Task: Create a rule from the Recommended list, Task Added to this Project -> add SubTasks in the project AgileBite with SubTasks Gather and Analyse Requirements , Design and Implement Solution , System Test and UAT , Release to Production / Go Live
Action: Mouse moved to (51, 354)
Screenshot: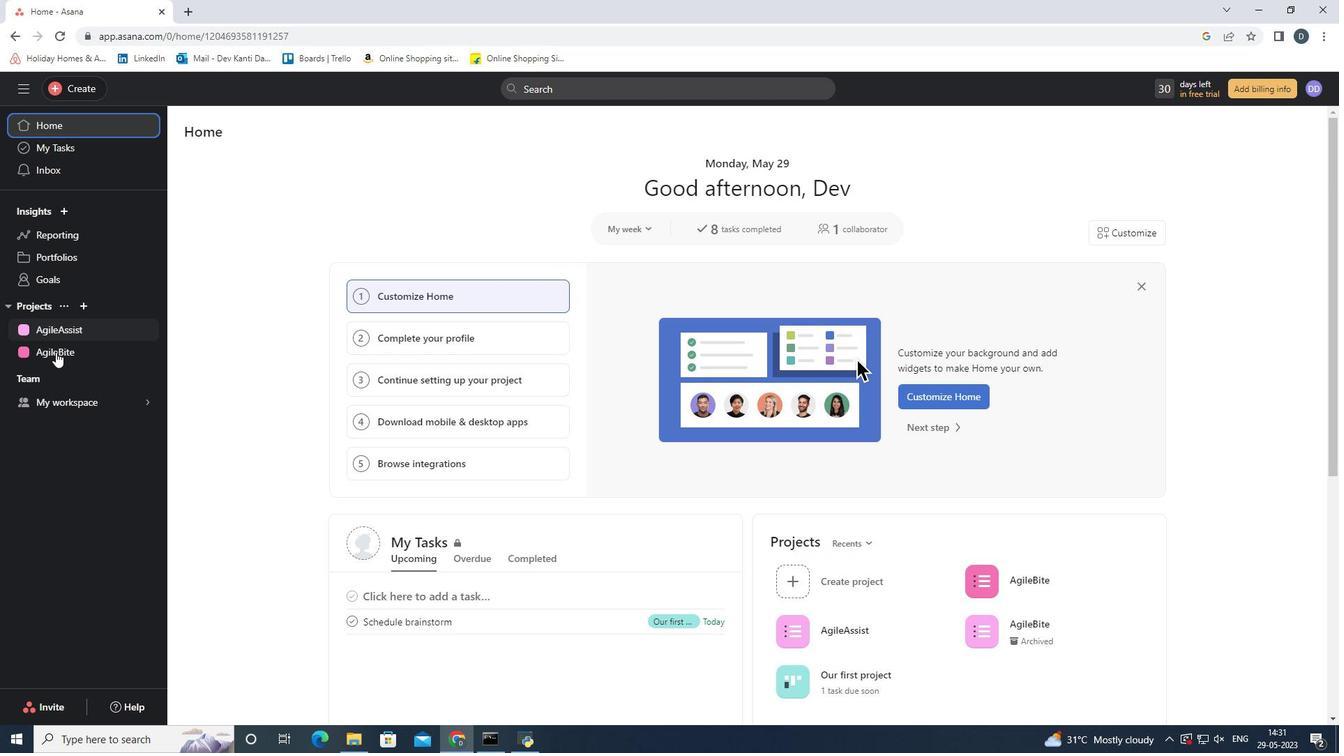 
Action: Mouse pressed left at (51, 354)
Screenshot: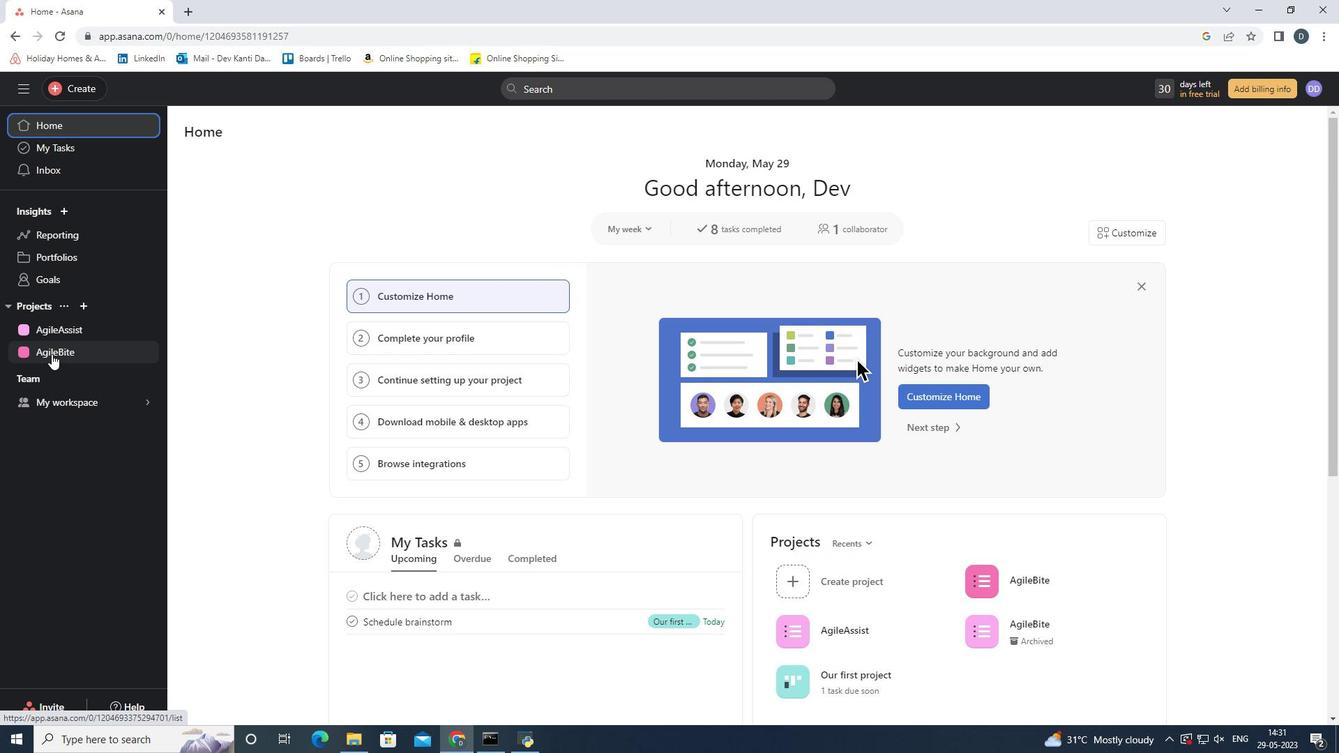 
Action: Mouse moved to (1295, 146)
Screenshot: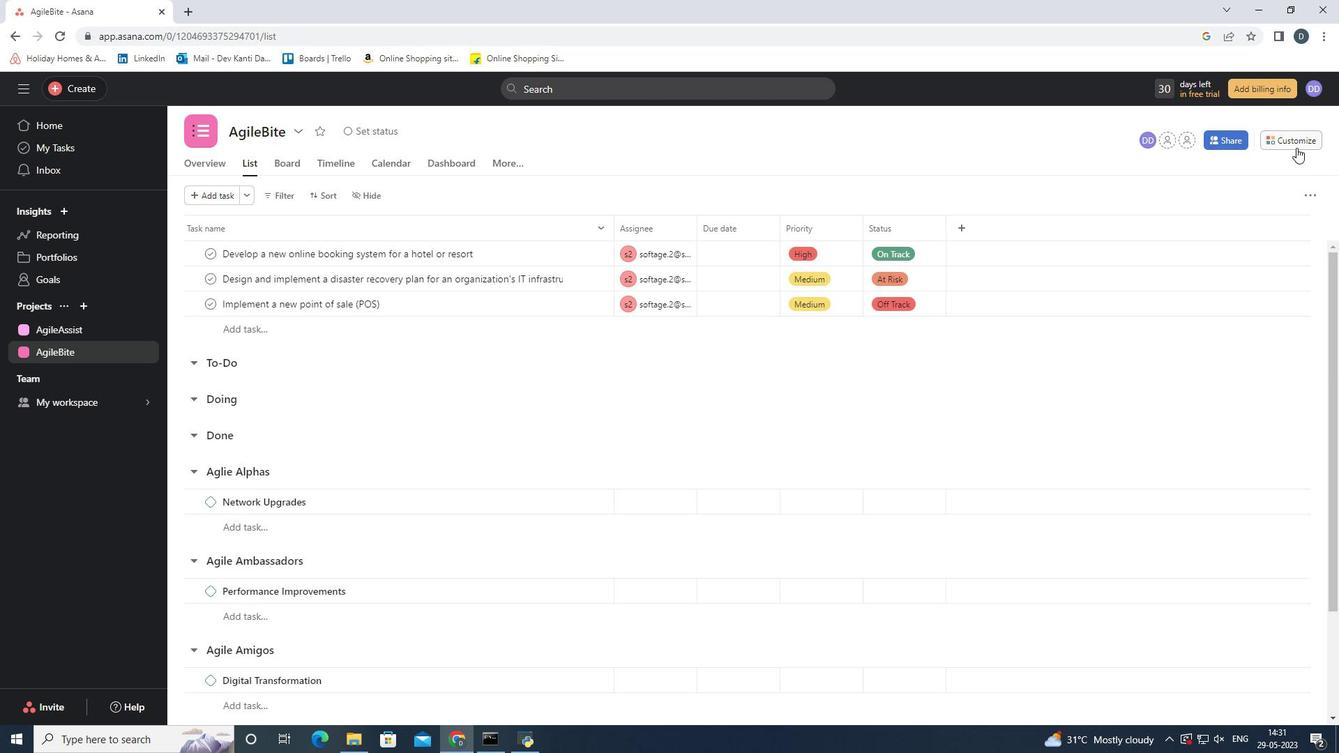 
Action: Mouse pressed left at (1295, 146)
Screenshot: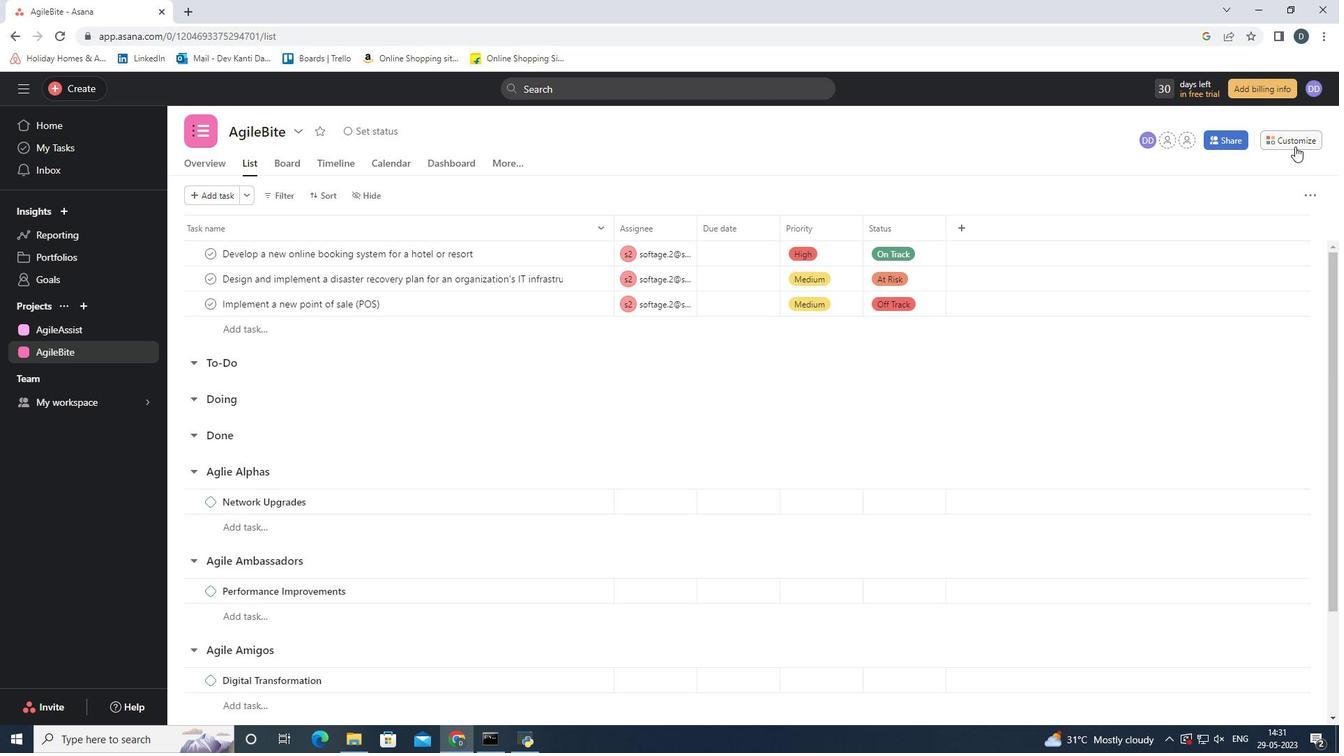 
Action: Mouse moved to (1061, 317)
Screenshot: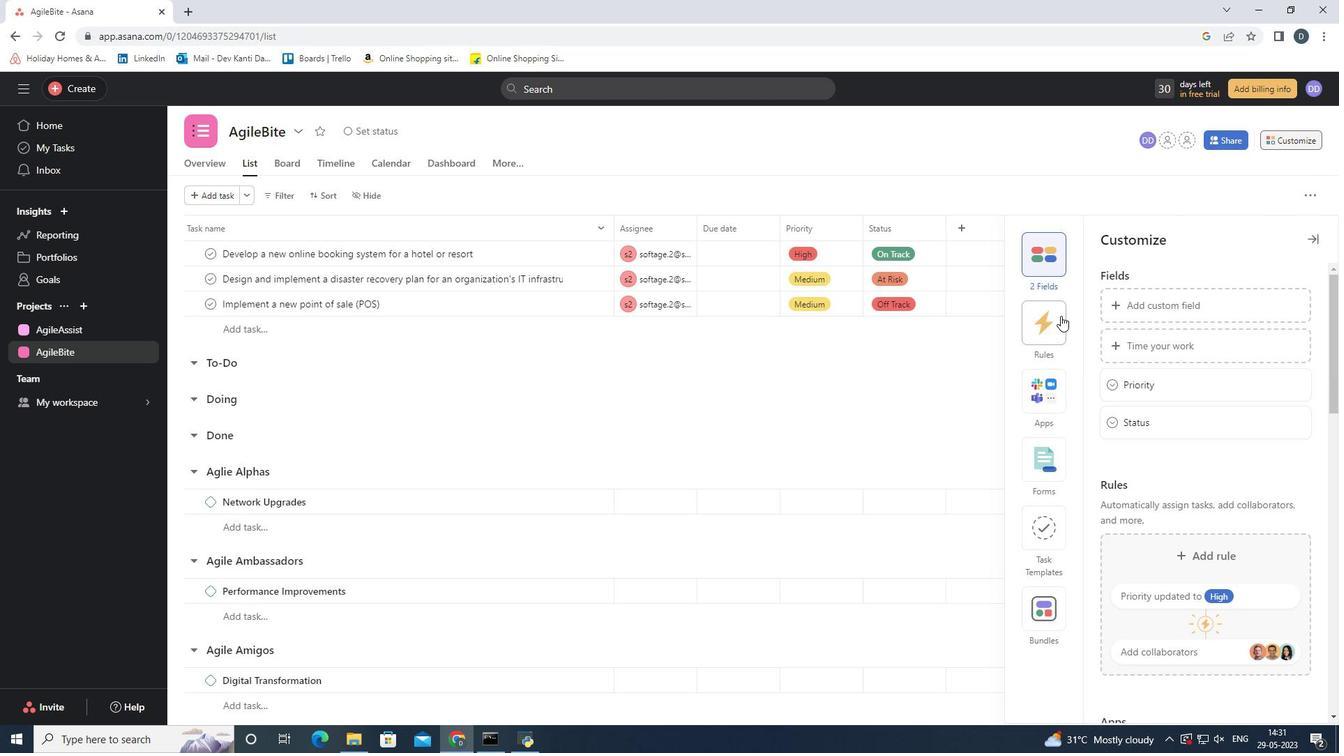 
Action: Mouse pressed left at (1061, 317)
Screenshot: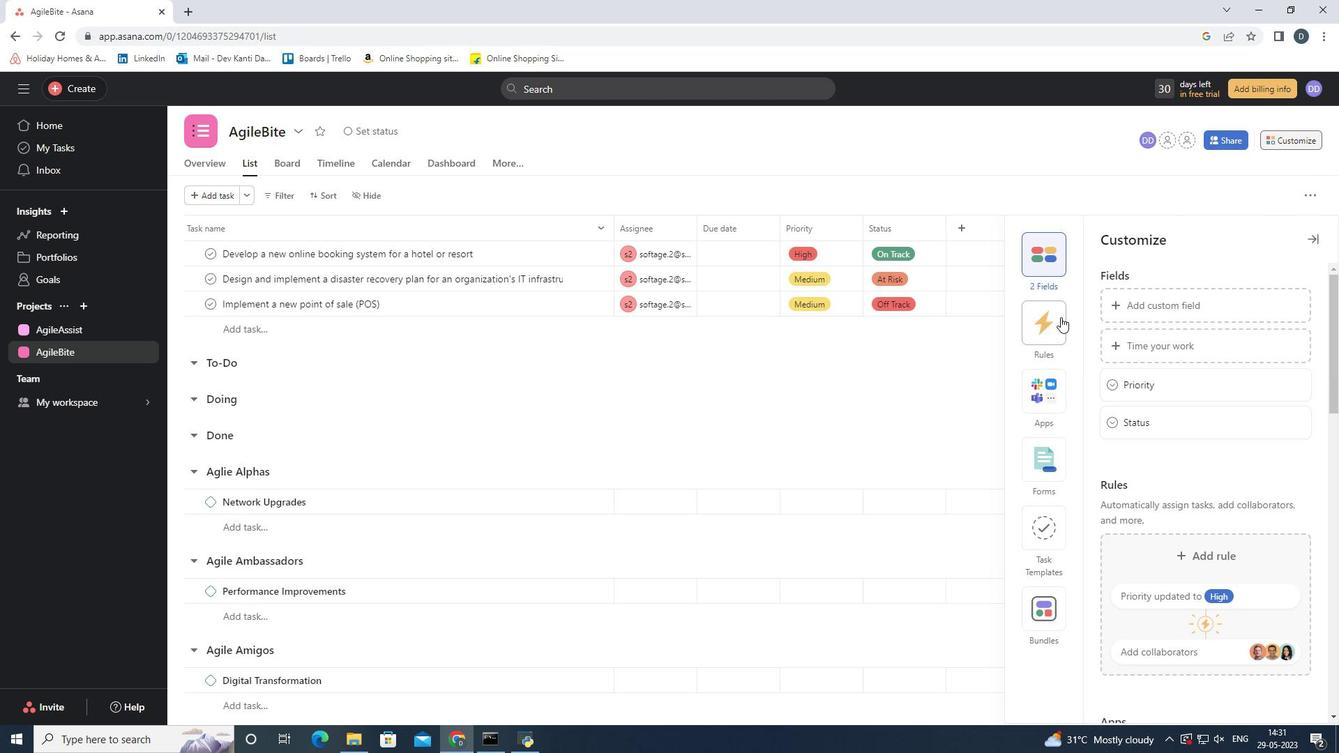 
Action: Mouse moved to (1251, 355)
Screenshot: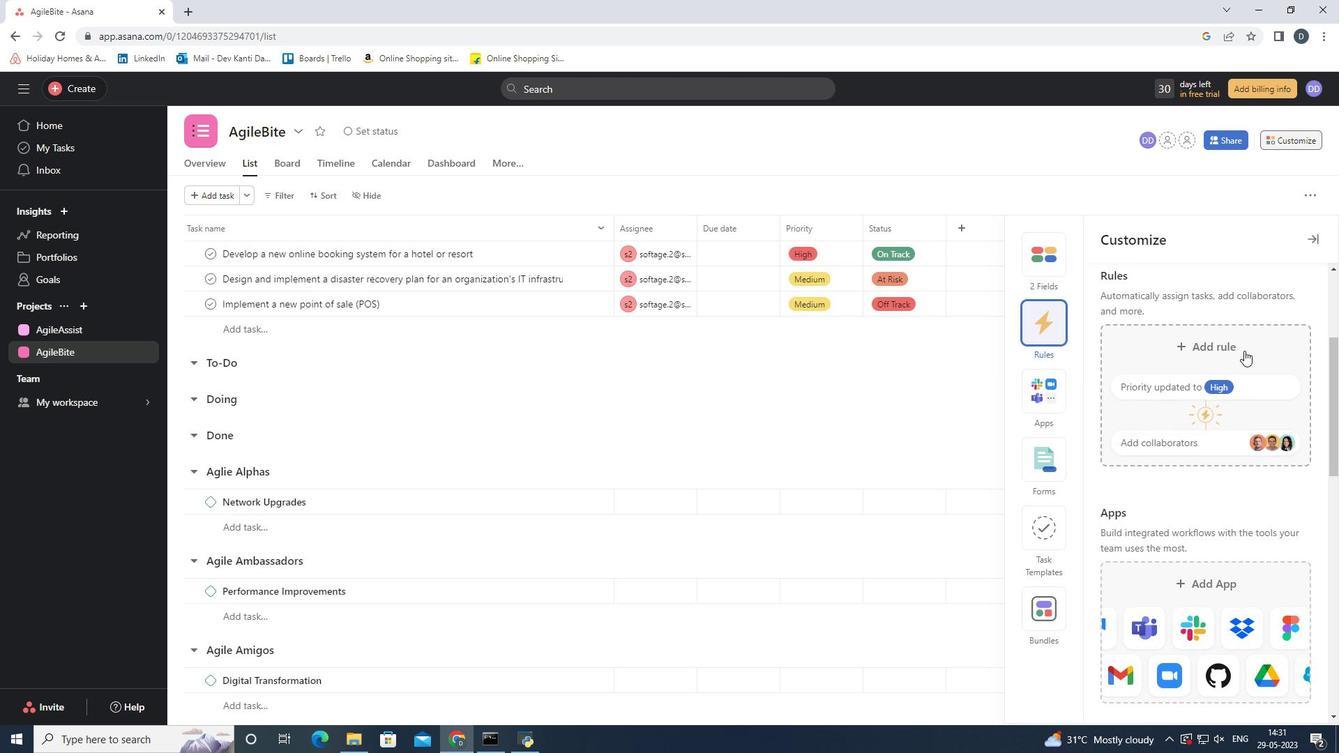 
Action: Mouse scrolled (1251, 355) with delta (0, 0)
Screenshot: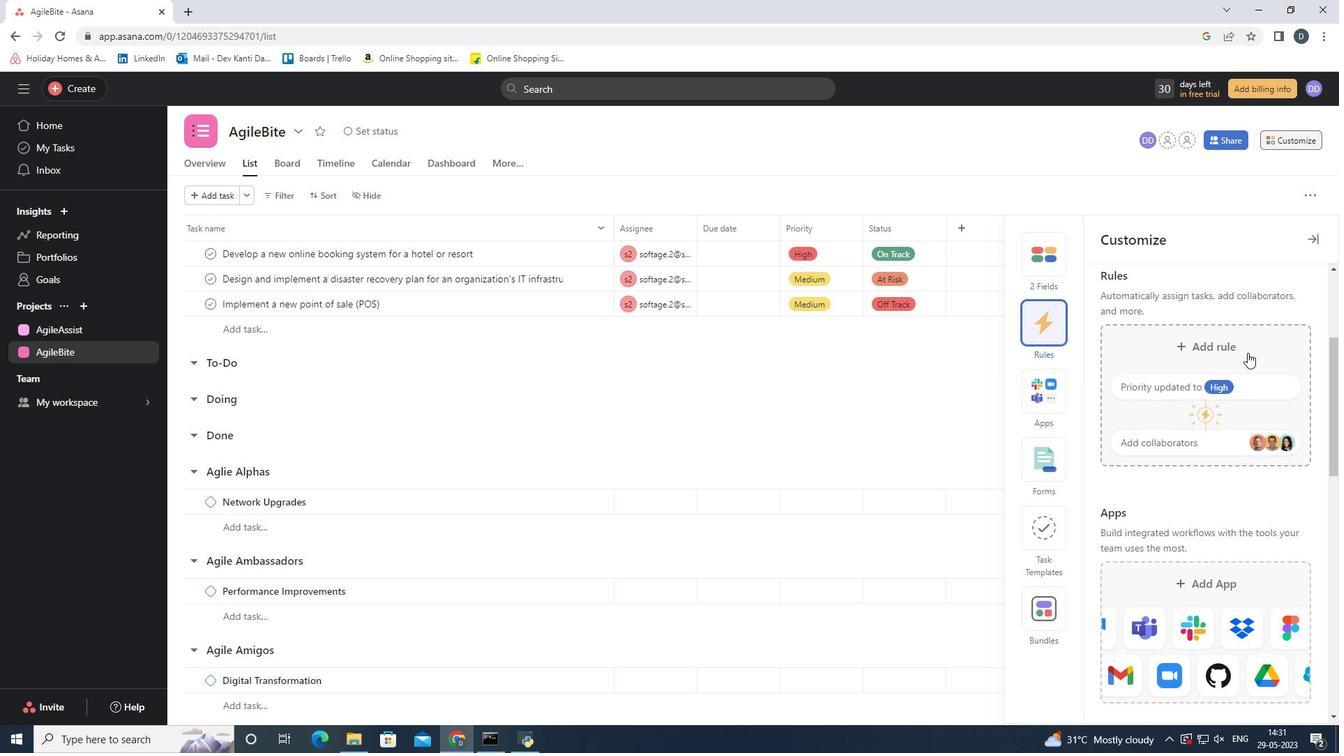 
Action: Mouse scrolled (1251, 355) with delta (0, 0)
Screenshot: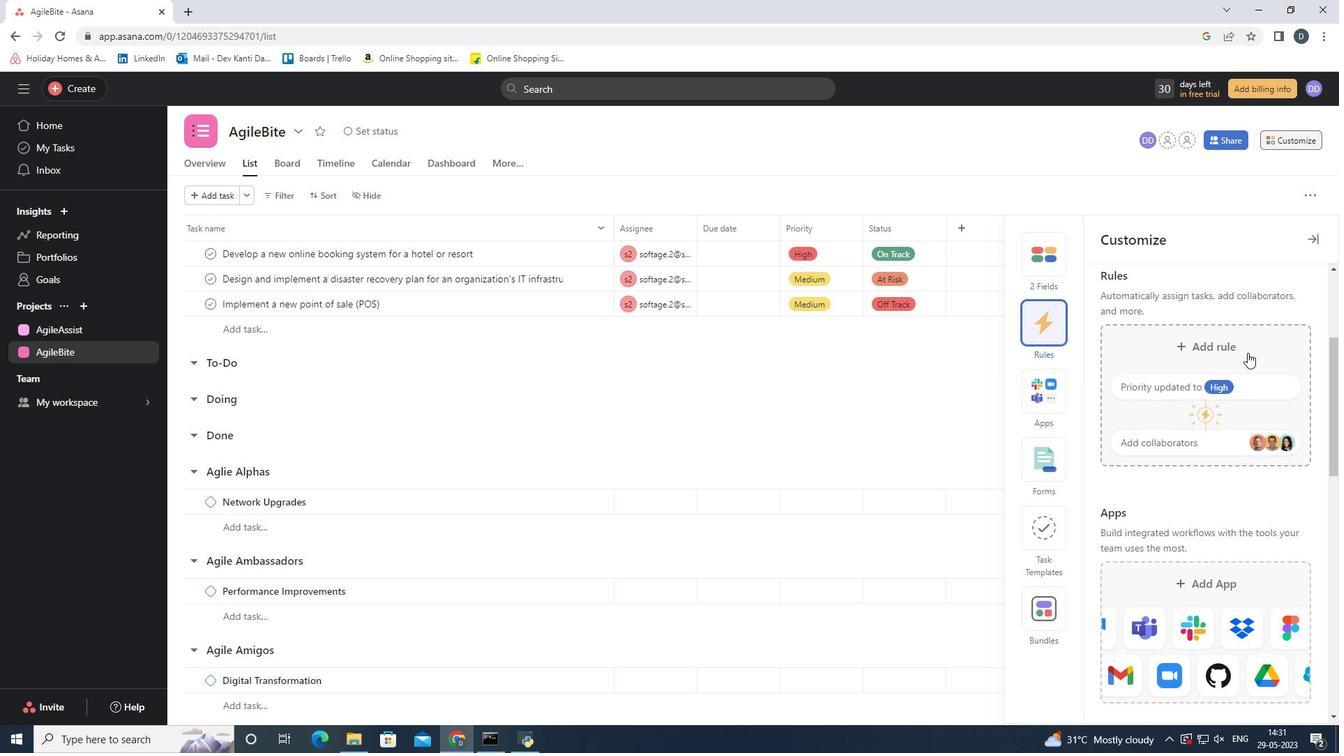 
Action: Mouse scrolled (1251, 355) with delta (0, 0)
Screenshot: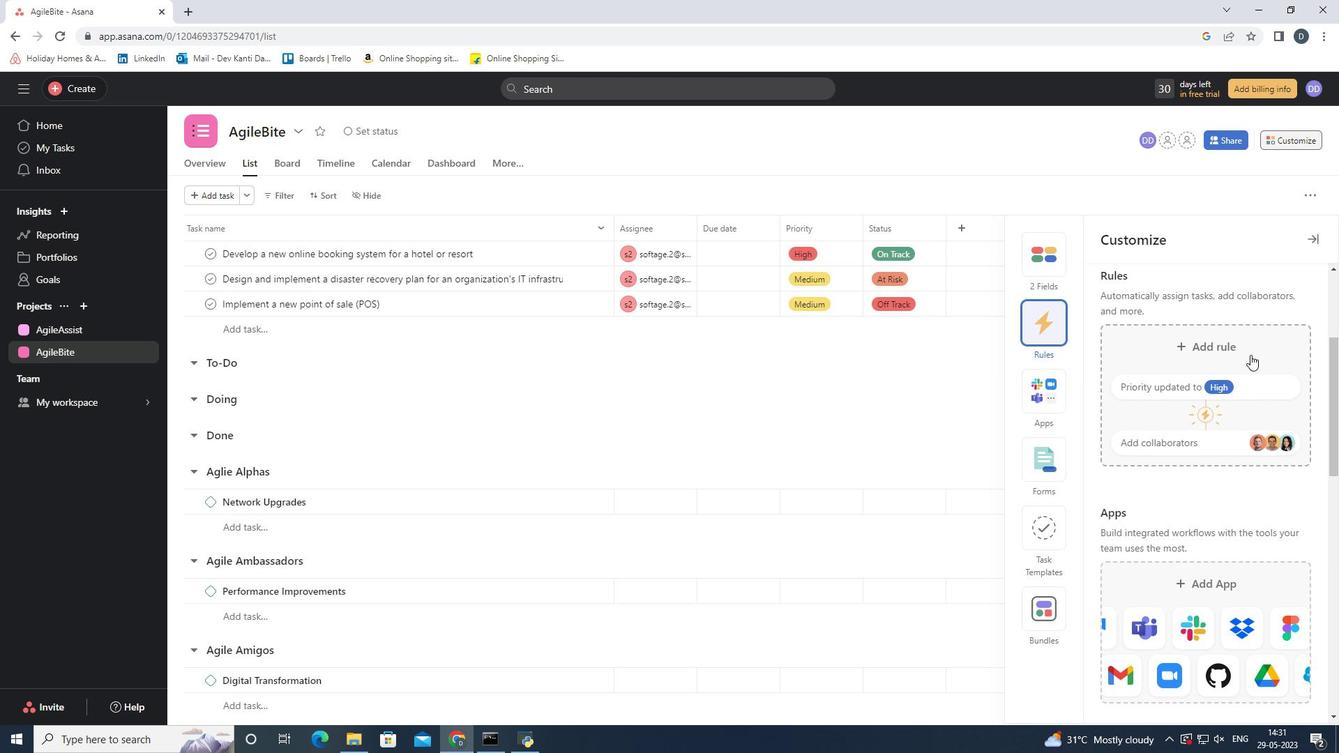 
Action: Mouse moved to (1251, 355)
Screenshot: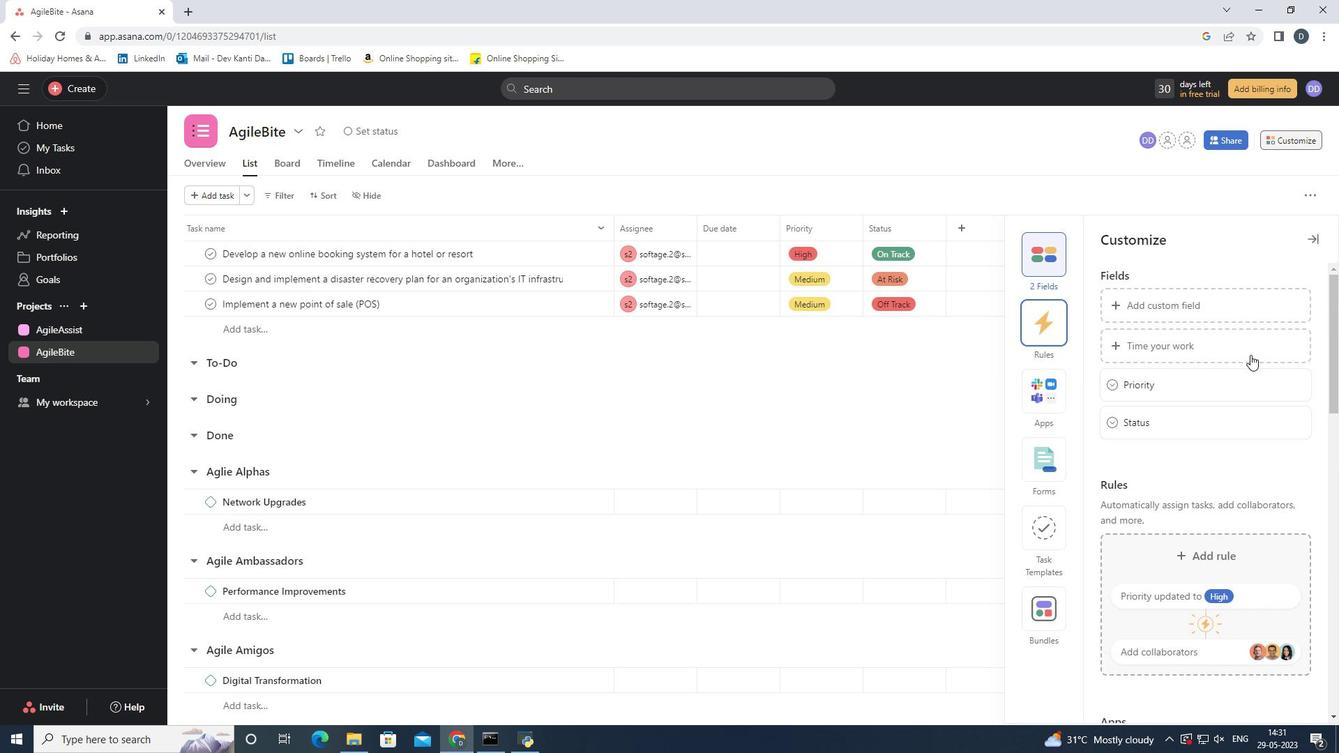 
Action: Mouse scrolled (1251, 354) with delta (0, 0)
Screenshot: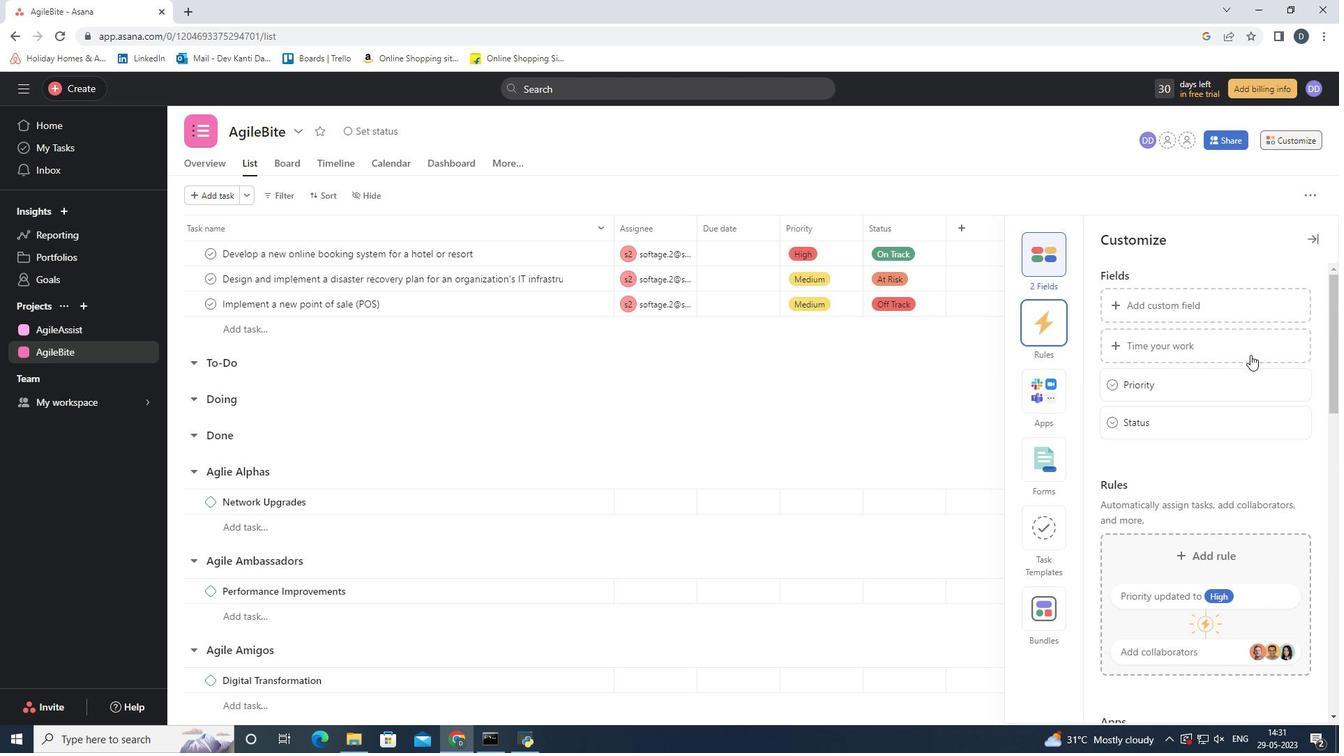 
Action: Mouse moved to (1251, 356)
Screenshot: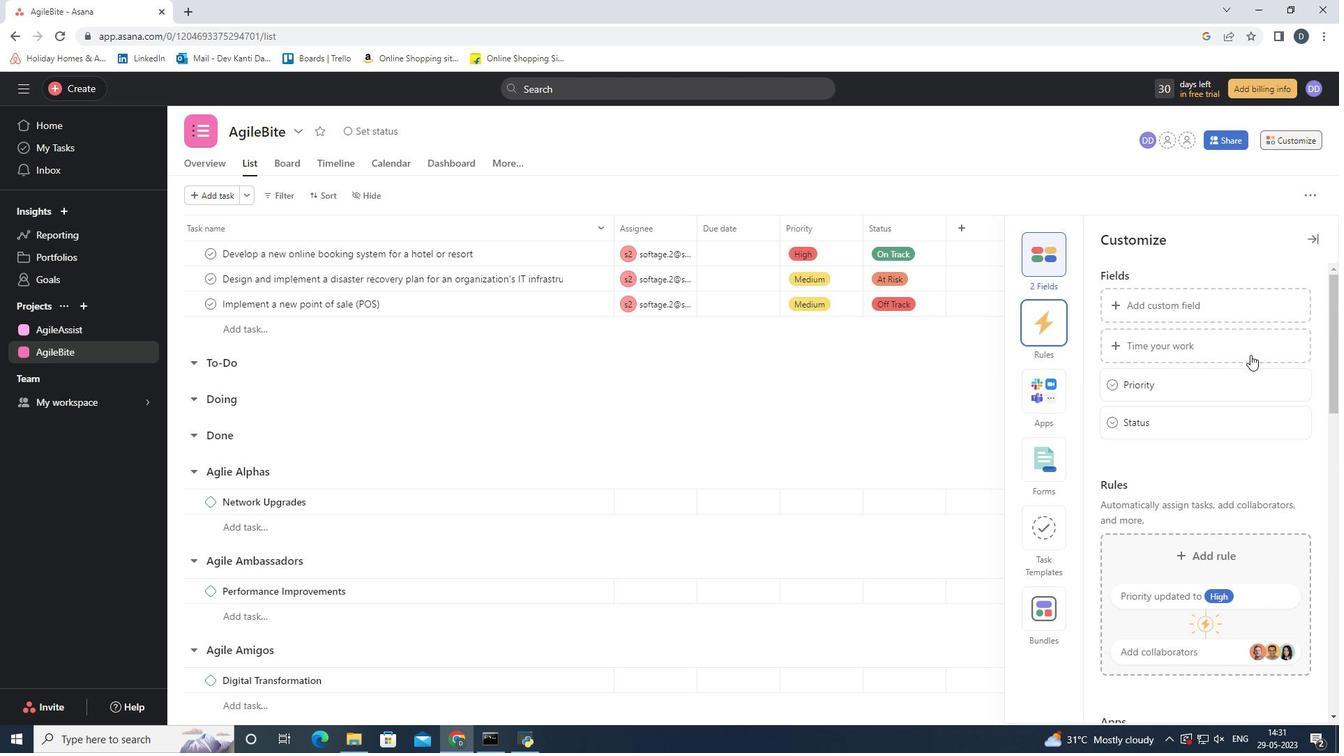 
Action: Mouse scrolled (1251, 355) with delta (0, 0)
Screenshot: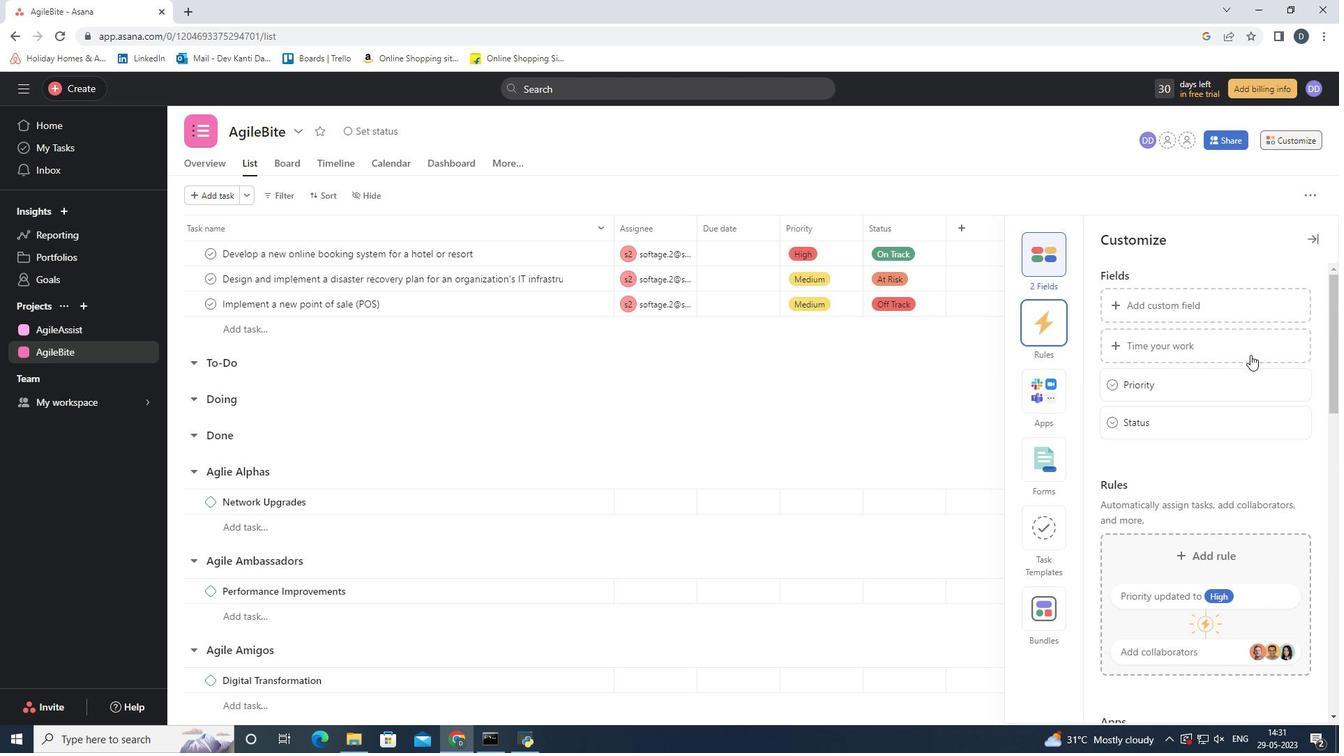 
Action: Mouse moved to (1251, 362)
Screenshot: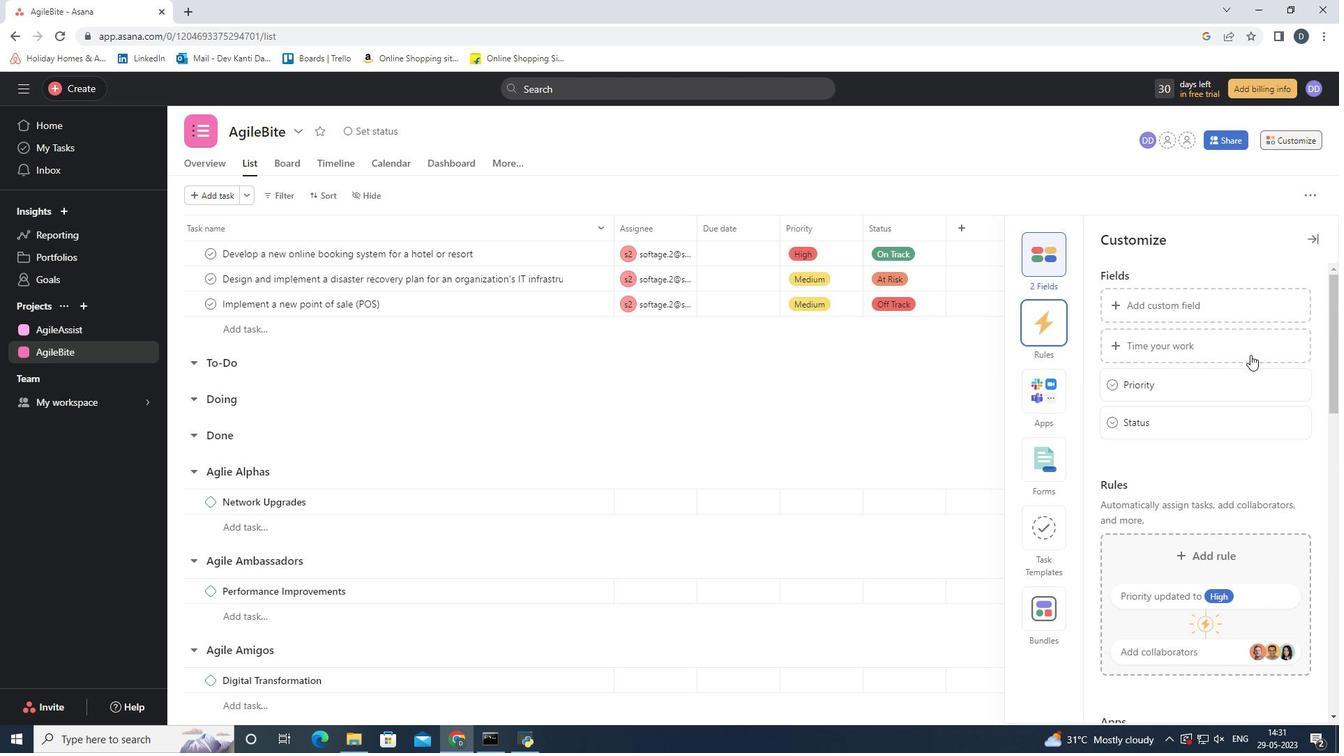 
Action: Mouse scrolled (1251, 358) with delta (0, 0)
Screenshot: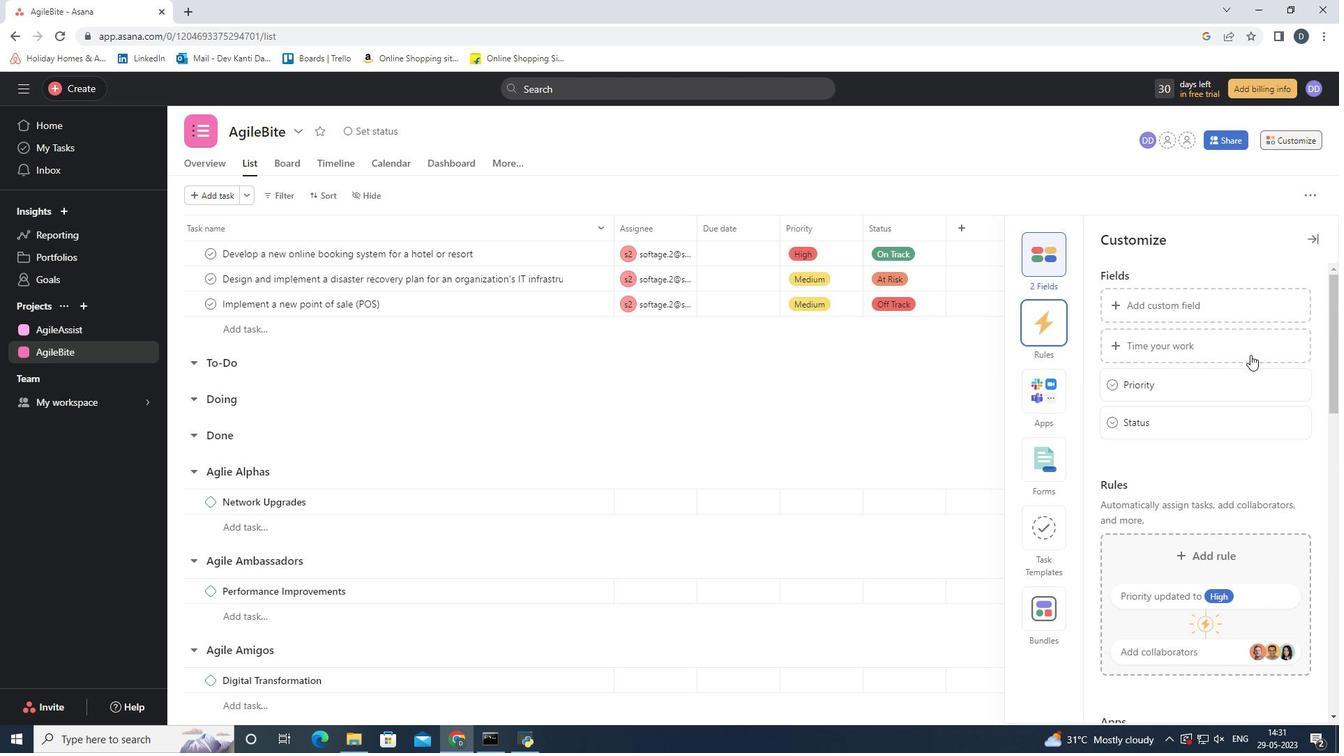 
Action: Mouse moved to (1219, 404)
Screenshot: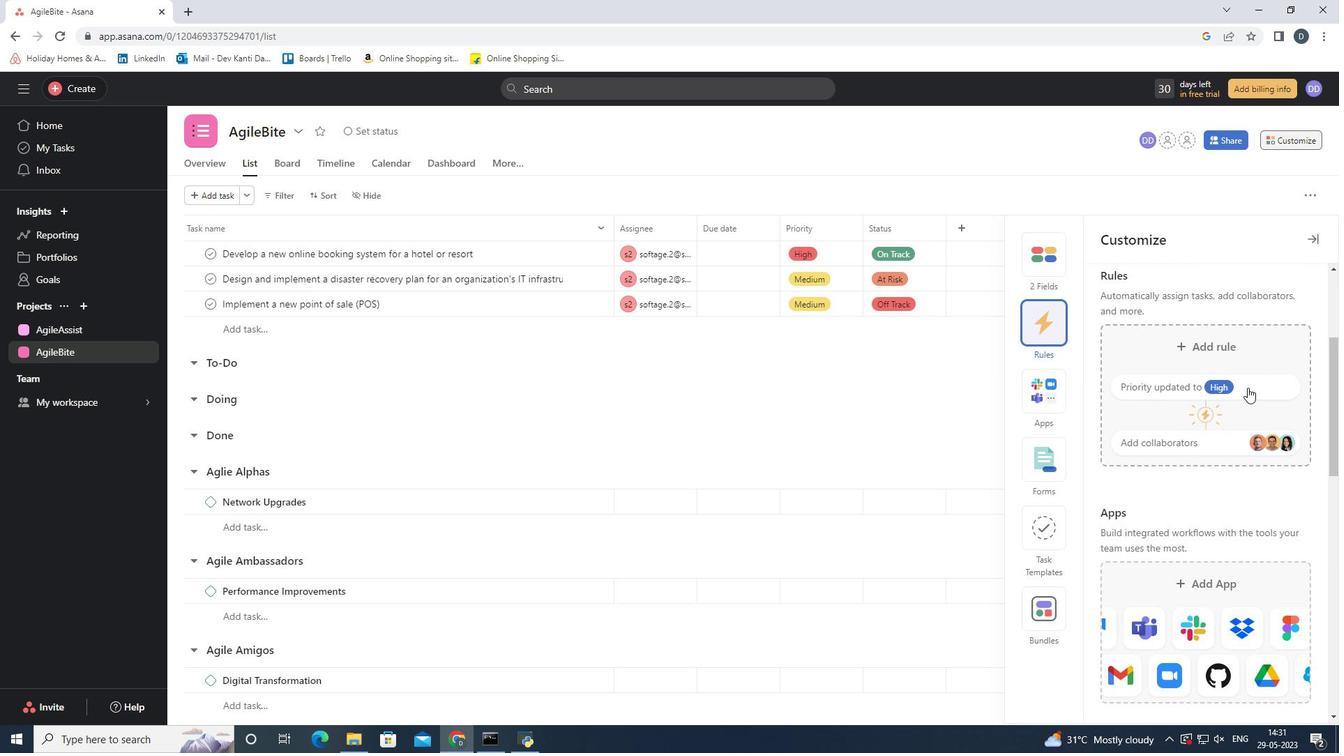 
Action: Mouse pressed left at (1219, 404)
Screenshot: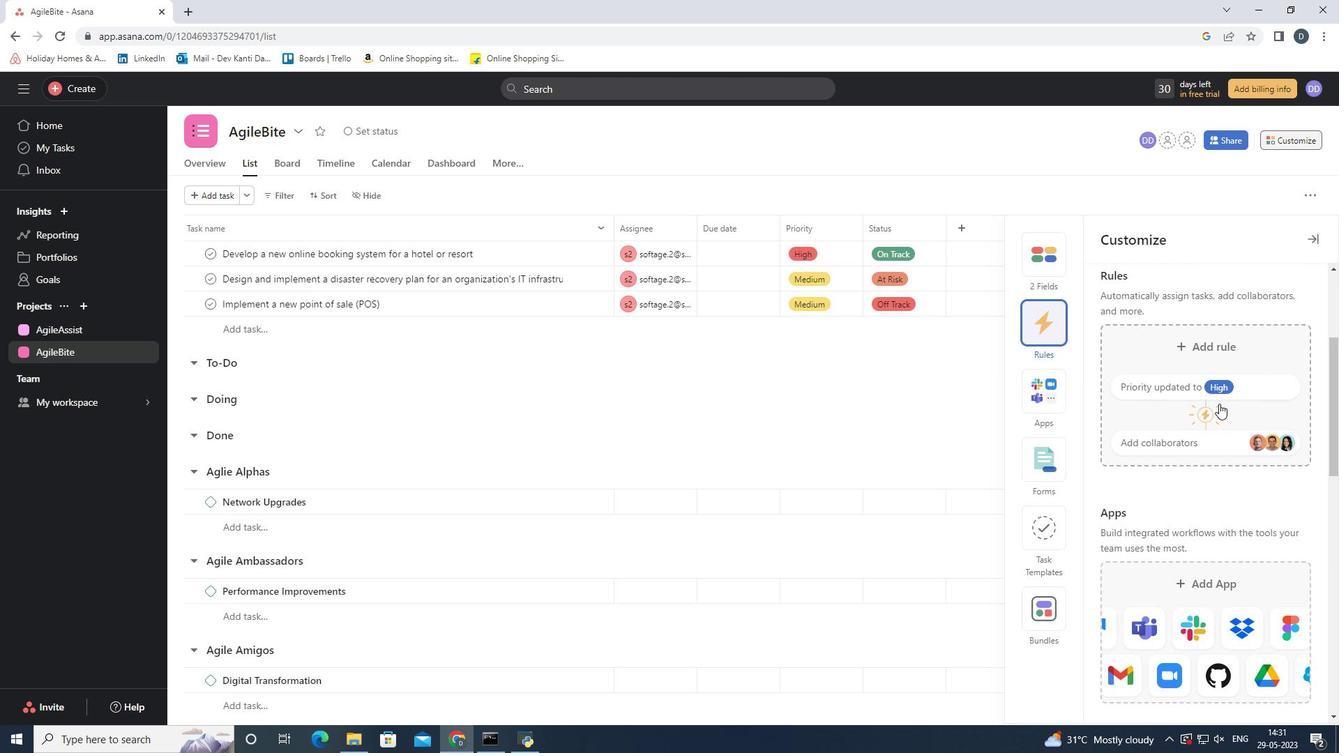 
Action: Mouse moved to (946, 247)
Screenshot: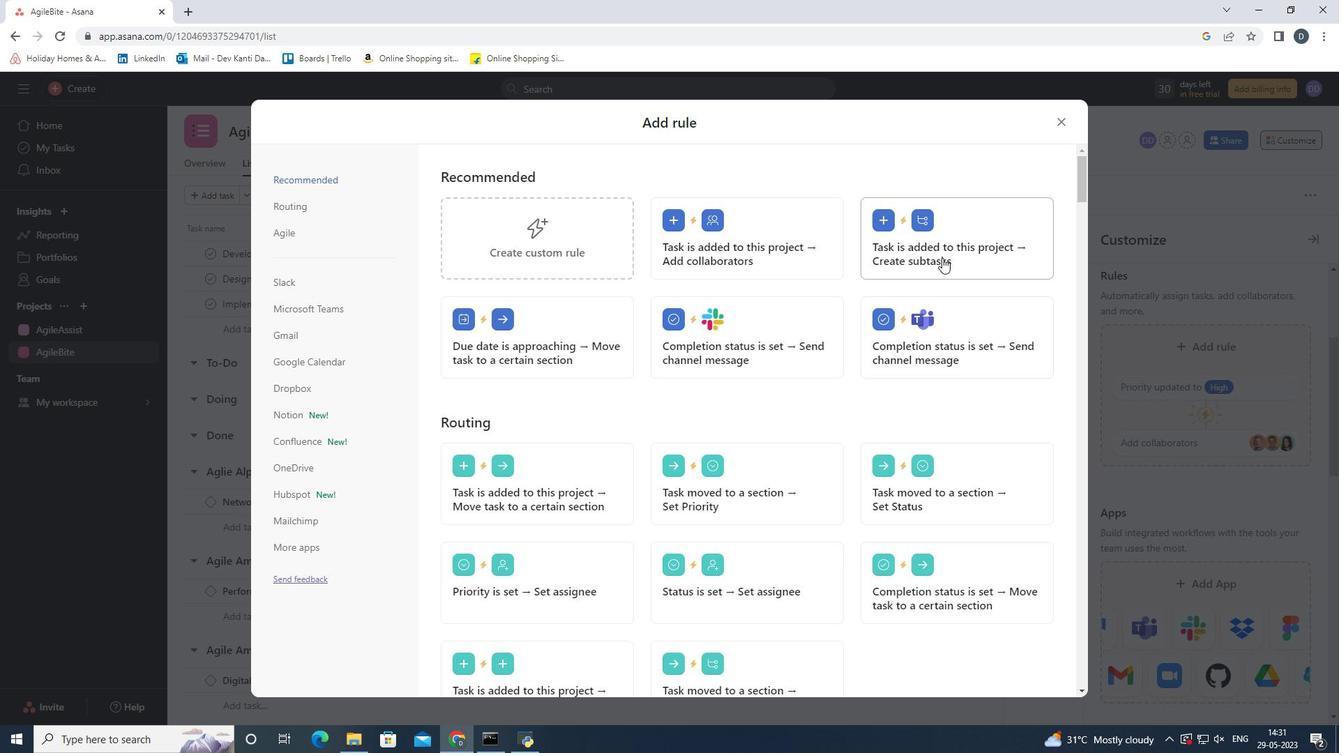 
Action: Mouse pressed left at (946, 247)
Screenshot: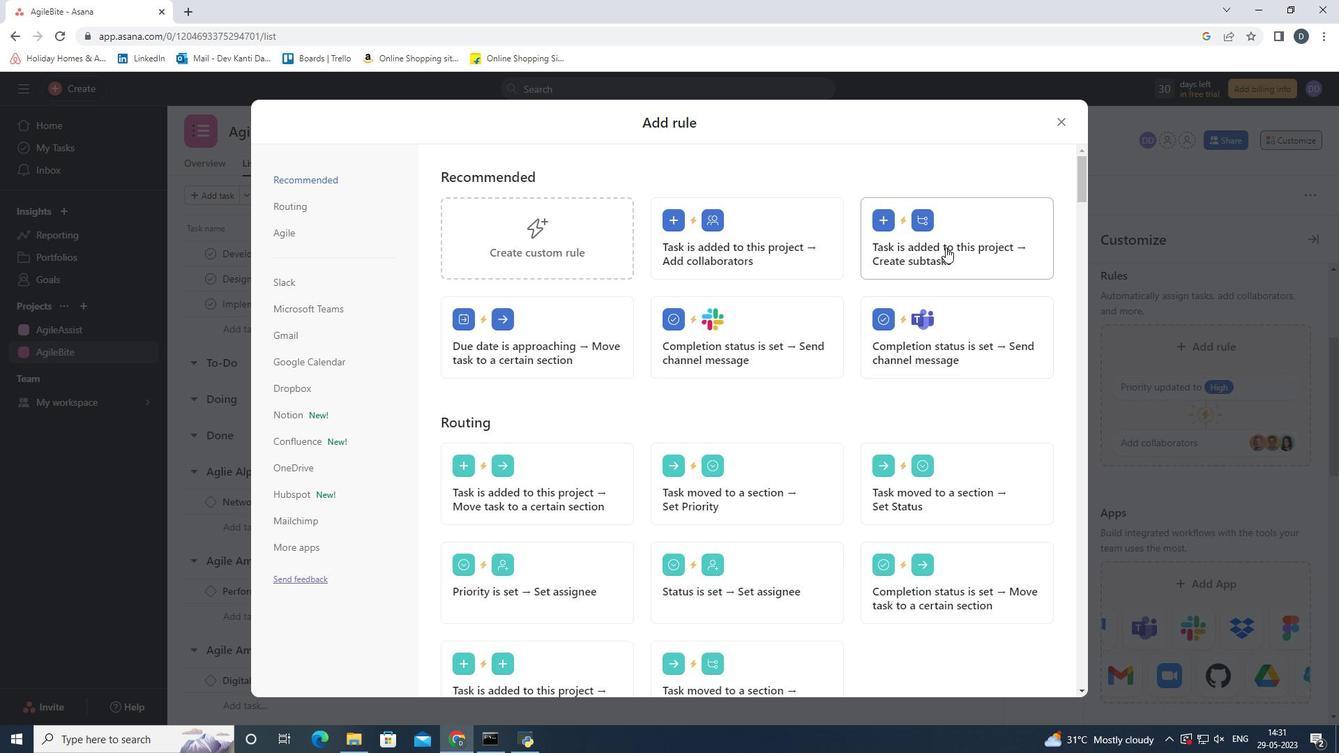 
Action: Mouse moved to (902, 248)
Screenshot: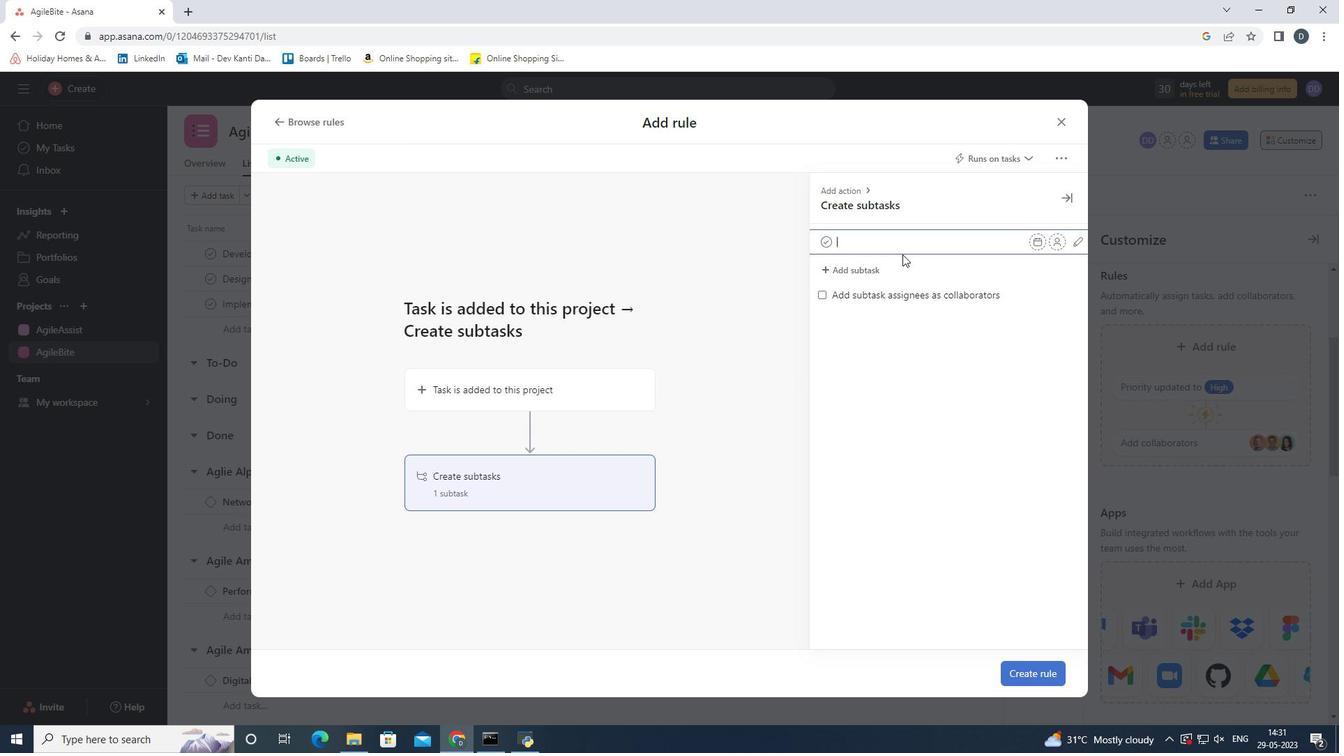 
Action: Key pressed <Key.shift>Gs<Key.backspace>ather<Key.space>and<Key.space><Key.shift>Analyse<Key.space><Key.shift>Requirements
Screenshot: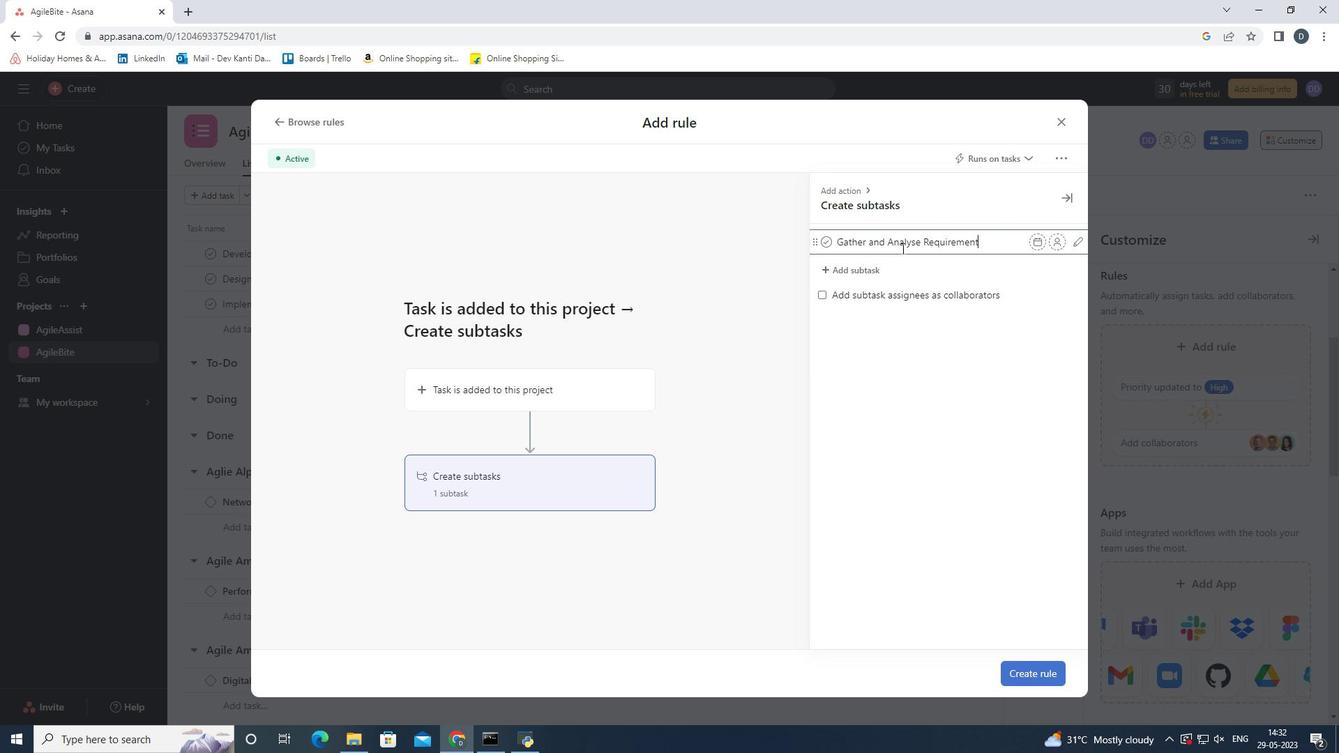 
Action: Mouse moved to (864, 270)
Screenshot: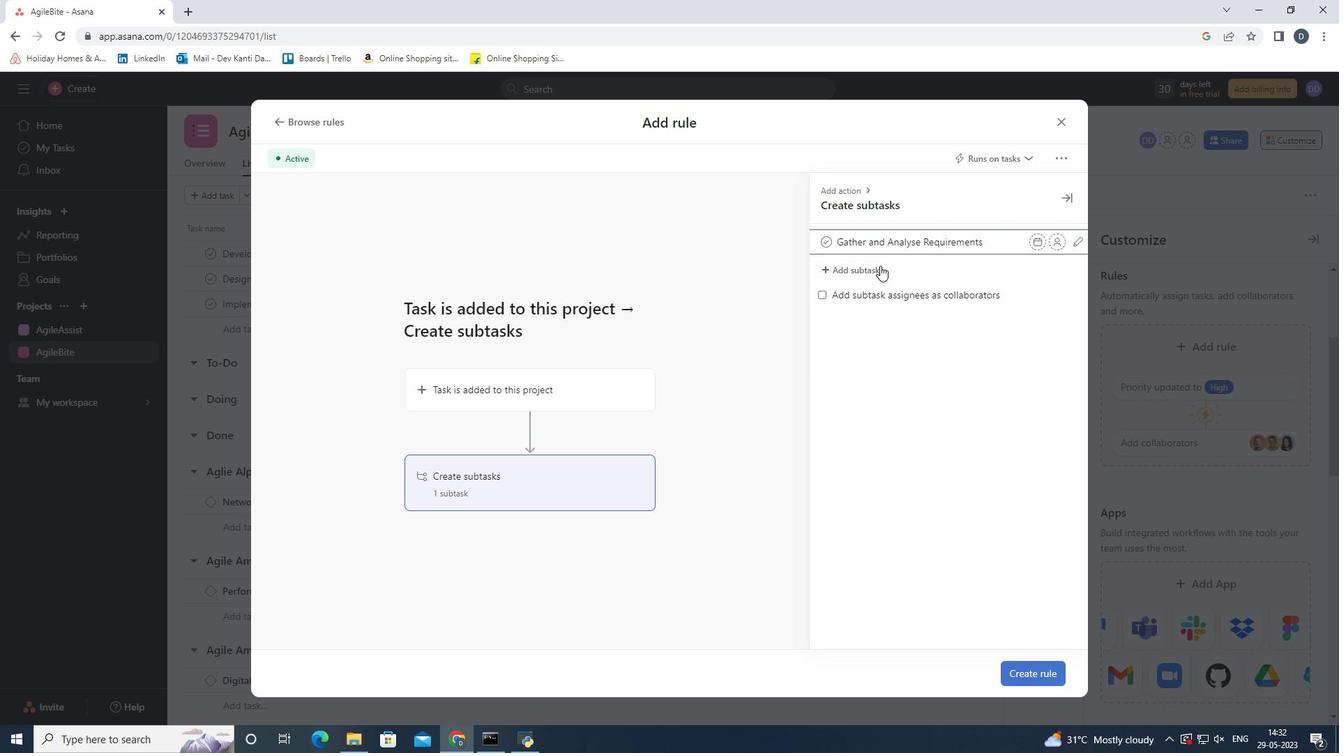 
Action: Mouse pressed left at (864, 270)
Screenshot: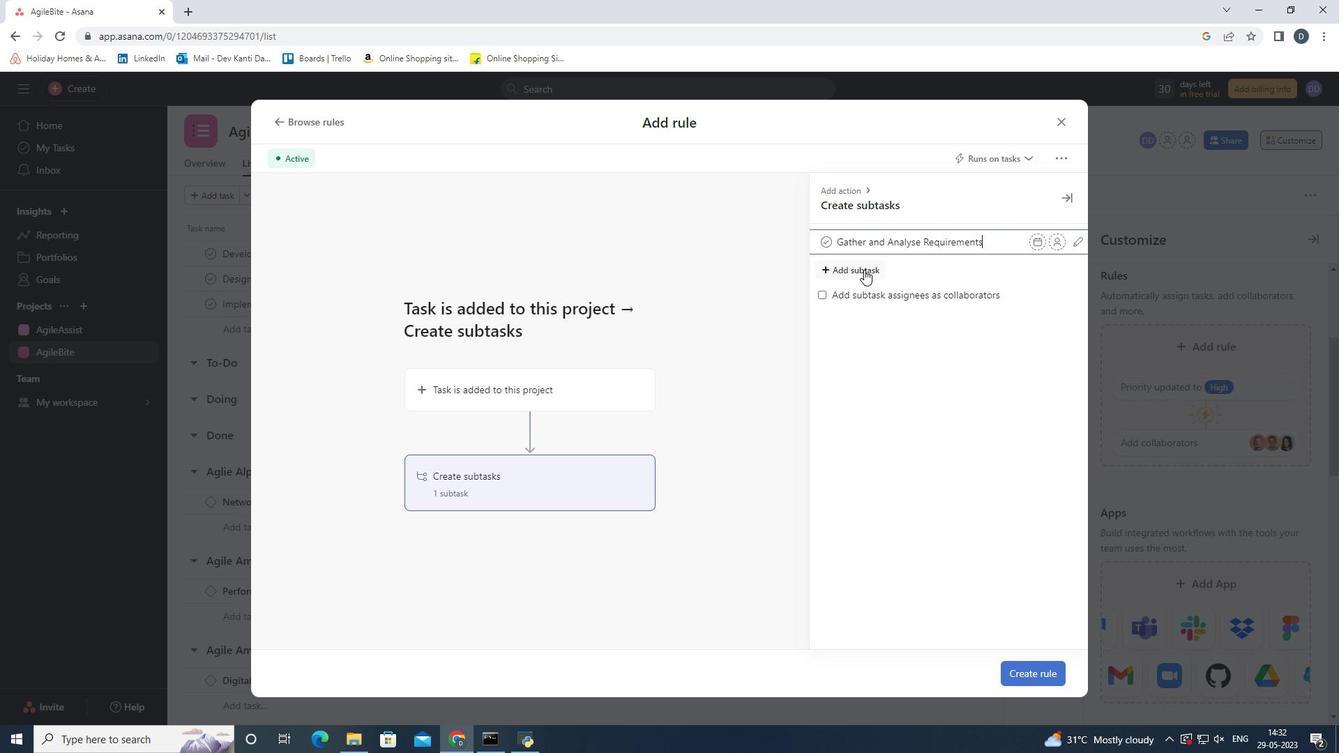 
Action: Mouse moved to (876, 273)
Screenshot: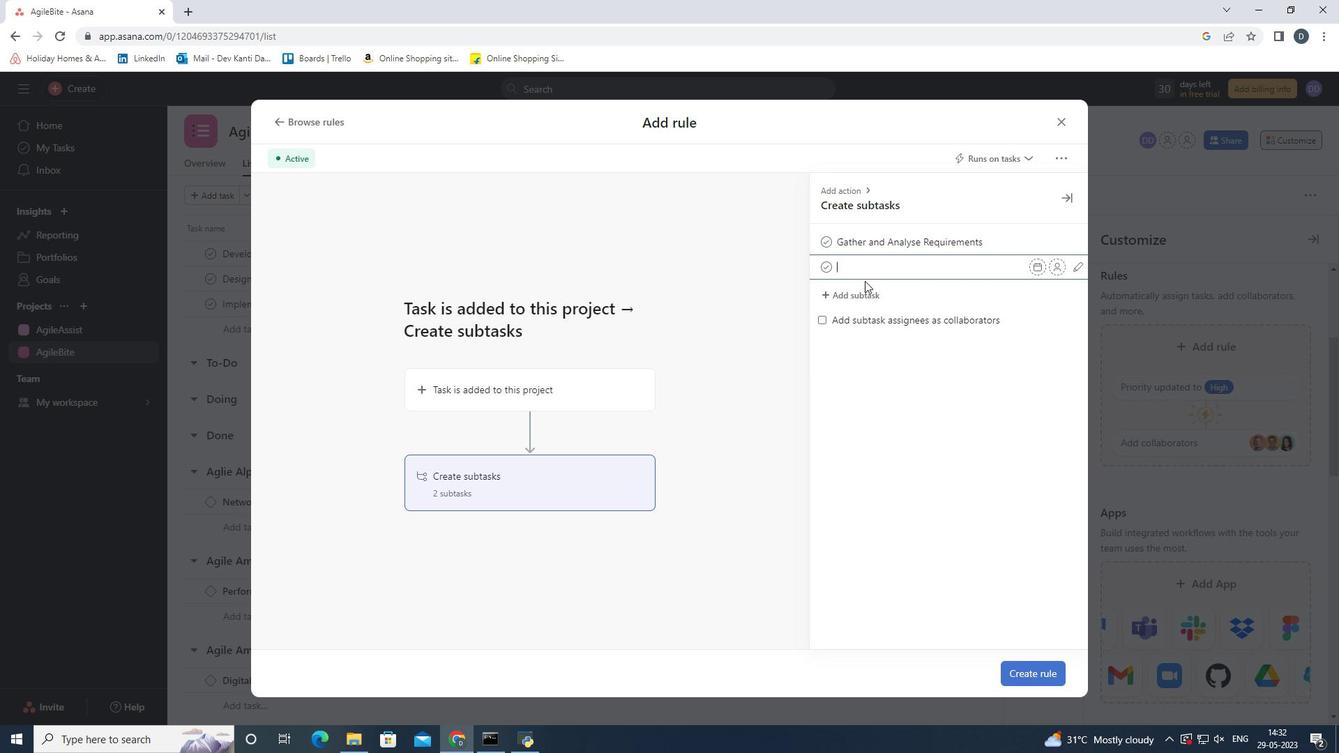 
Action: Key pressed <Key.shift>Design<Key.space>and<Key.space><Key.shift_r><Key.shift_r><Key.shift_r><Key.shift_r><Key.shift_r><Key.shift_r><Key.shift_r><Key.shift_r><Key.shift_r><Key.shift_r><Key.shift_r><Key.shift_r><Key.shift_r><Key.shift_r><Key.shift_r>Implementation<Key.space><Key.shift>Solution
Screenshot: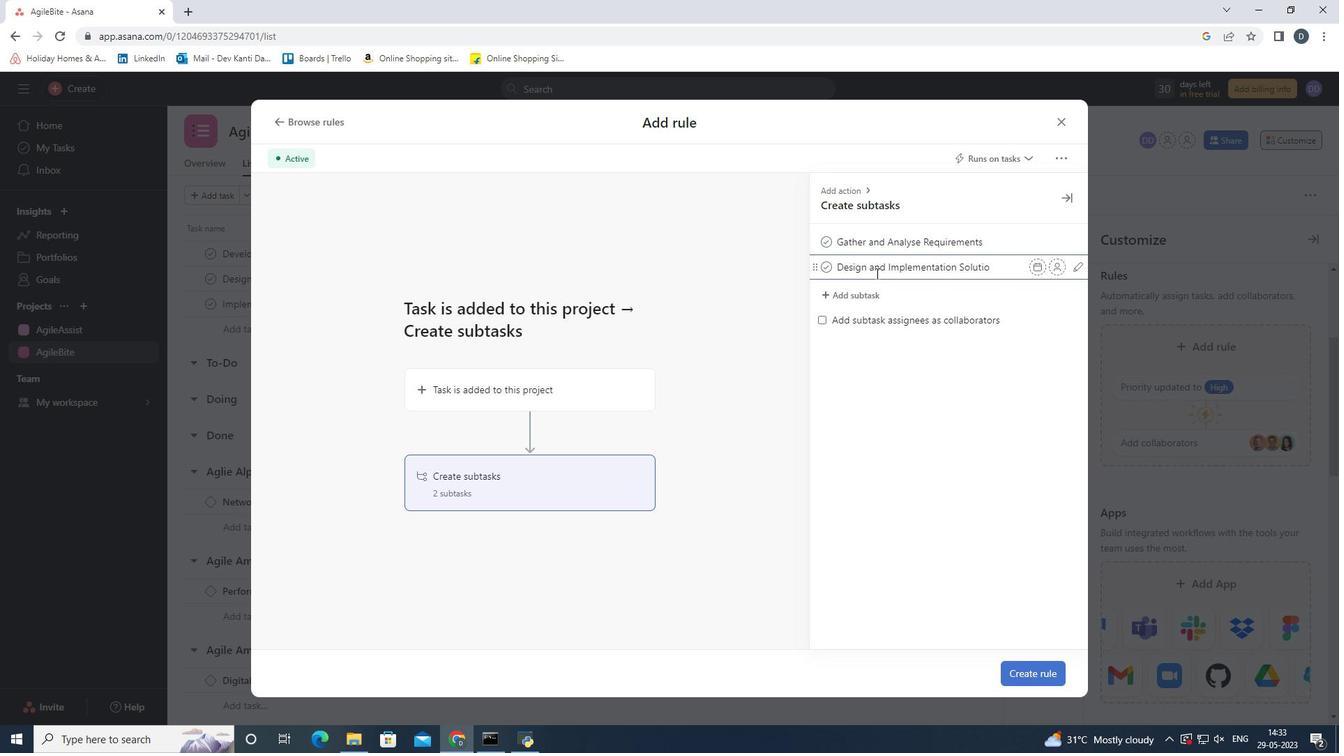 
Action: Mouse moved to (856, 301)
Screenshot: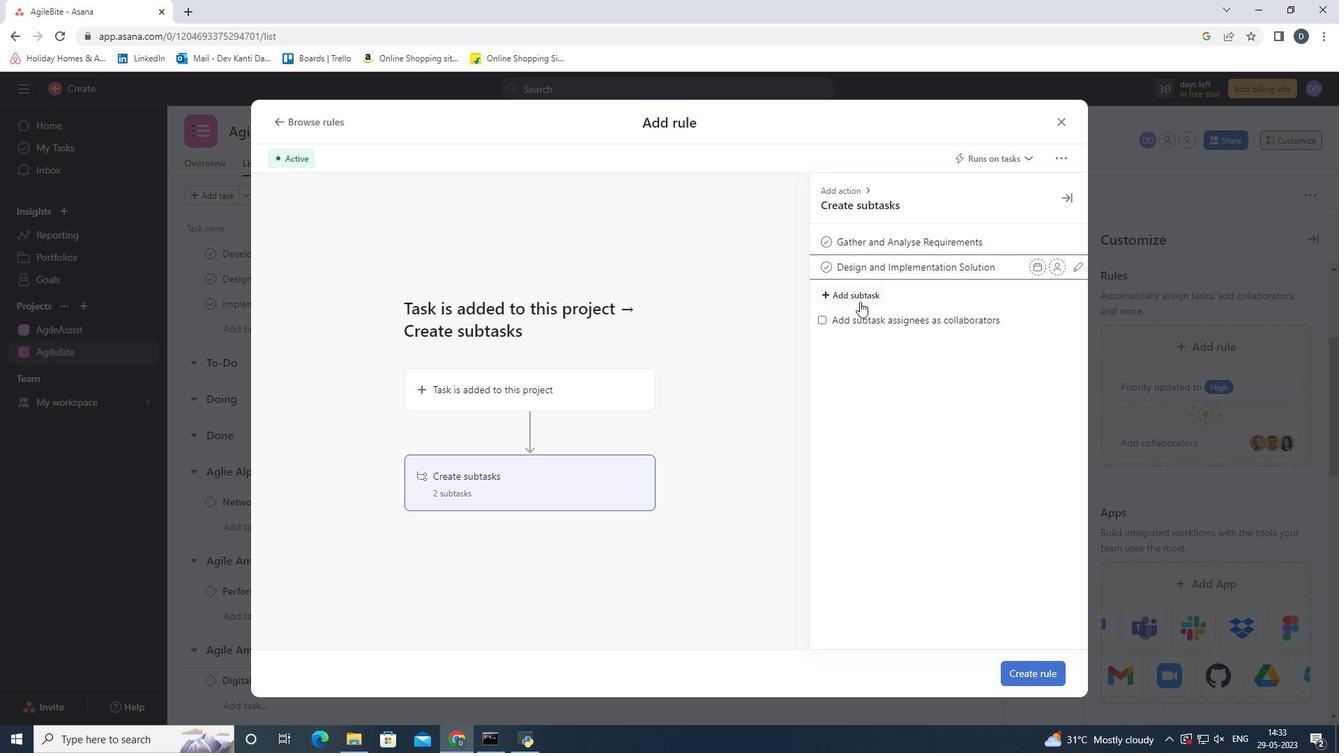 
Action: Mouse pressed left at (856, 301)
Screenshot: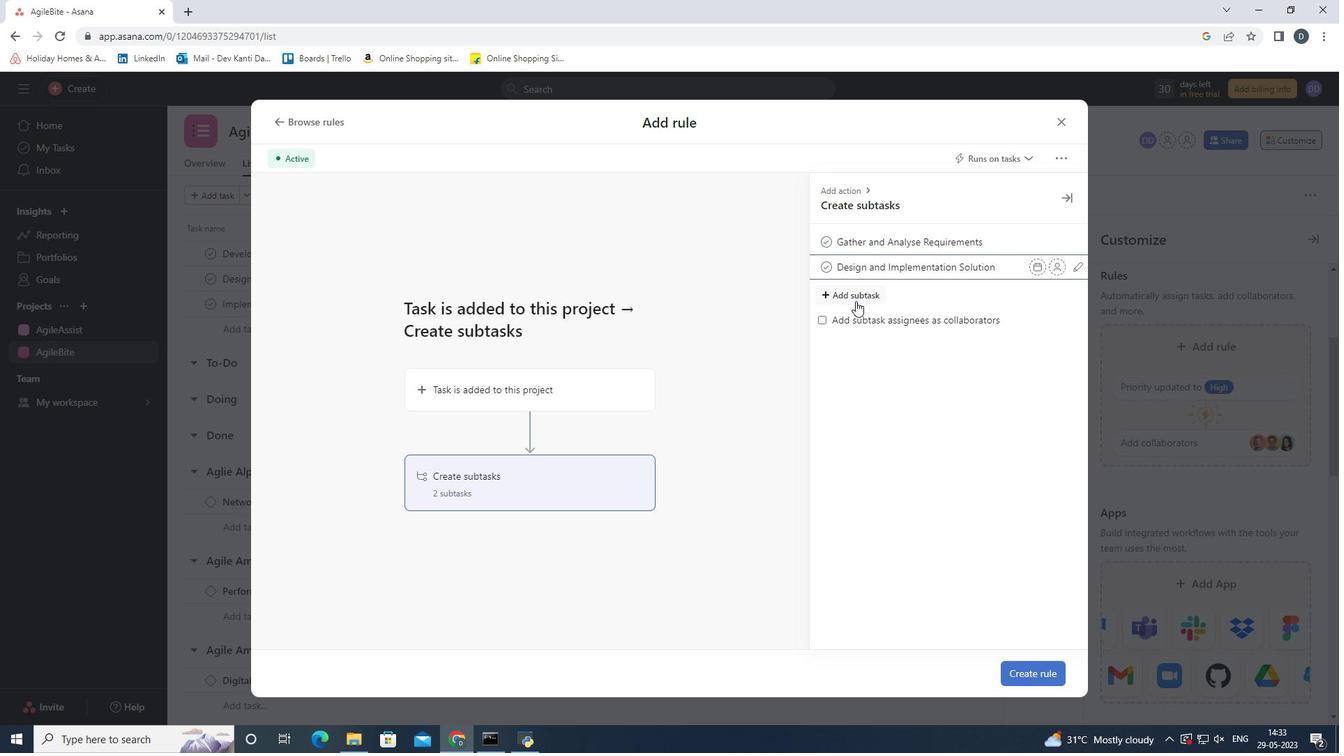 
Action: Mouse moved to (941, 290)
Screenshot: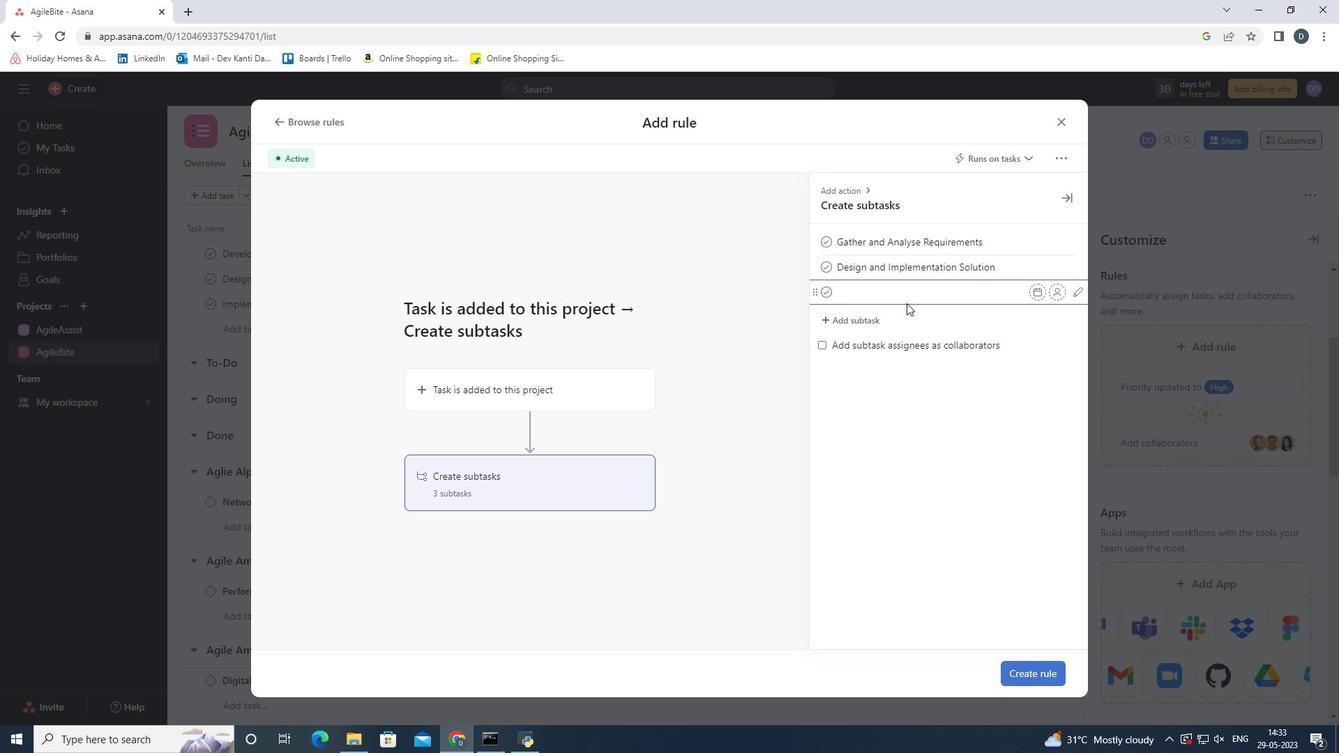 
Action: Key pressed <Key.shift><Key.shift><Key.shift><Key.shift><Key.shift><Key.shift>System<Key.space><Key.shift>Test<Key.space>and<Key.space><Key.shift_r><Key.shift_r><Key.shift_r><Key.shift_r><Key.shift_r><Key.shift_r><Key.shift_r><Key.shift_r>U<Key.shift><Key.shift><Key.shift><Key.shift>AT
Screenshot: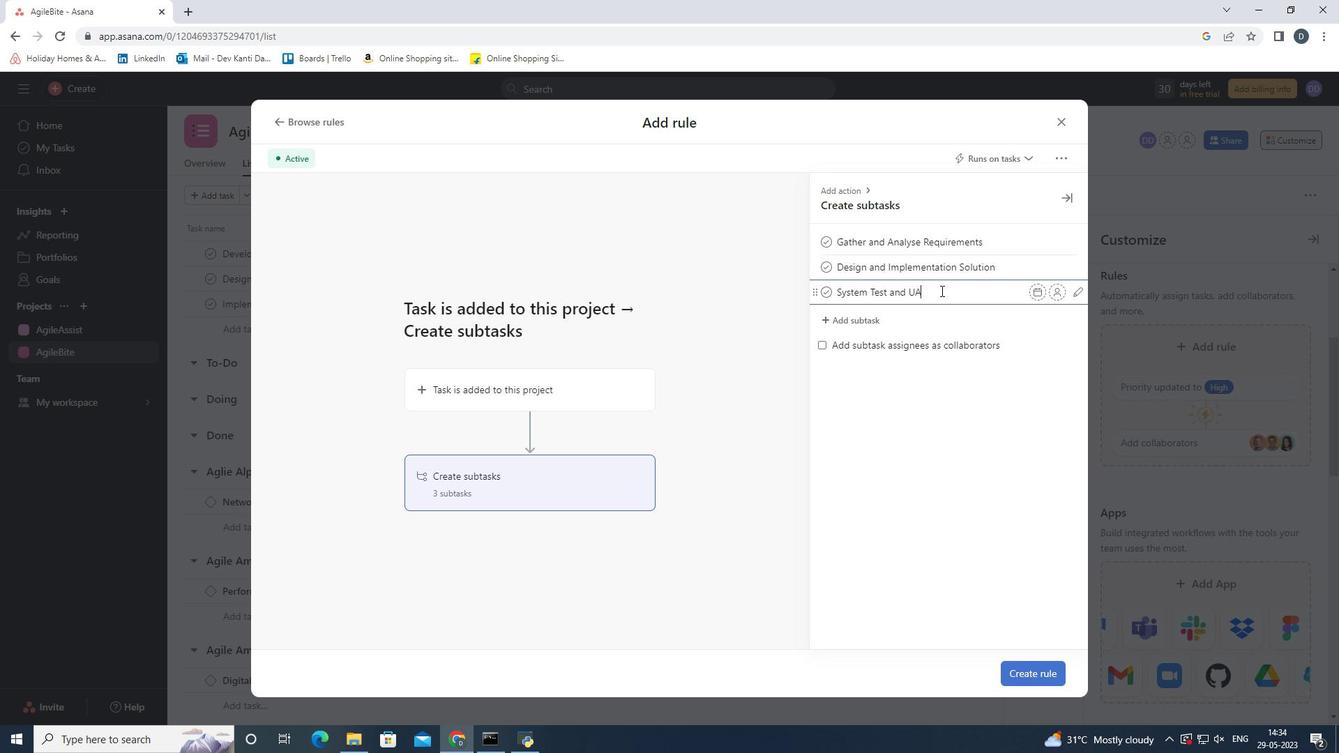 
Action: Mouse moved to (874, 323)
Screenshot: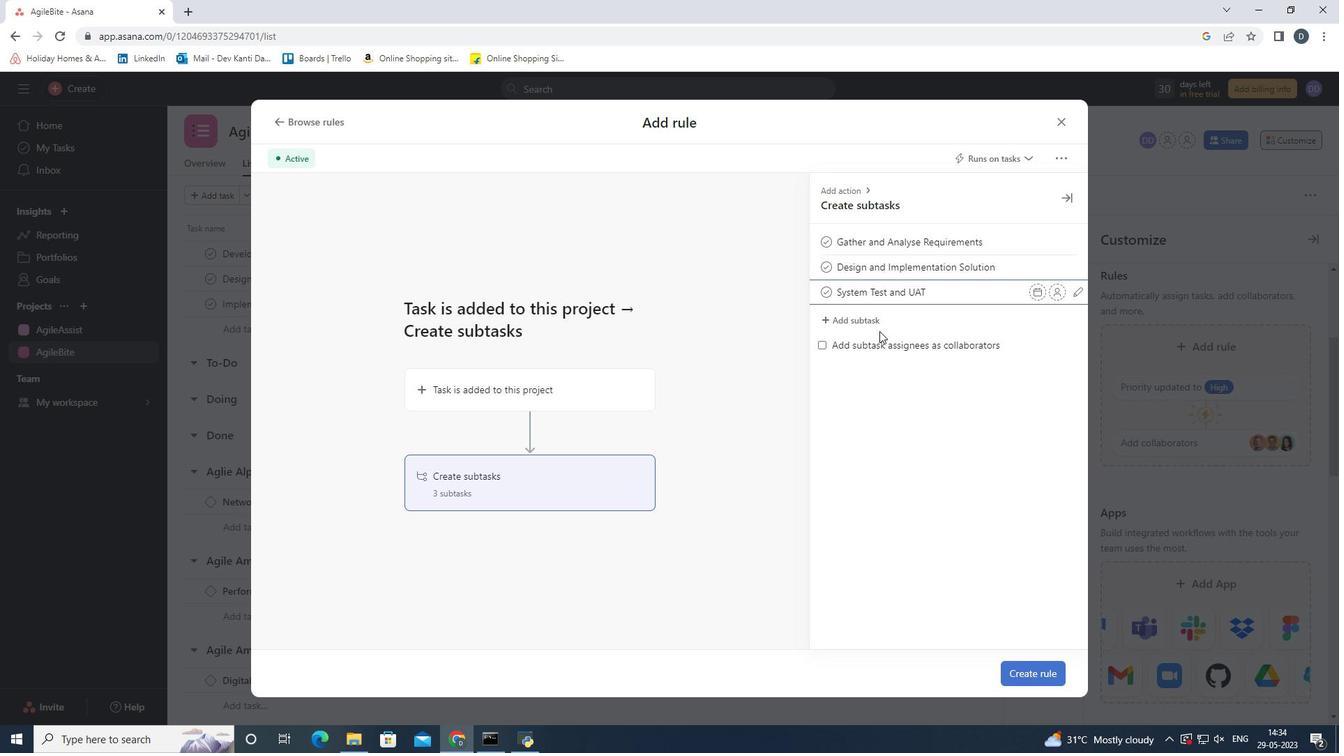 
Action: Mouse pressed left at (874, 323)
Screenshot: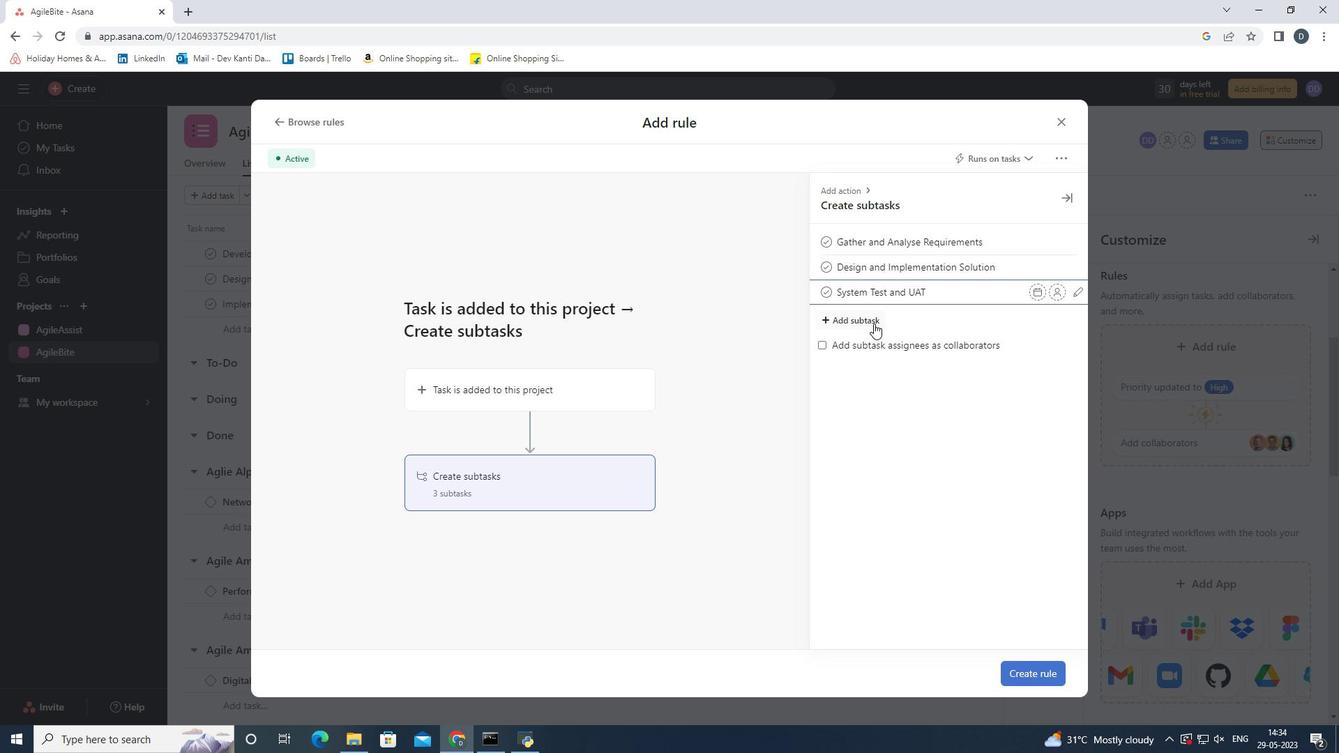 
Action: Mouse moved to (886, 476)
Screenshot: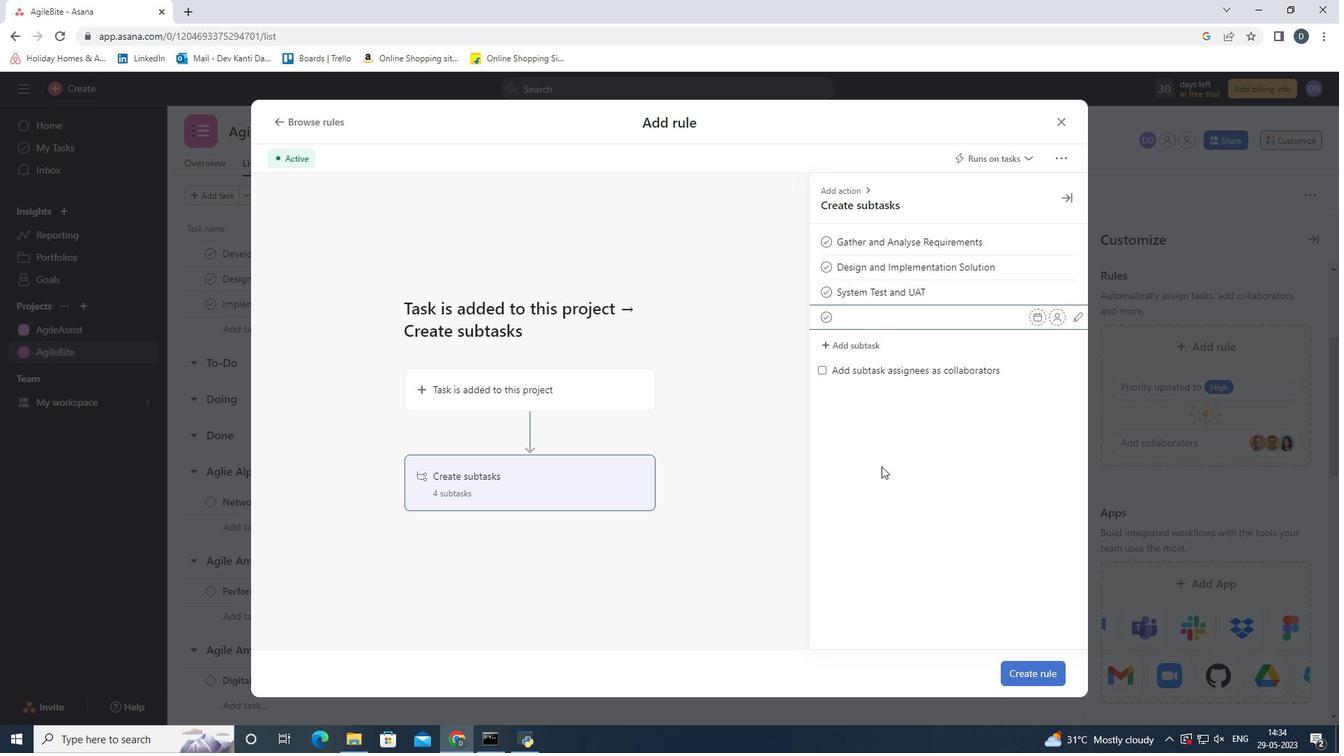 
Action: Key pressed <Key.shift><Key.shift>Release<Key.space>to<Key.space><Key.shift_r><Key.shift_r><Key.shift_r>Production/<Key.space><Key.shift>Go<Key.space><Key.shift_r><Key.shift_r><Key.shift_r><Key.shift_r><Key.shift_r><Key.shift_r><Key.shift_r><Key.shift_r><Key.shift_r><Key.shift_r><Key.shift_r><Key.shift_r>Live
Screenshot: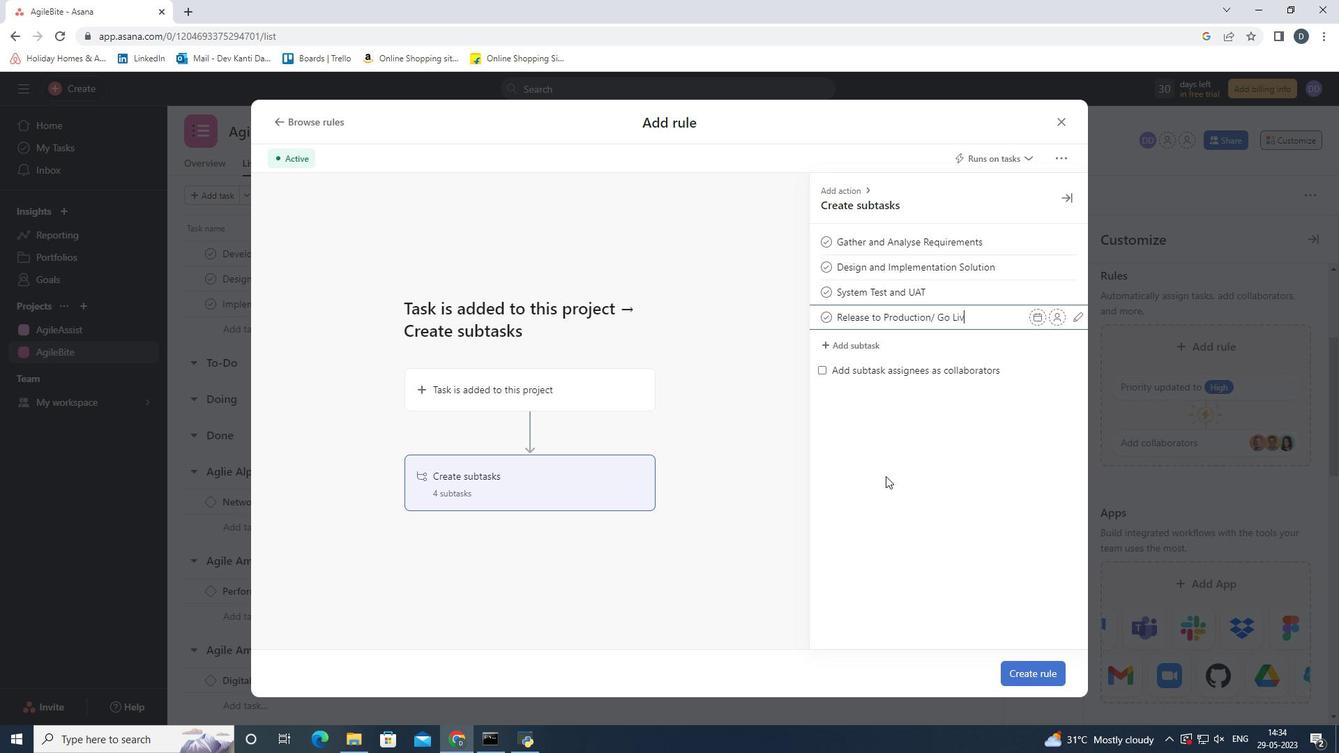 
Action: Mouse moved to (973, 502)
Screenshot: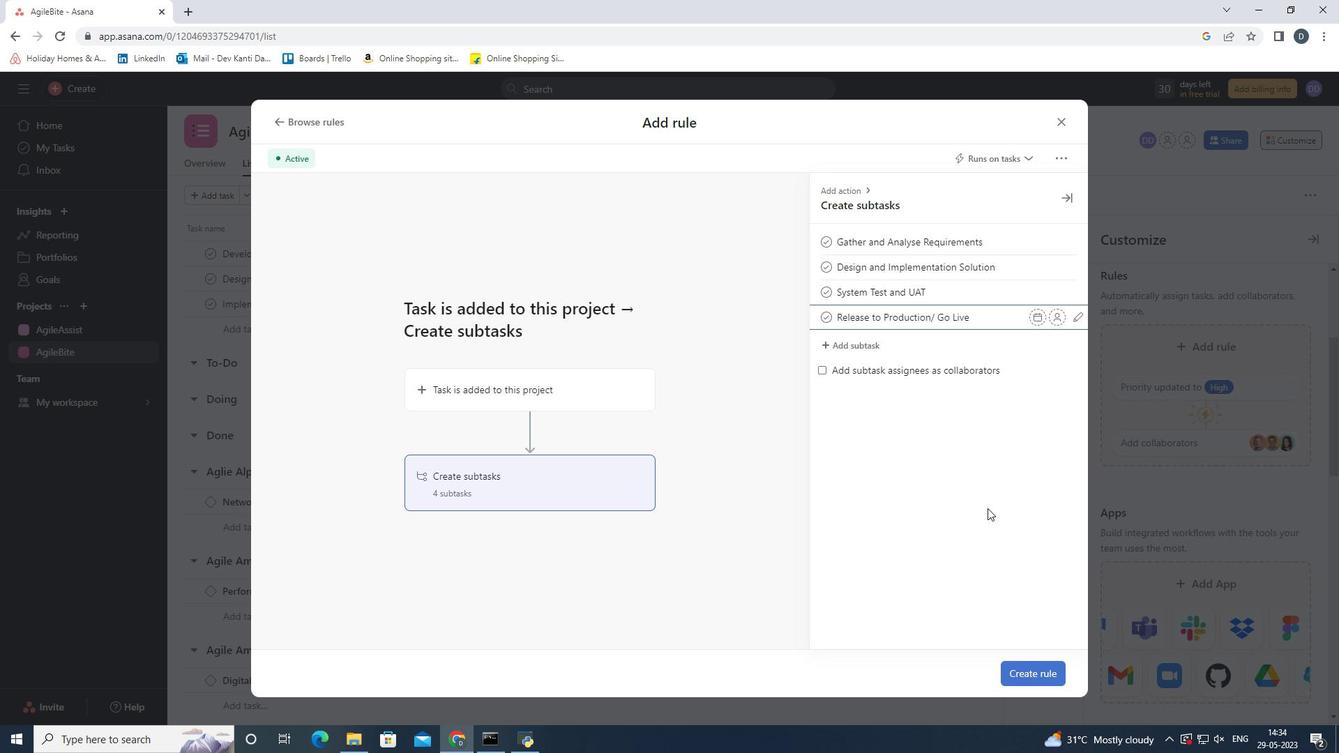 
Action: Mouse pressed left at (973, 502)
Screenshot: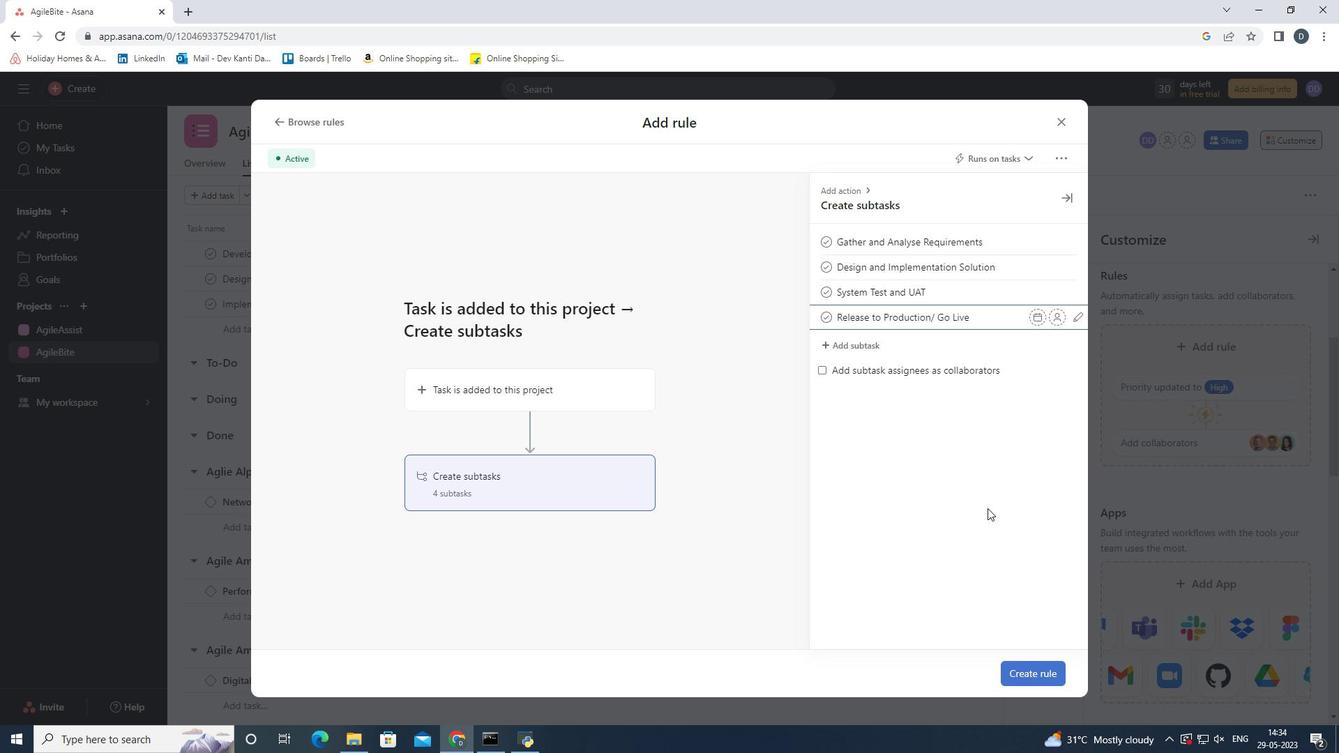 
Action: Mouse moved to (532, 364)
Screenshot: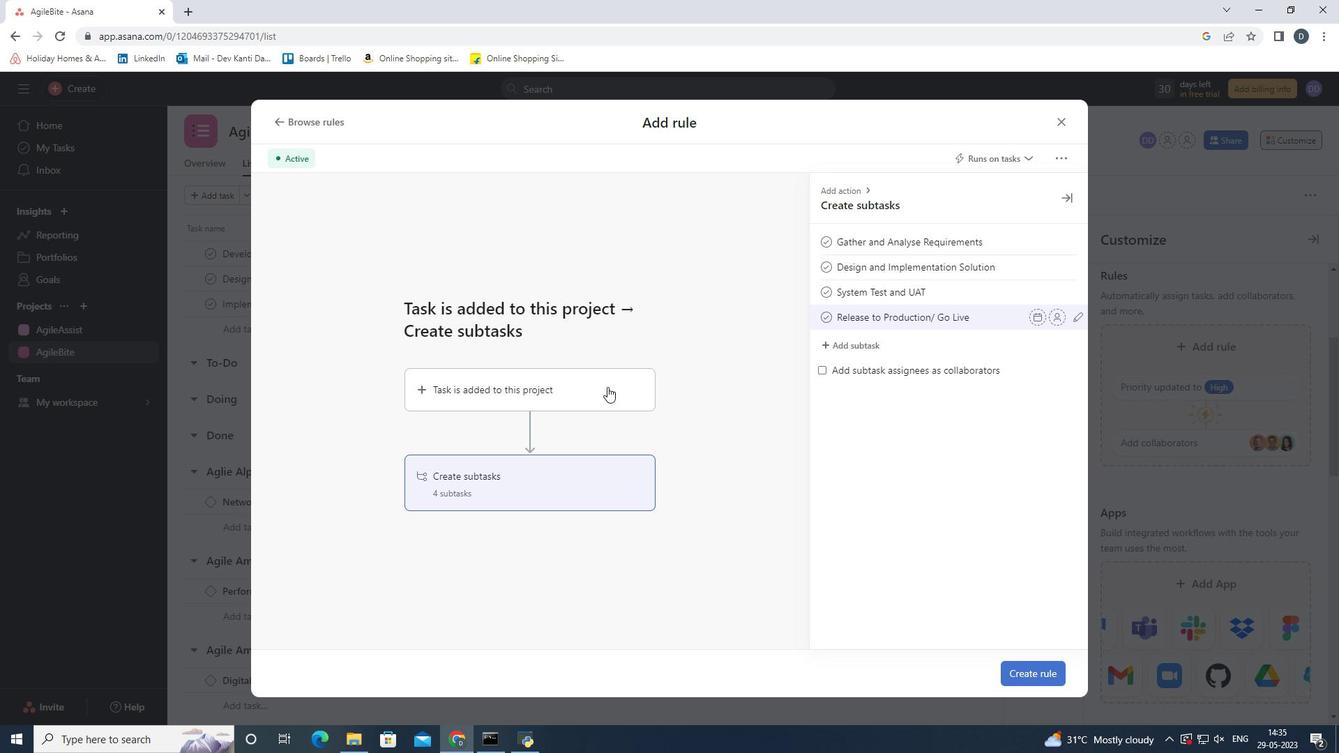 
Action: Mouse pressed left at (532, 364)
Screenshot: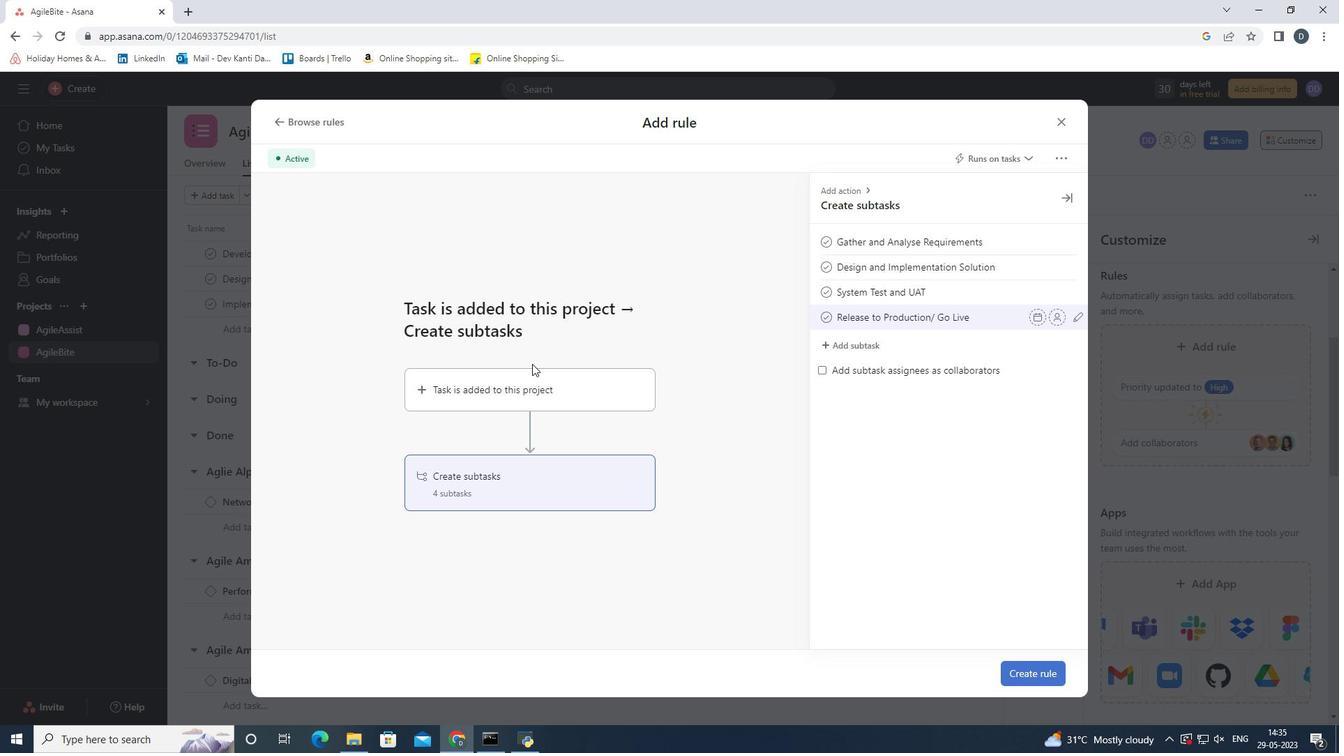 
Action: Mouse moved to (763, 482)
Screenshot: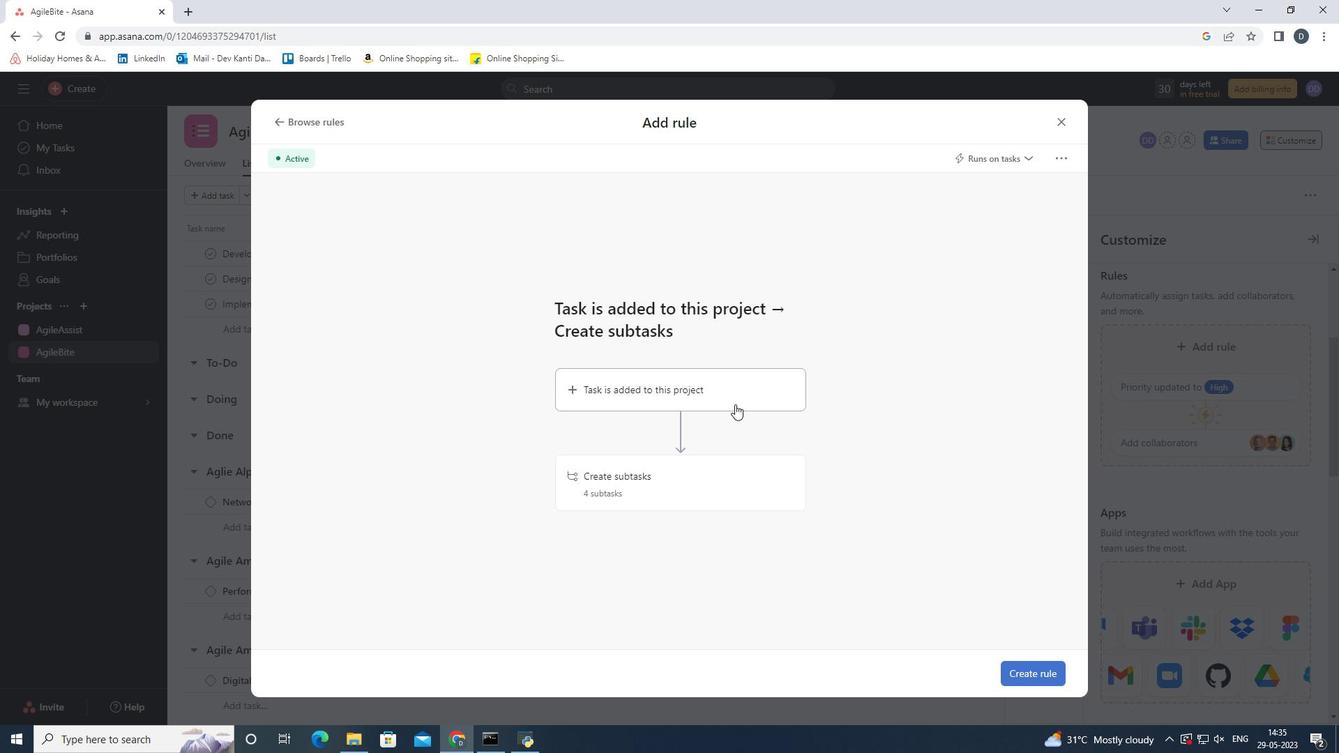 
Action: Mouse pressed left at (763, 482)
Screenshot: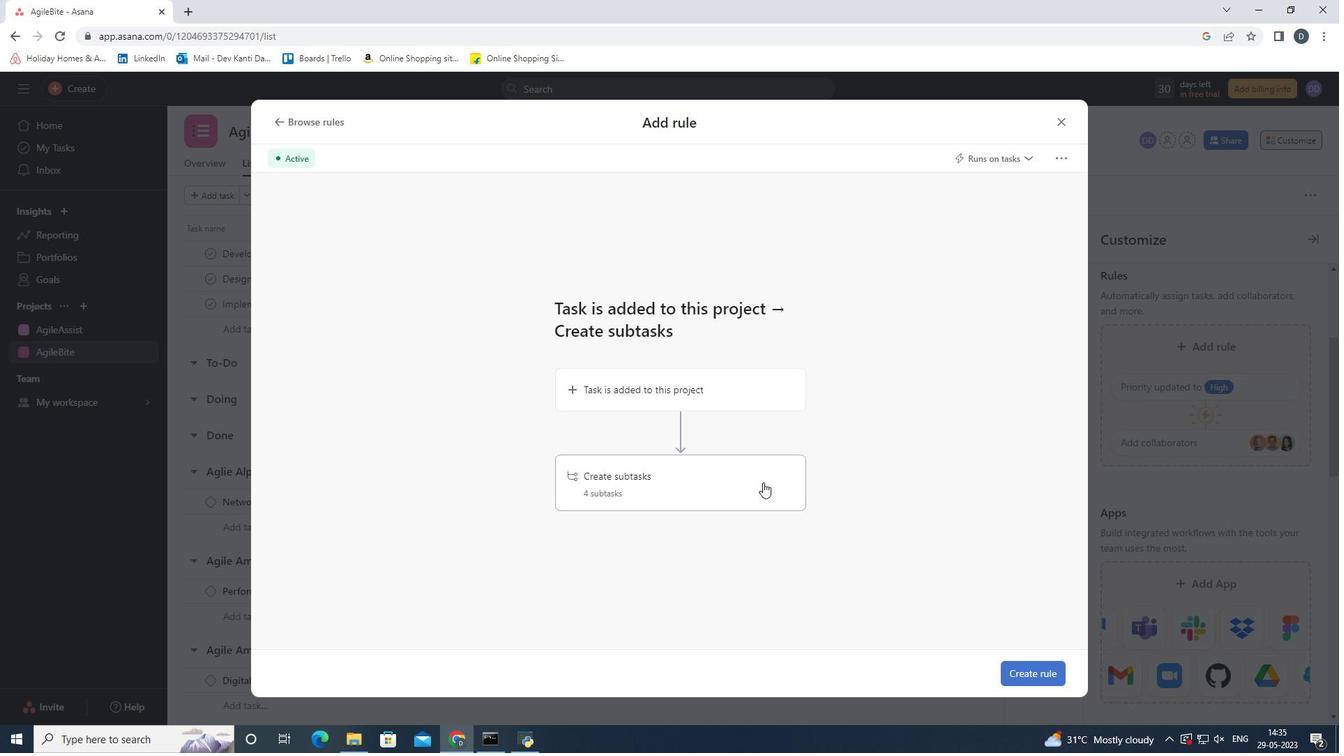 
Action: Mouse moved to (530, 381)
Screenshot: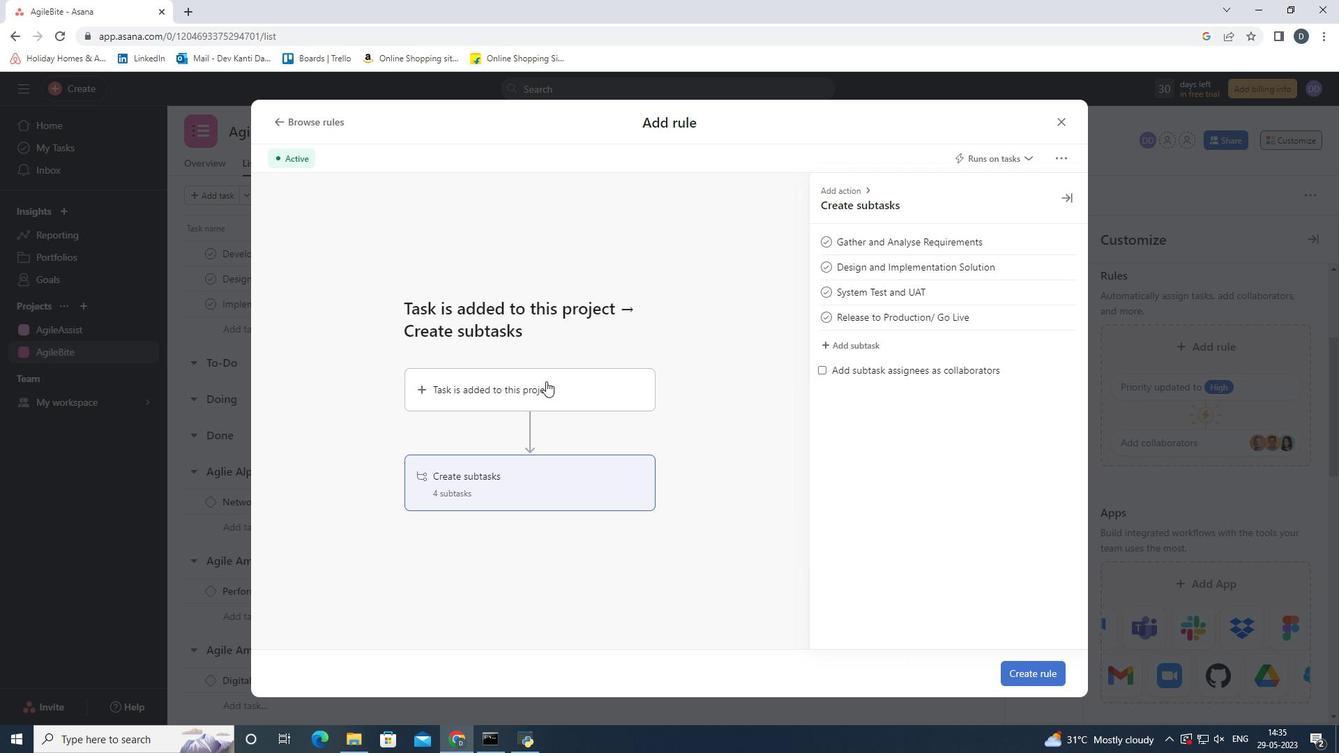 
Action: Mouse pressed left at (530, 381)
Screenshot: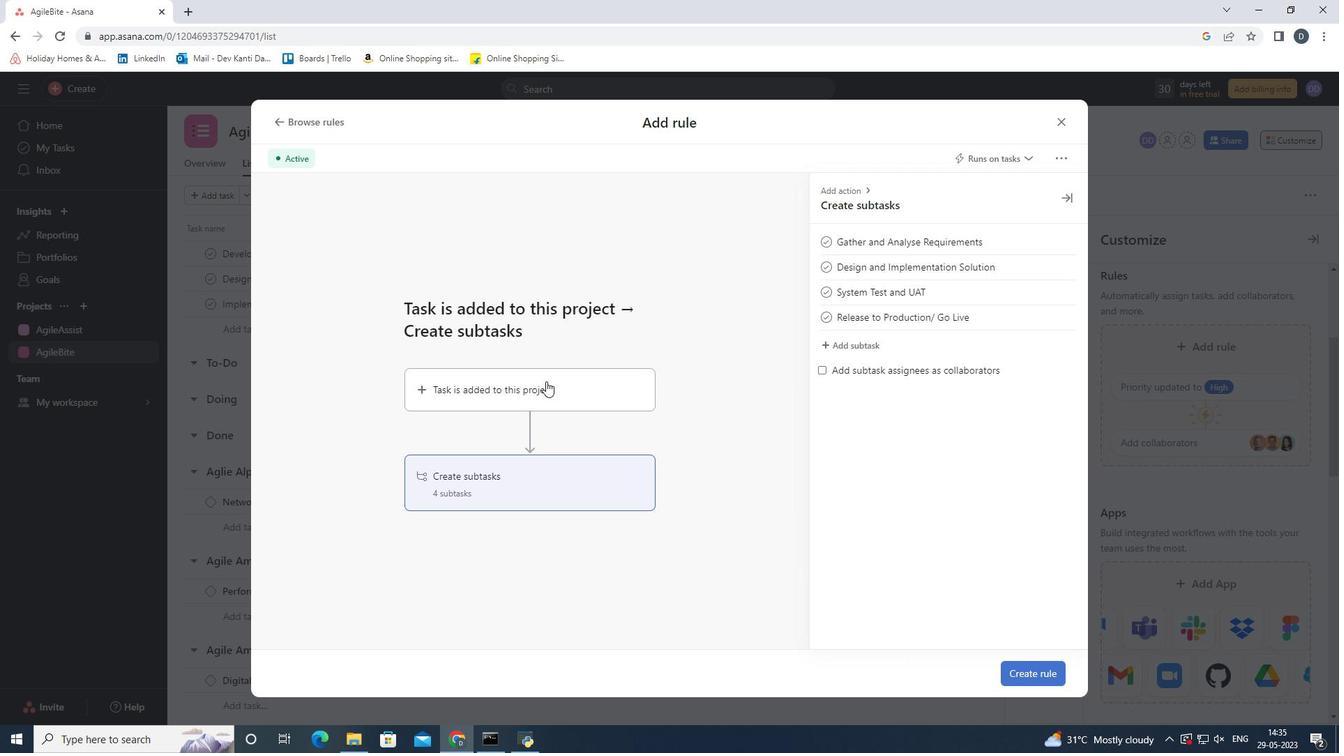 
Action: Mouse moved to (914, 264)
Screenshot: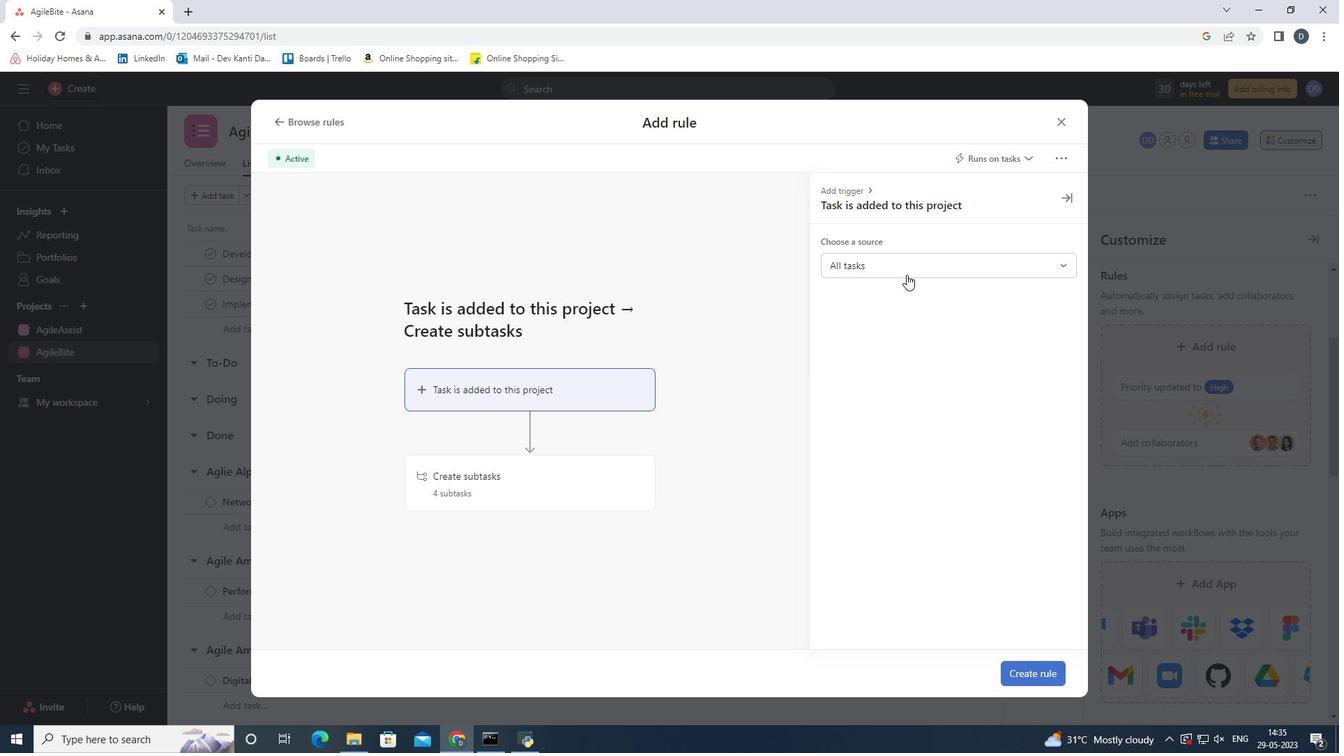 
Action: Mouse pressed left at (914, 264)
Screenshot: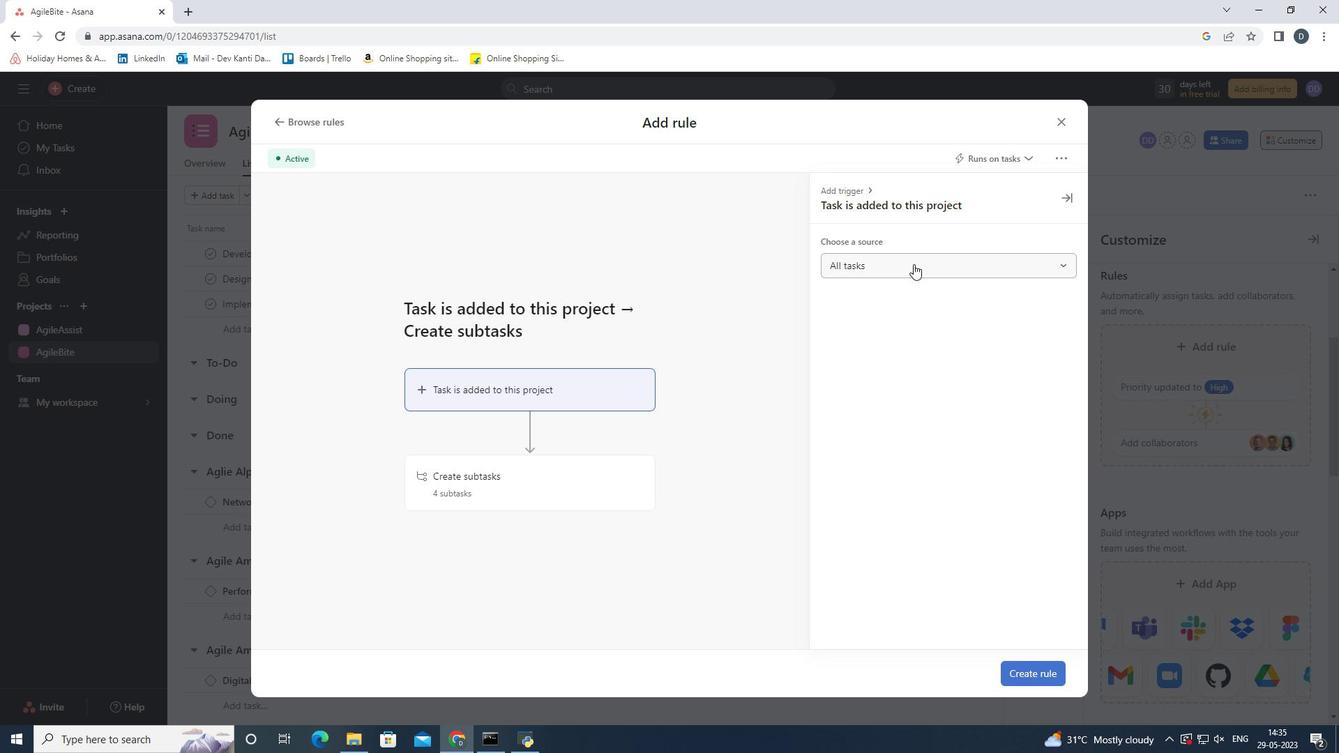 
Action: Mouse moved to (1025, 337)
Screenshot: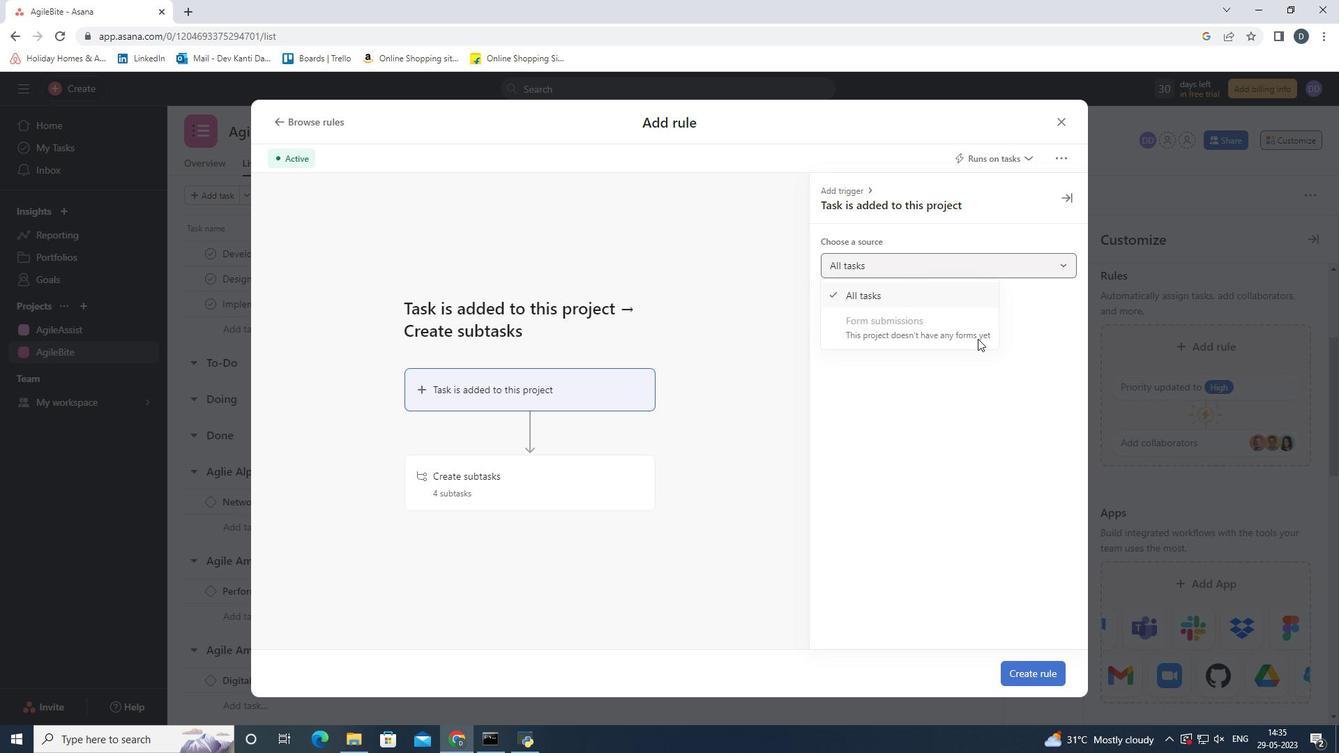 
Action: Mouse pressed left at (1025, 337)
Screenshot: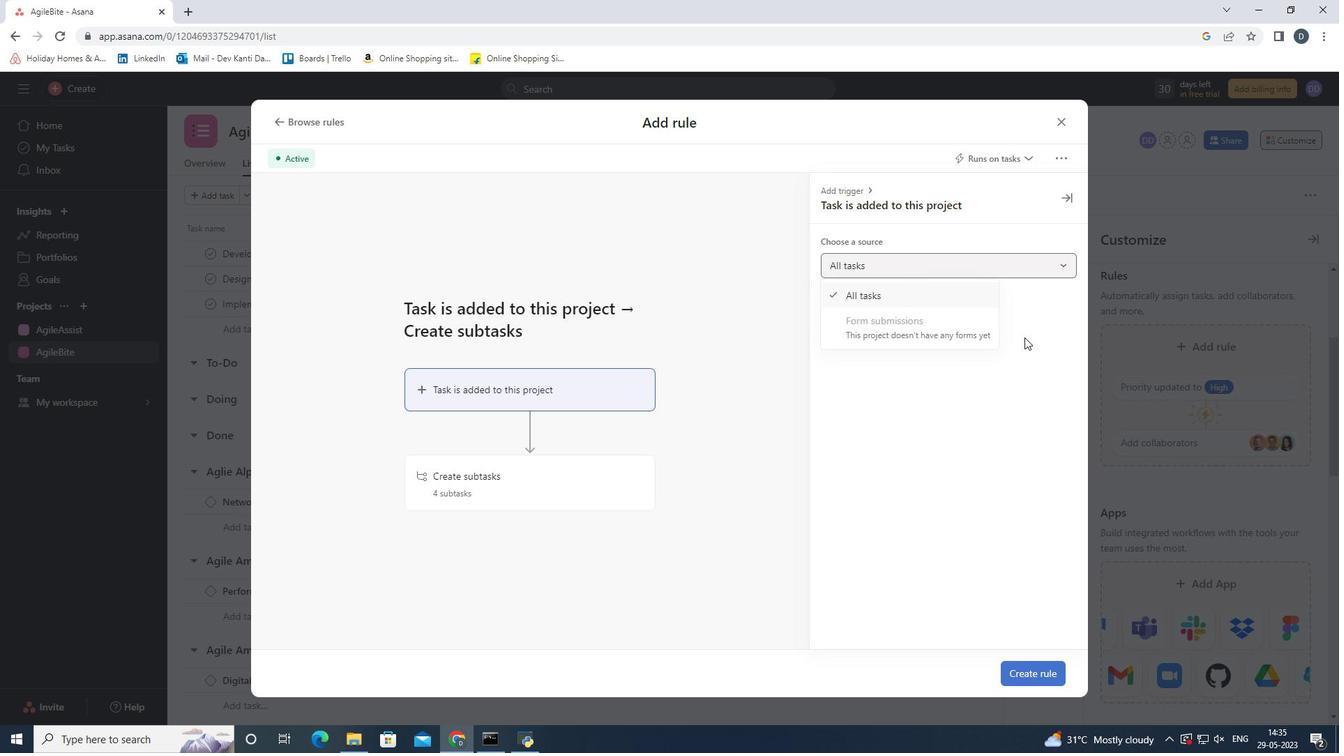 
Action: Mouse moved to (958, 263)
Screenshot: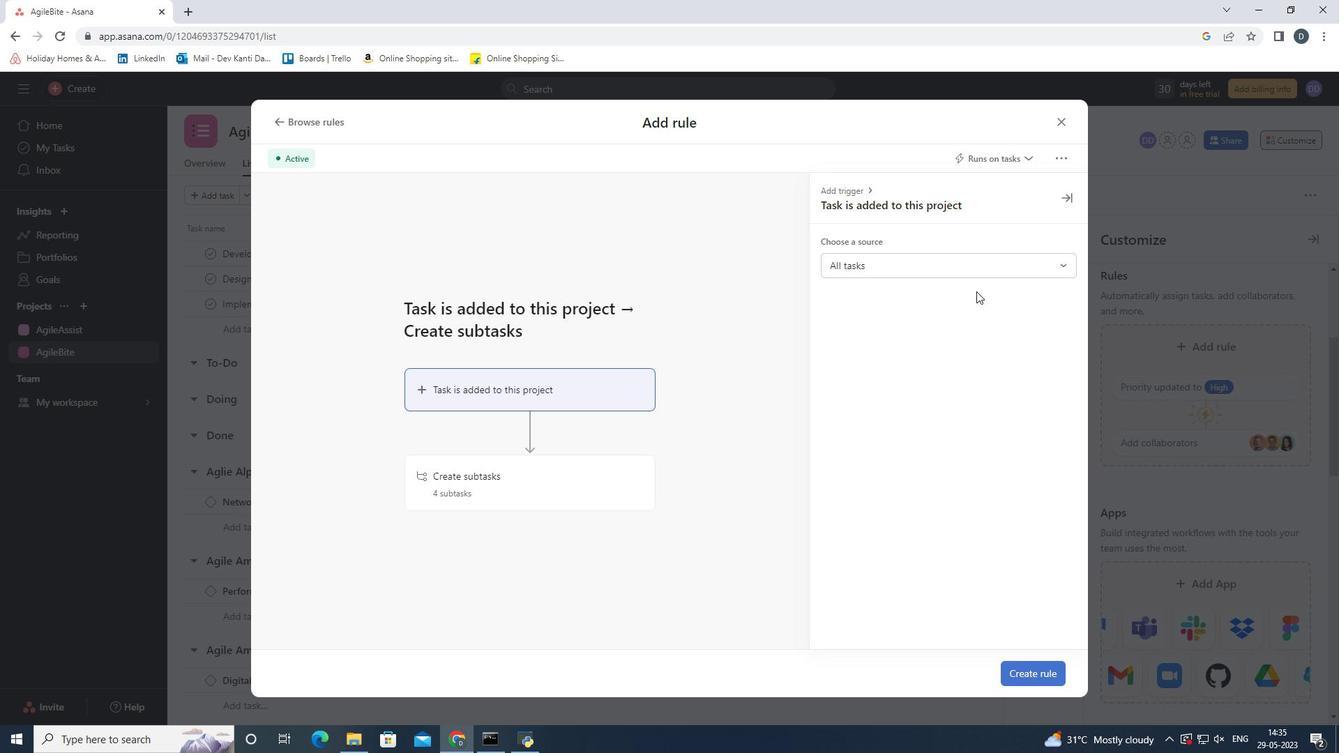 
Action: Mouse pressed left at (958, 263)
Screenshot: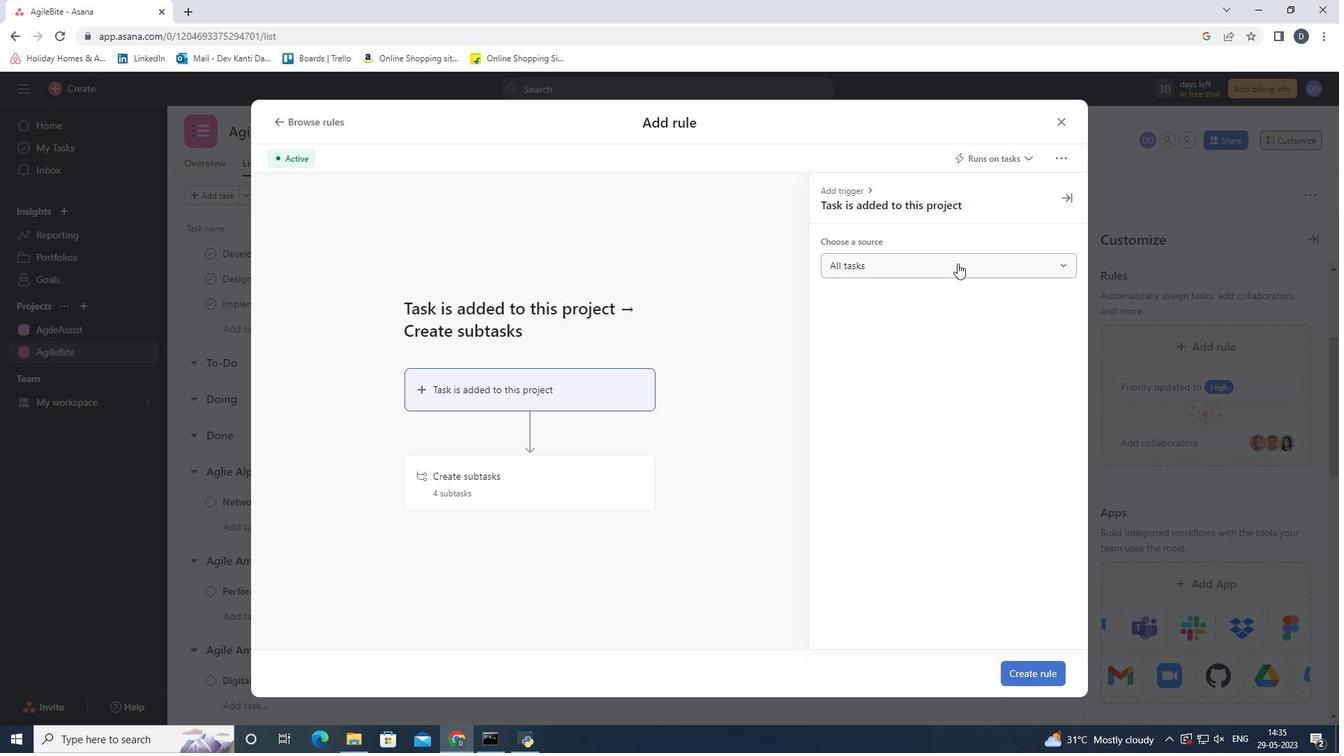
Action: Mouse moved to (923, 375)
Screenshot: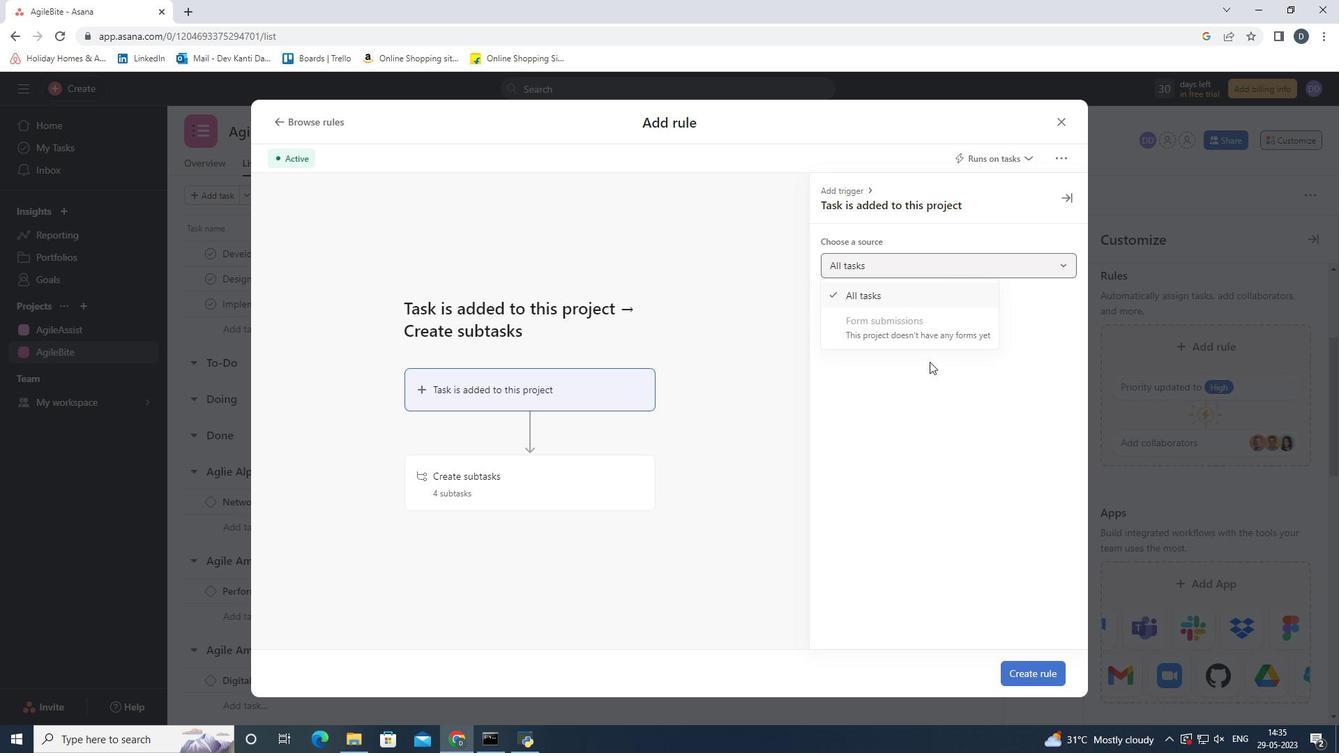 
Action: Mouse pressed left at (923, 375)
Screenshot: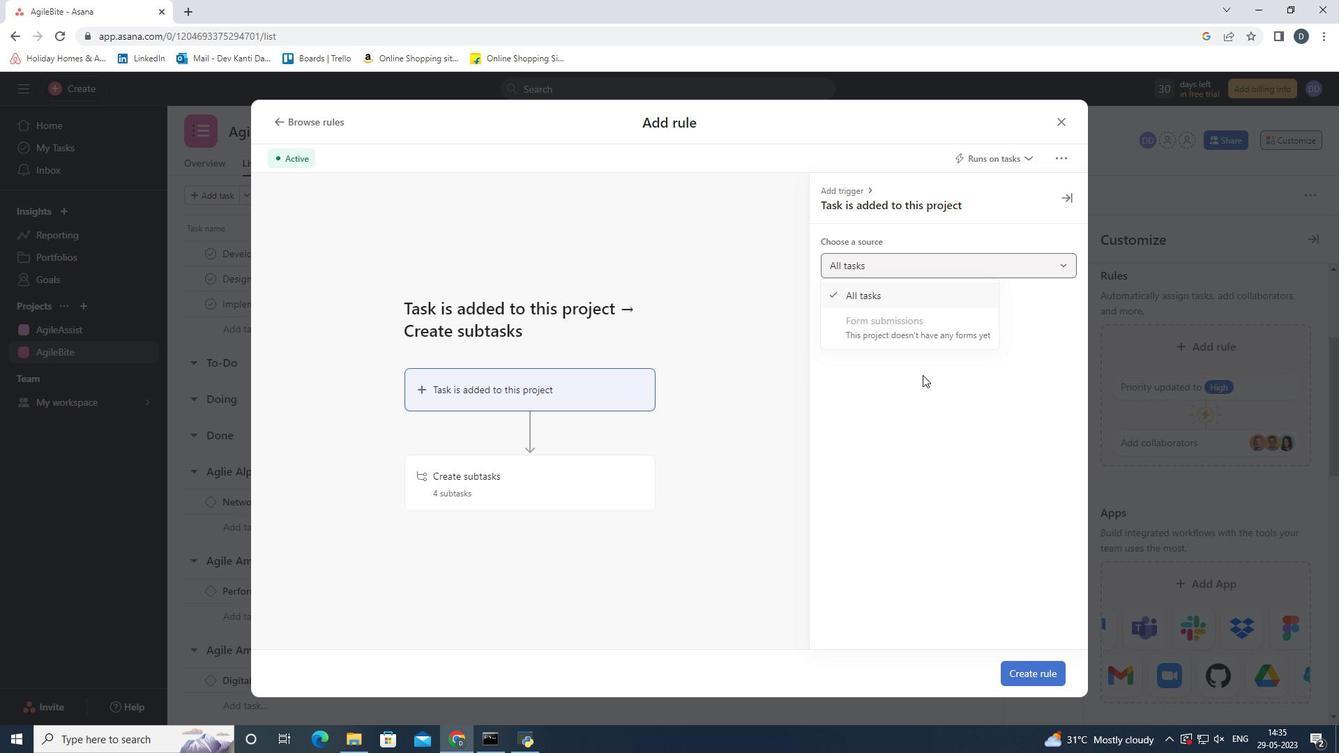 
Action: Mouse moved to (544, 484)
Screenshot: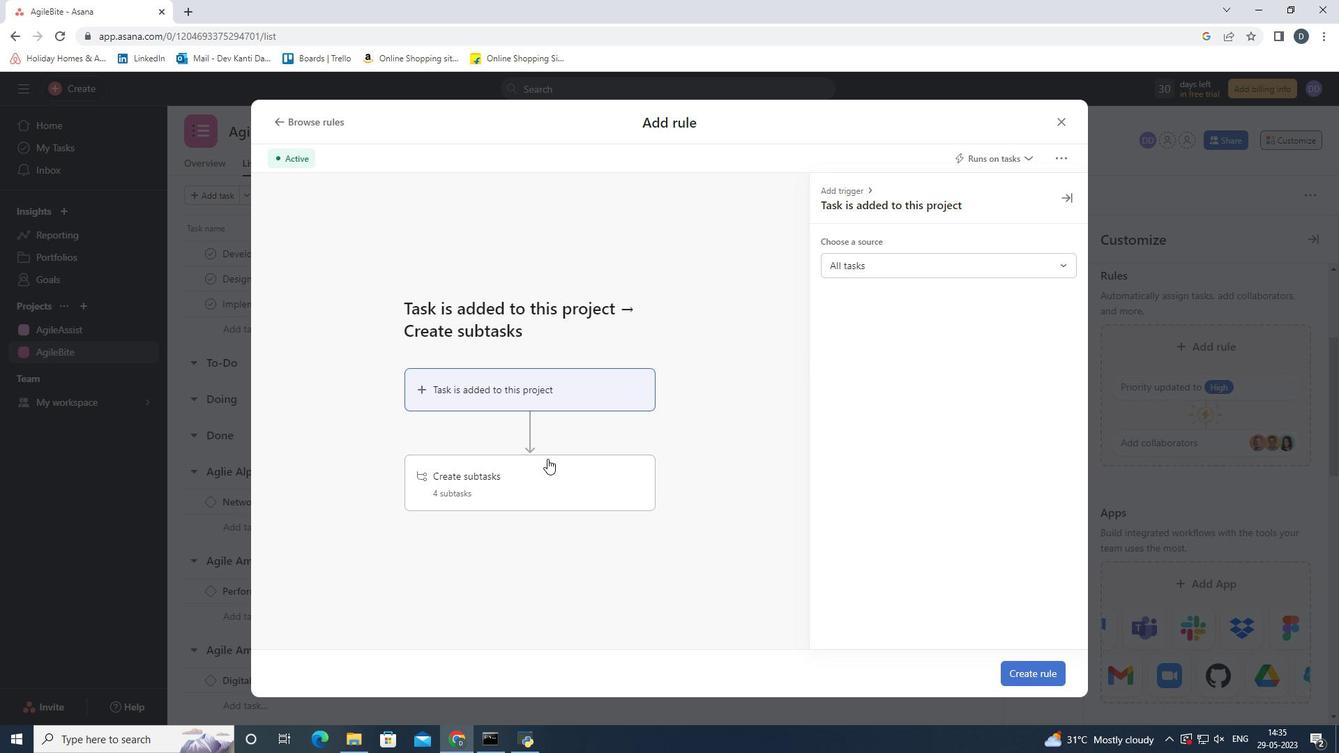 
Action: Mouse pressed left at (544, 484)
Screenshot: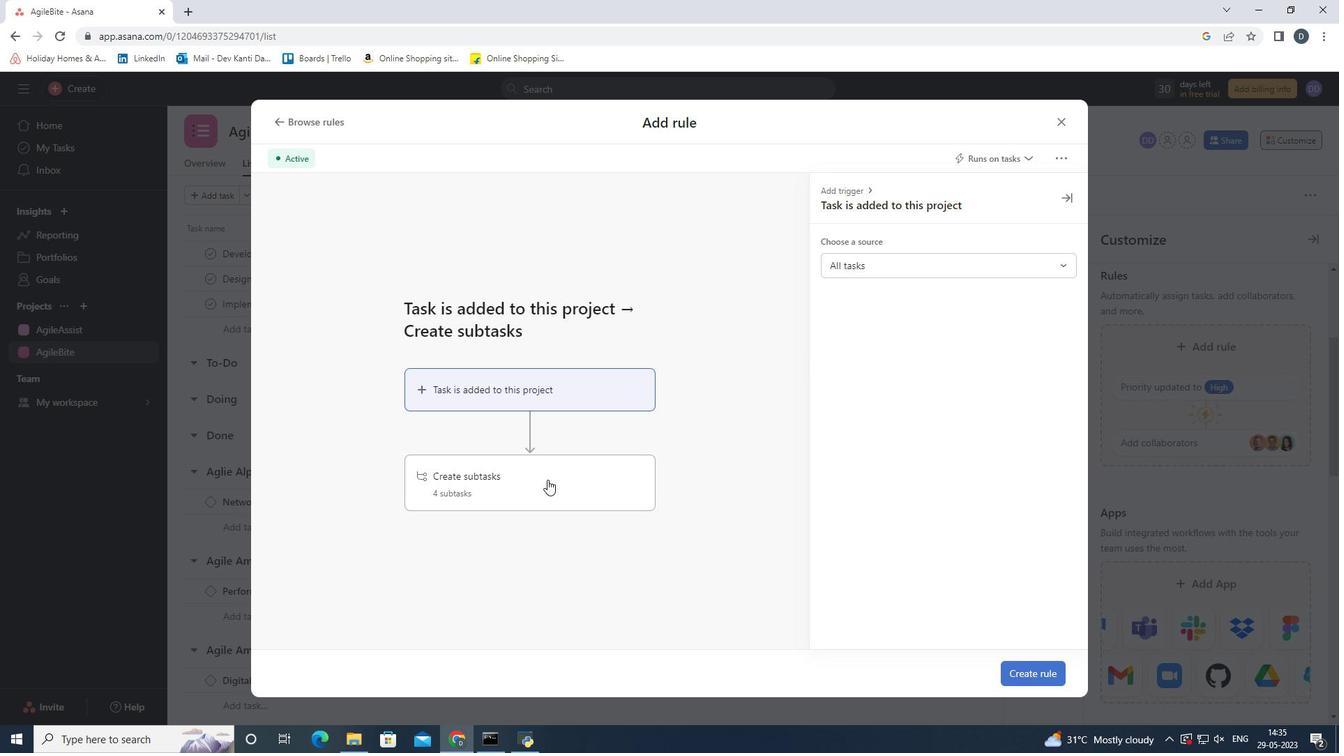 
Action: Mouse moved to (1042, 662)
Screenshot: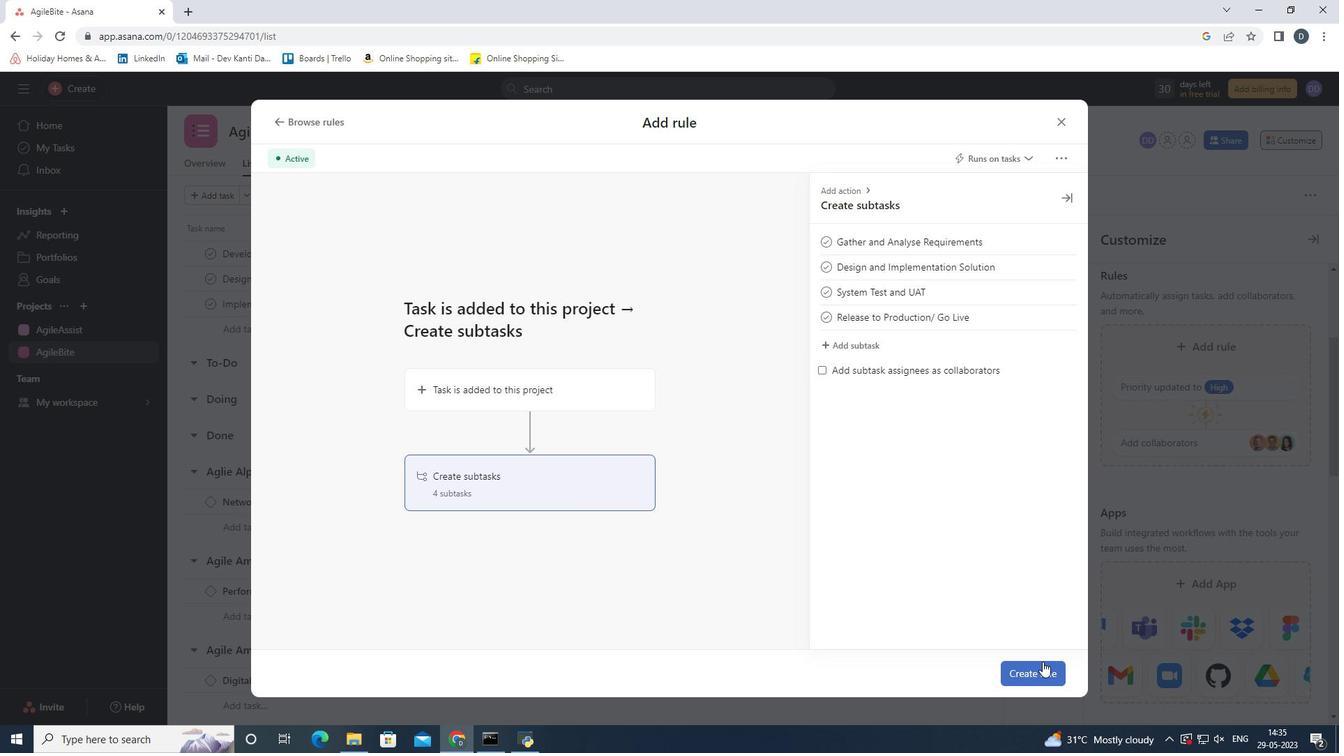 
Action: Mouse pressed left at (1042, 662)
Screenshot: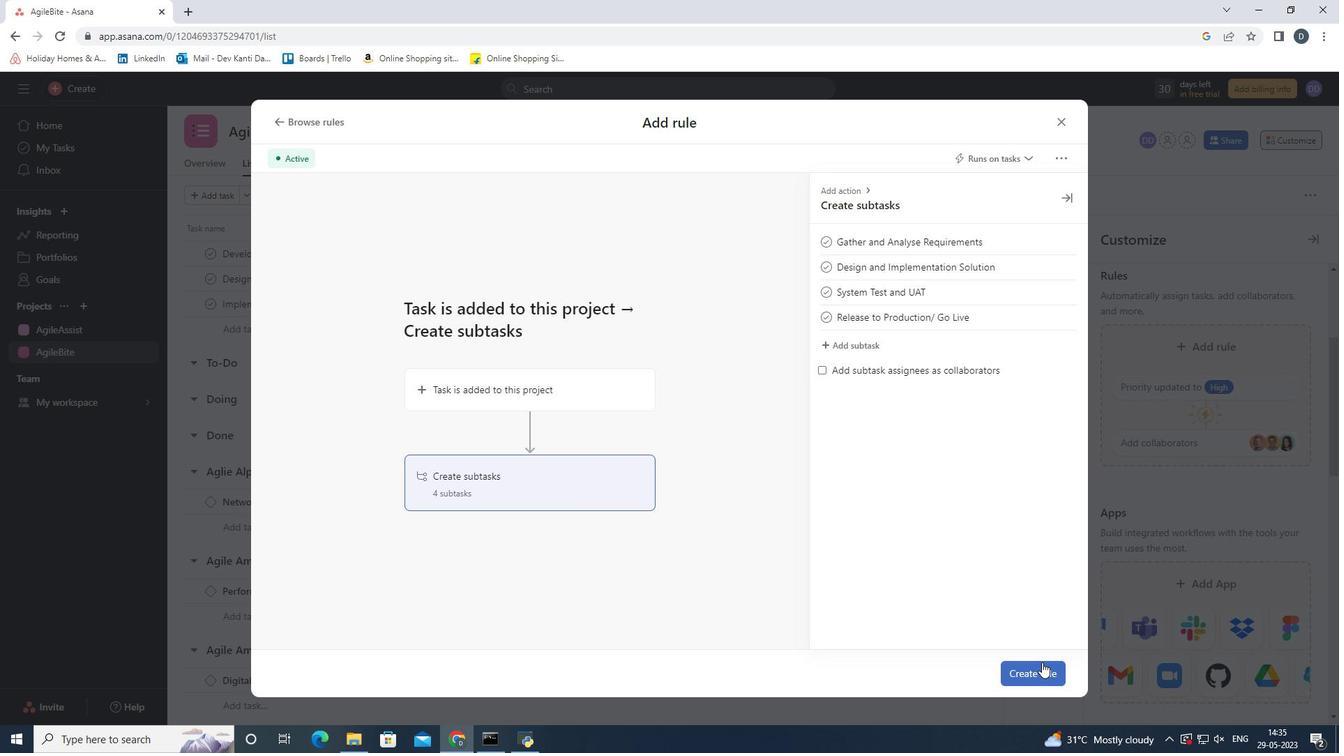 
Action: Mouse moved to (734, 411)
Screenshot: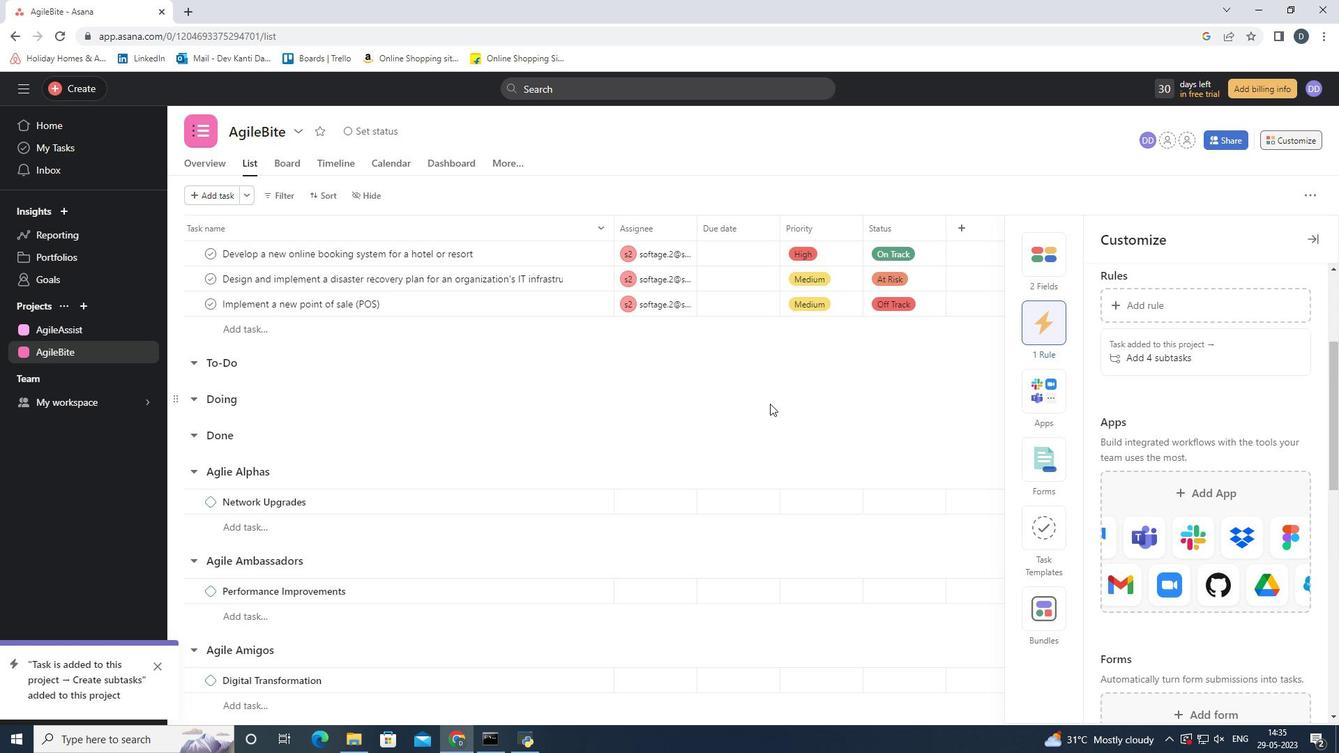 
Action: Mouse pressed left at (734, 411)
Screenshot: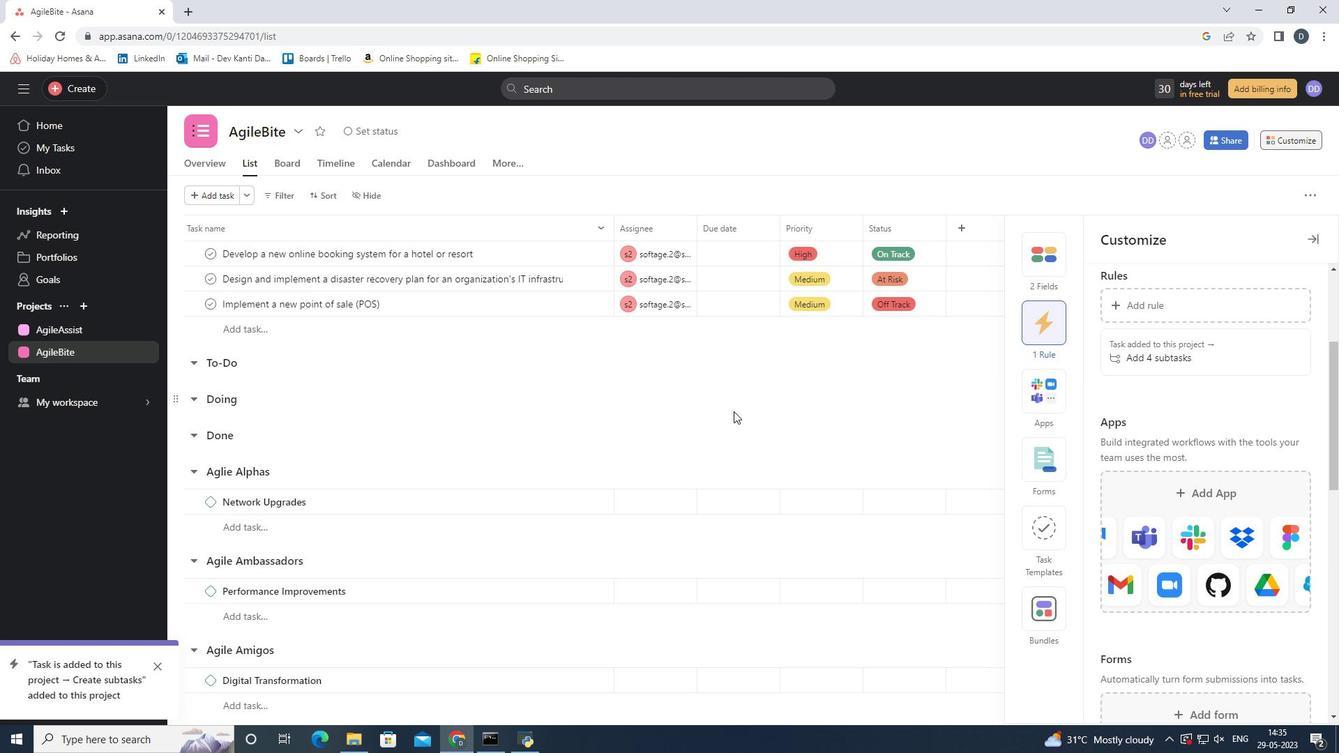 
Action: Mouse moved to (156, 670)
Screenshot: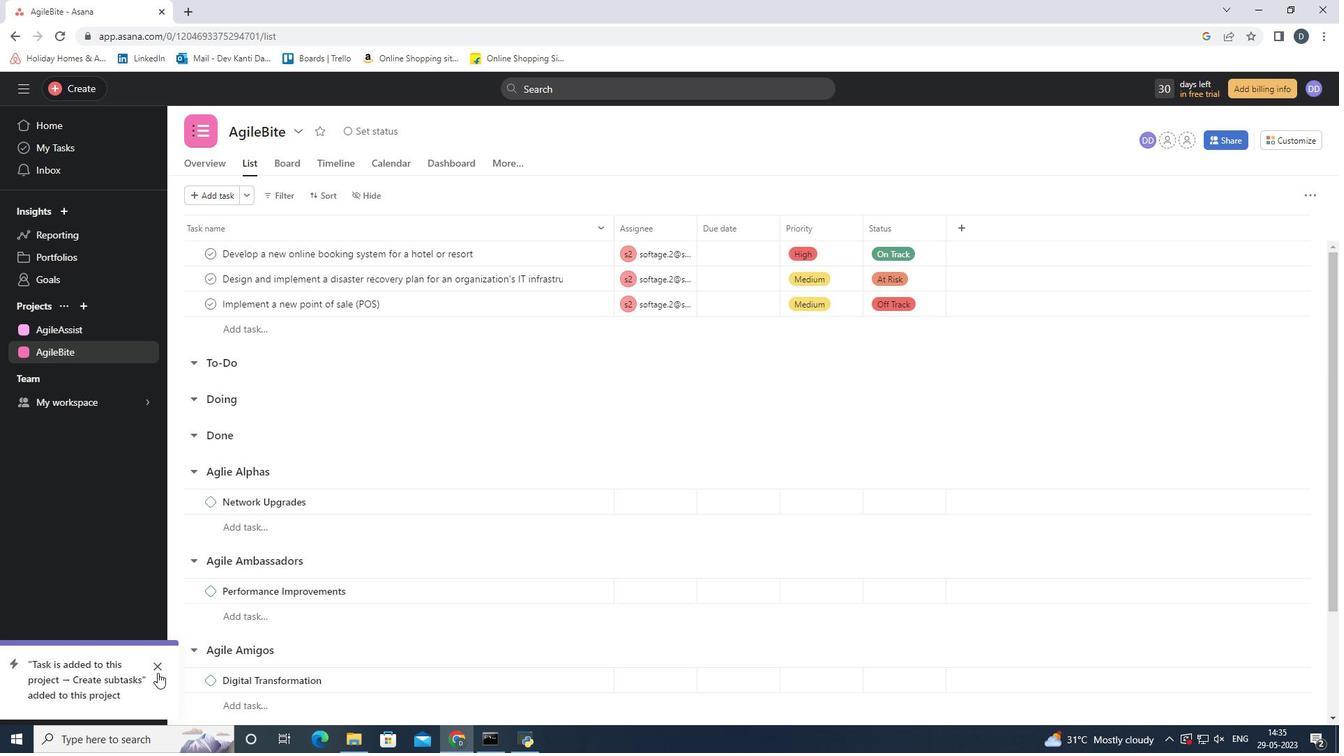
Action: Mouse pressed left at (156, 670)
Screenshot: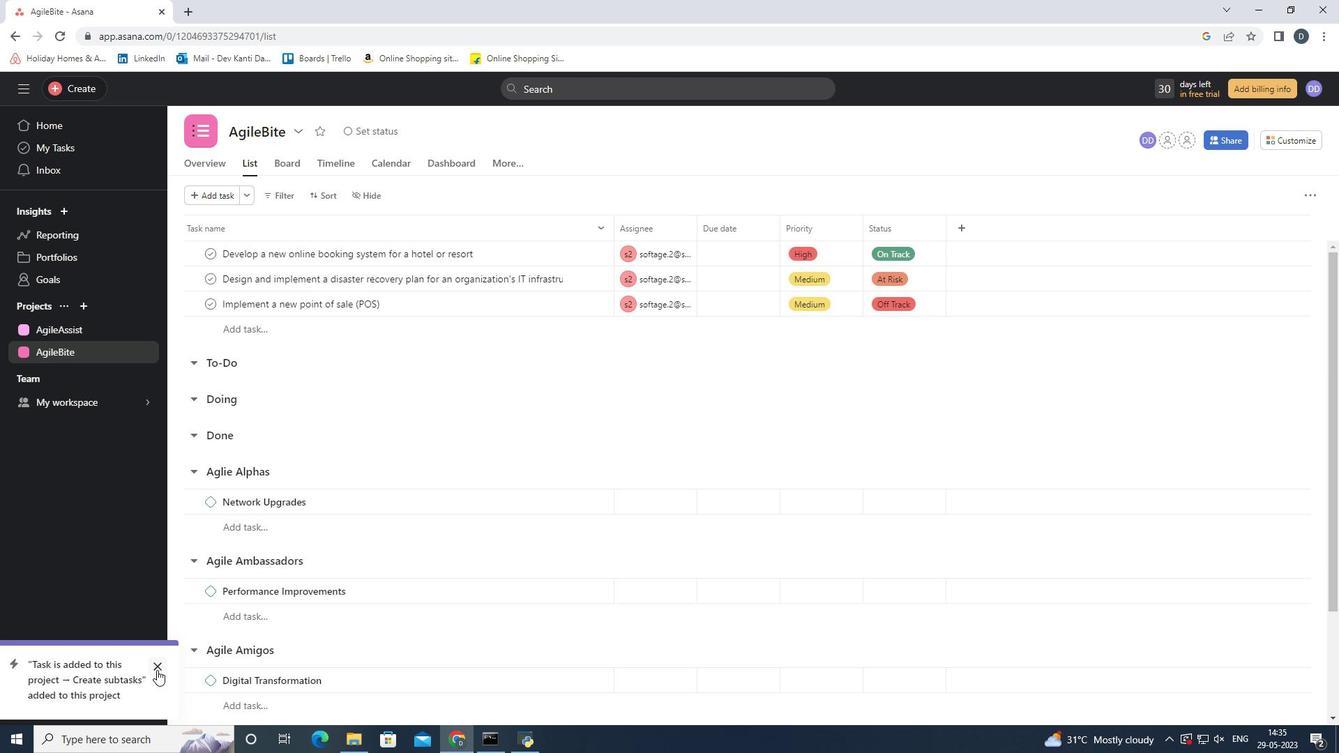 
Action: Mouse moved to (551, 609)
Screenshot: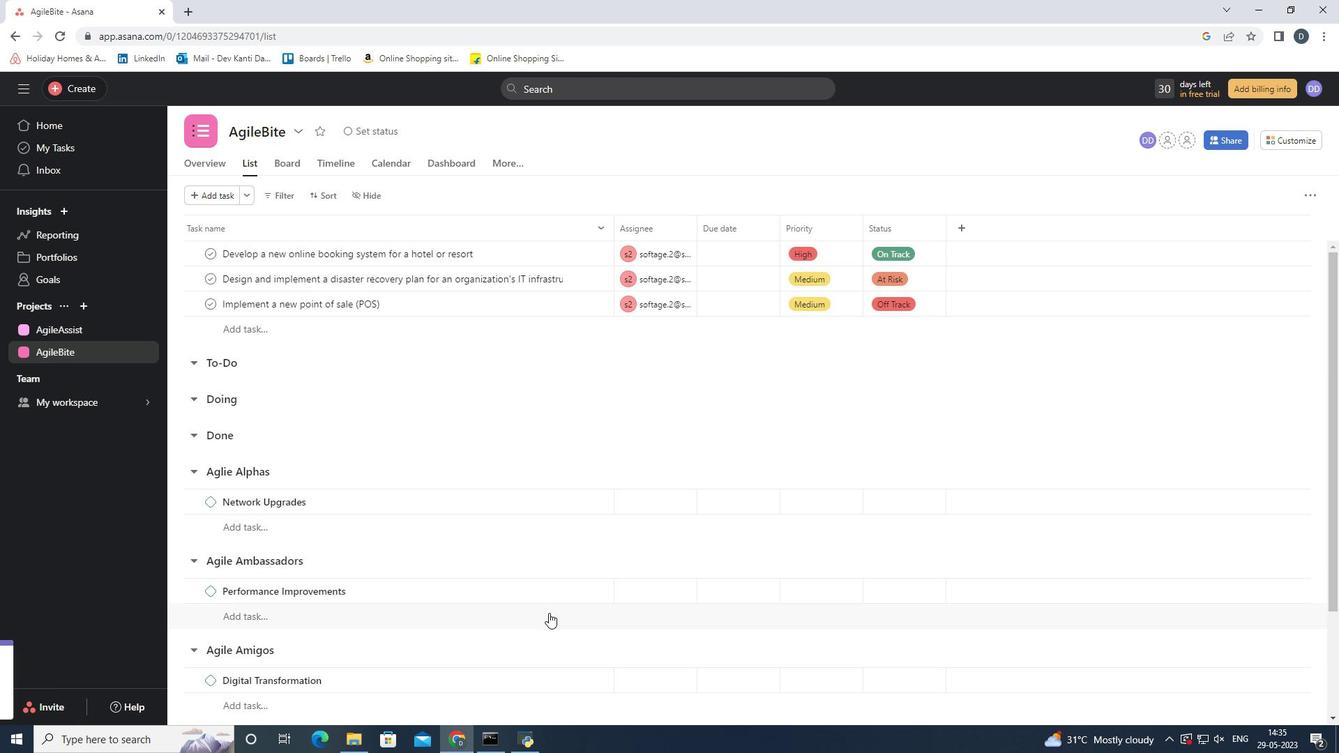 
Action: Mouse scrolled (551, 609) with delta (0, 0)
Screenshot: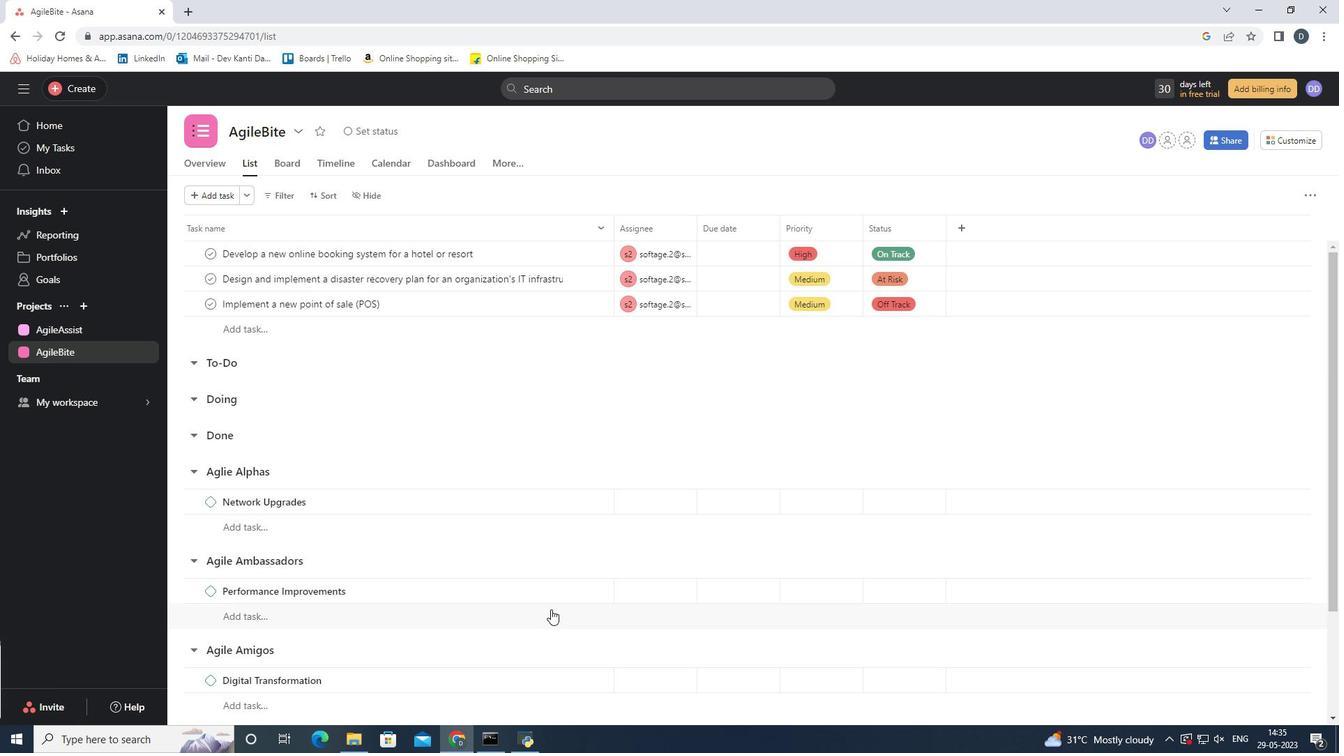 
Action: Mouse scrolled (551, 609) with delta (0, 0)
Screenshot: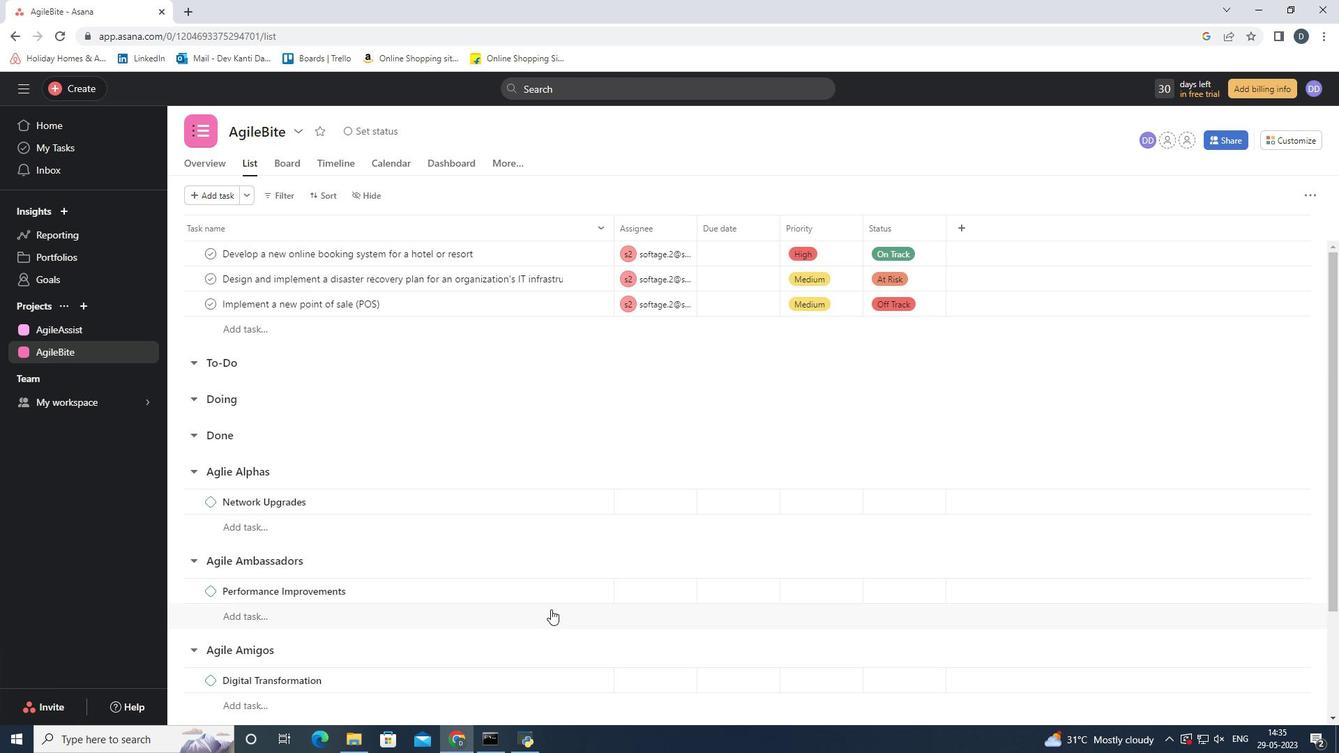 
Action: Mouse scrolled (551, 609) with delta (0, 0)
Screenshot: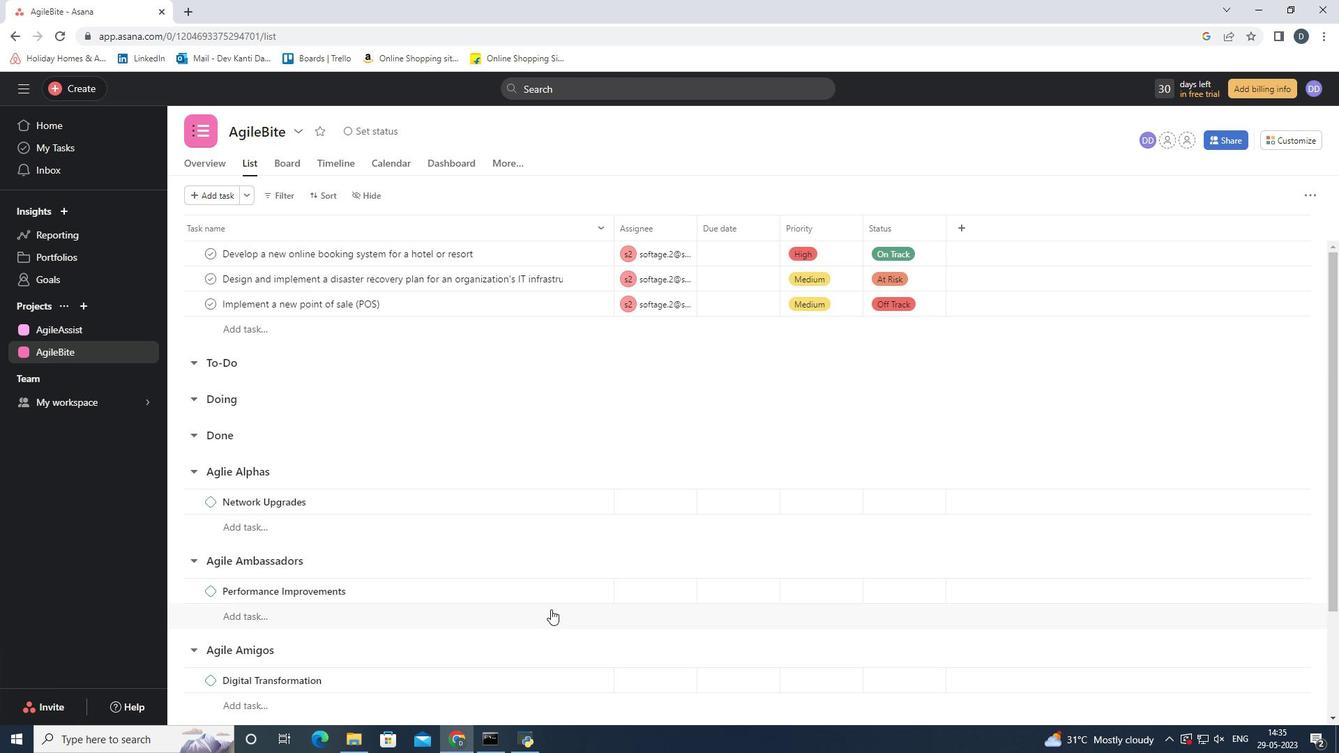 
Action: Mouse moved to (551, 609)
Screenshot: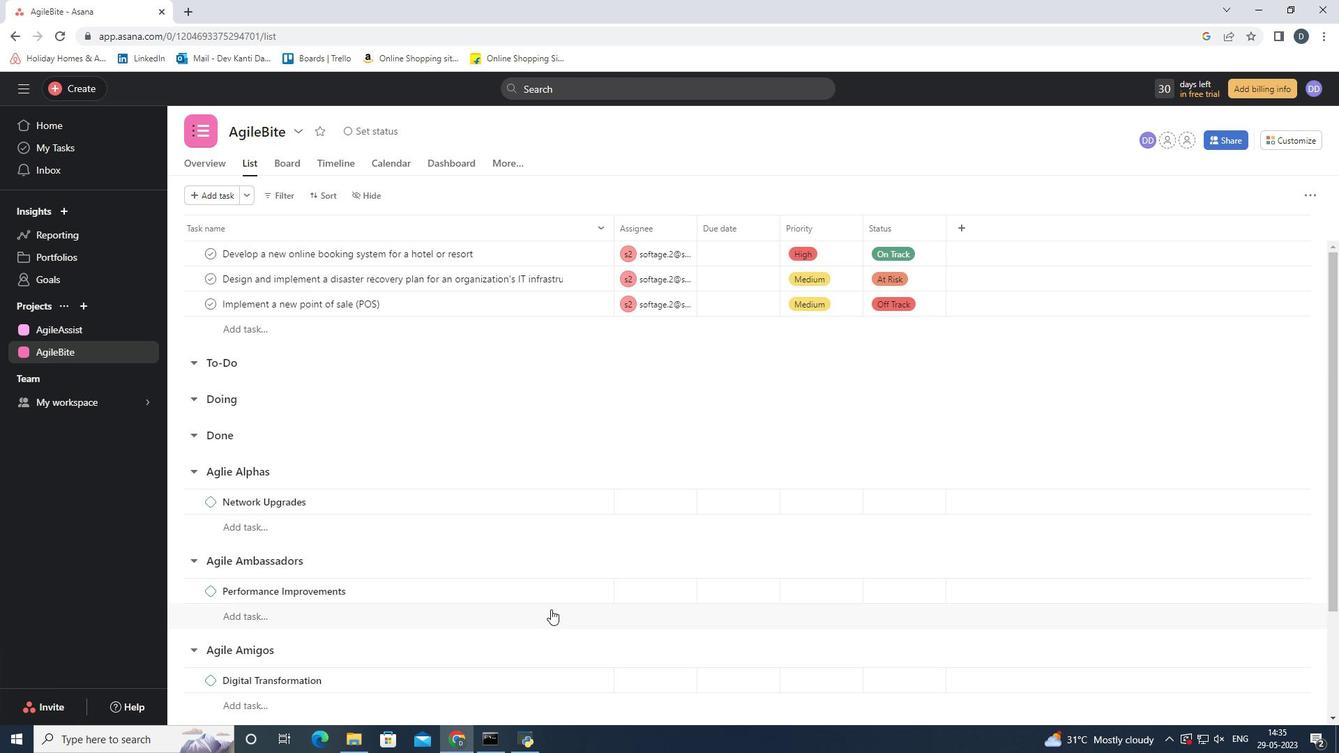 
Action: Mouse scrolled (551, 609) with delta (0, 0)
Screenshot: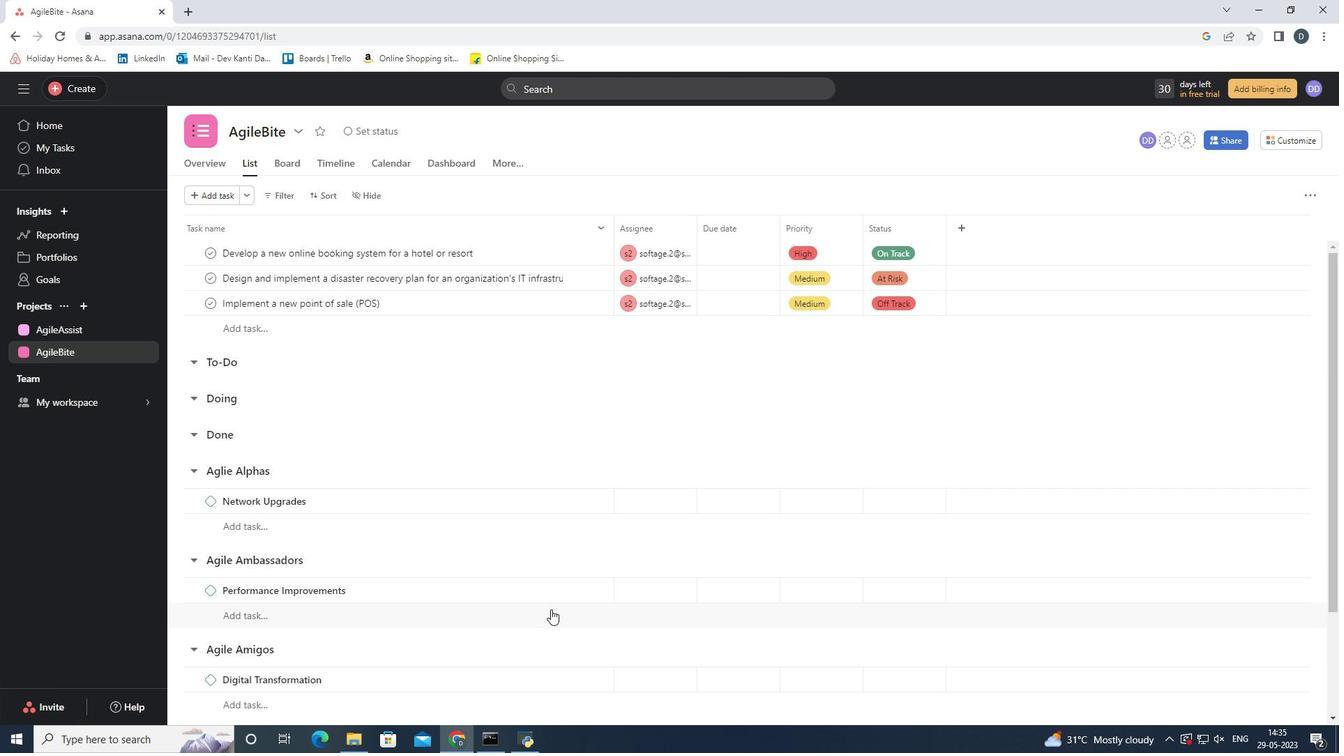 
Action: Mouse scrolled (551, 609) with delta (0, 0)
Screenshot: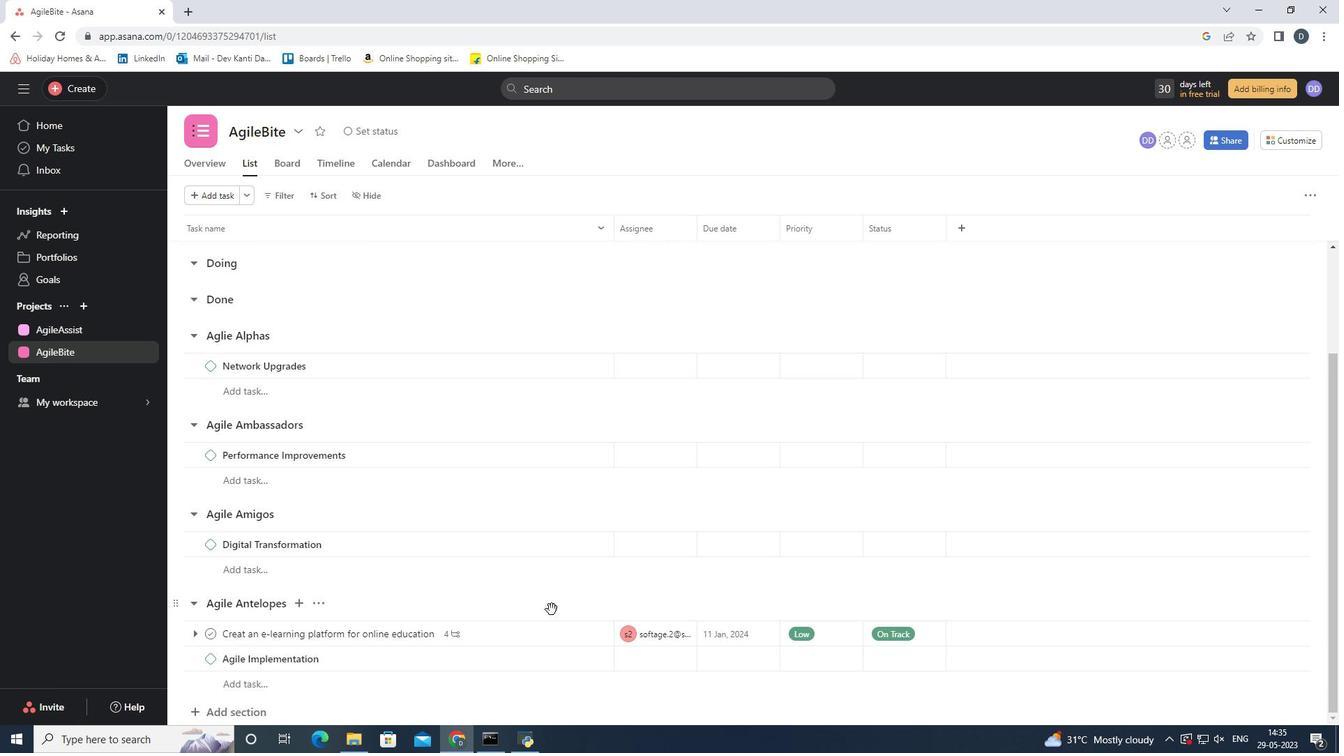 
Action: Mouse scrolled (551, 609) with delta (0, 0)
Screenshot: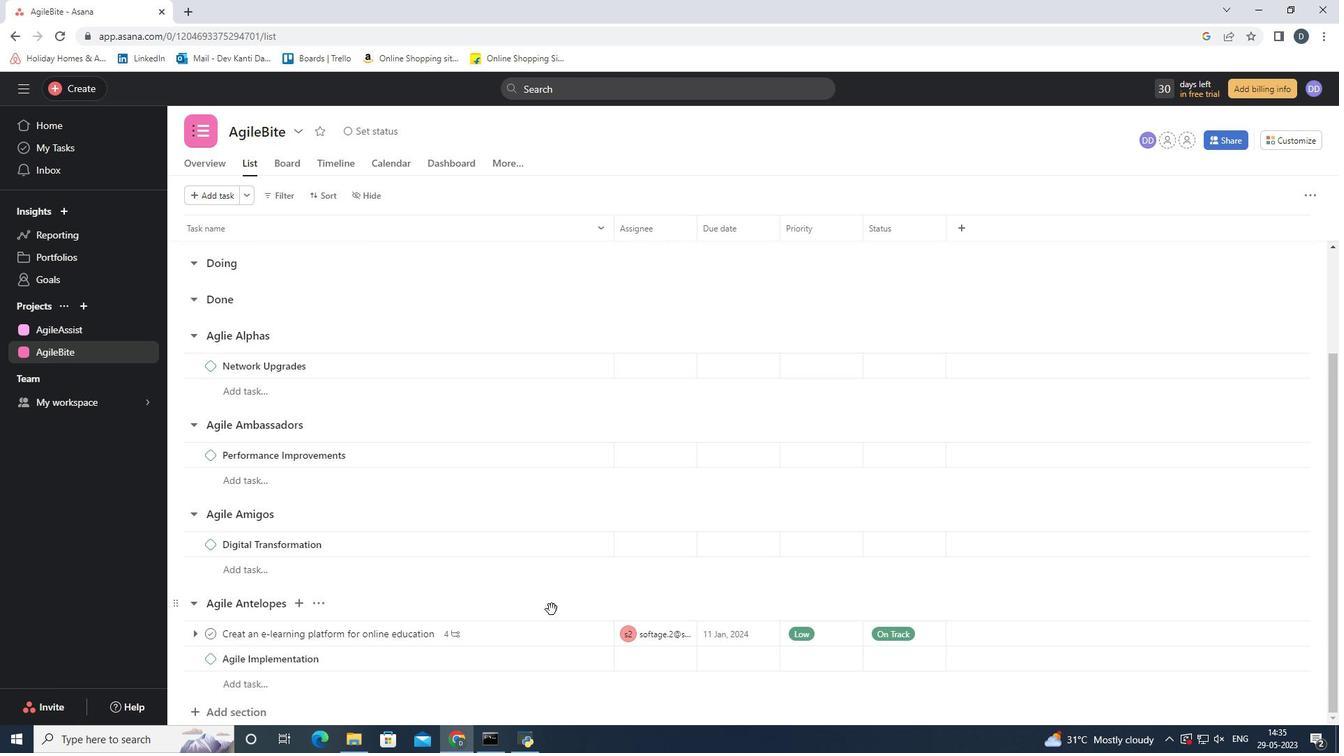 
Action: Mouse scrolled (551, 609) with delta (0, 0)
Screenshot: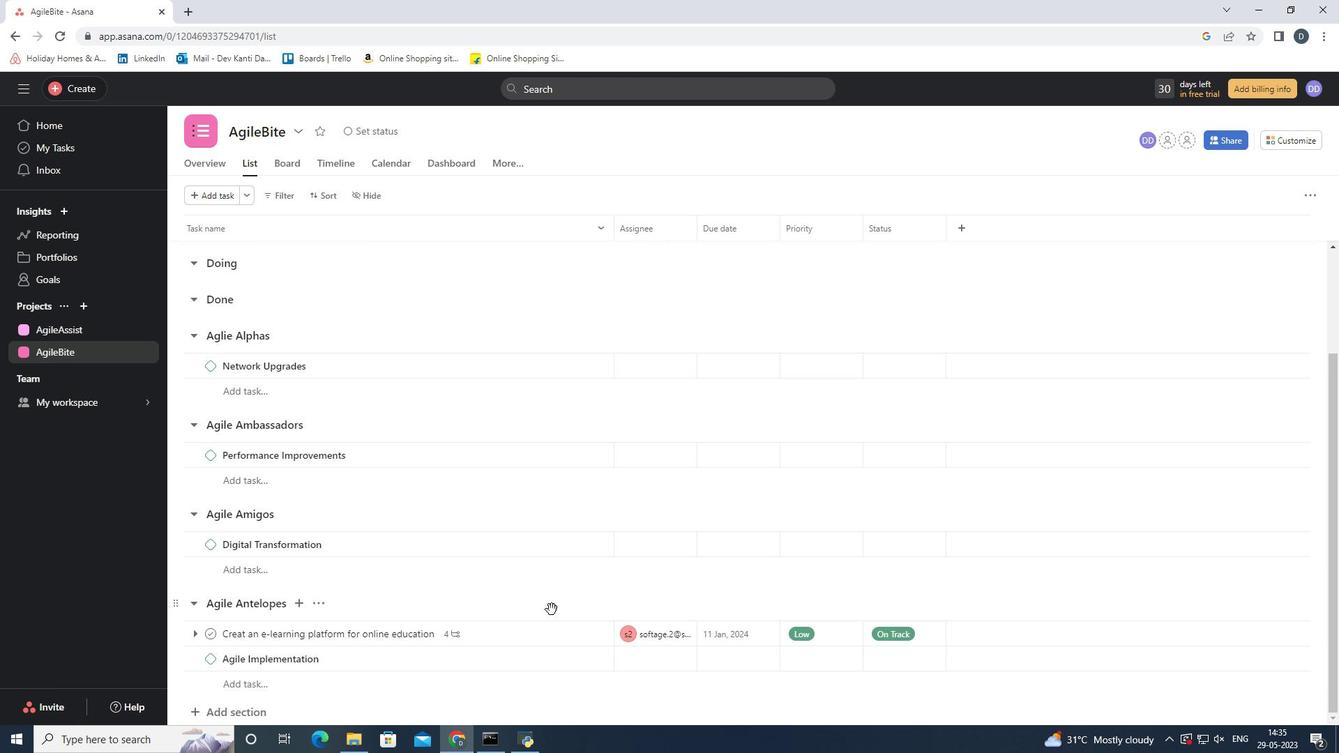 
Action: Mouse scrolled (551, 610) with delta (0, 0)
Screenshot: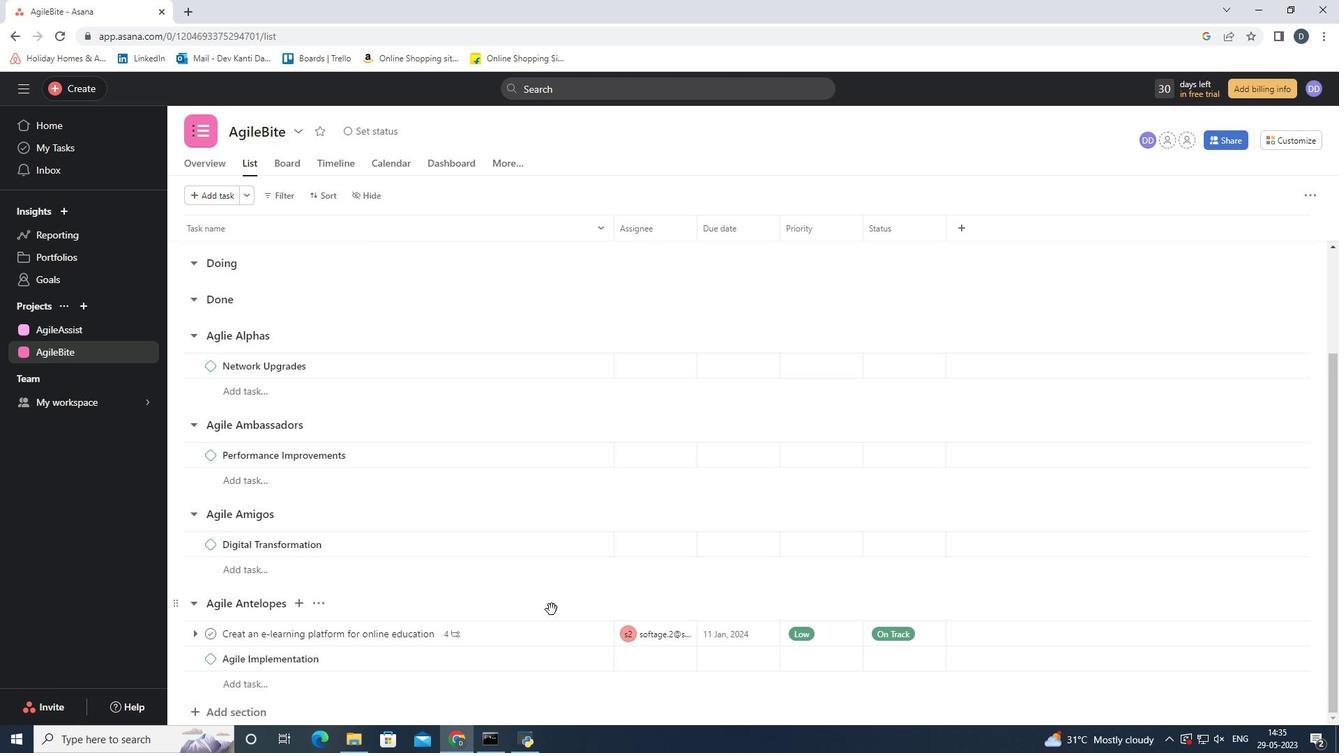 
Action: Mouse scrolled (551, 610) with delta (0, 0)
Screenshot: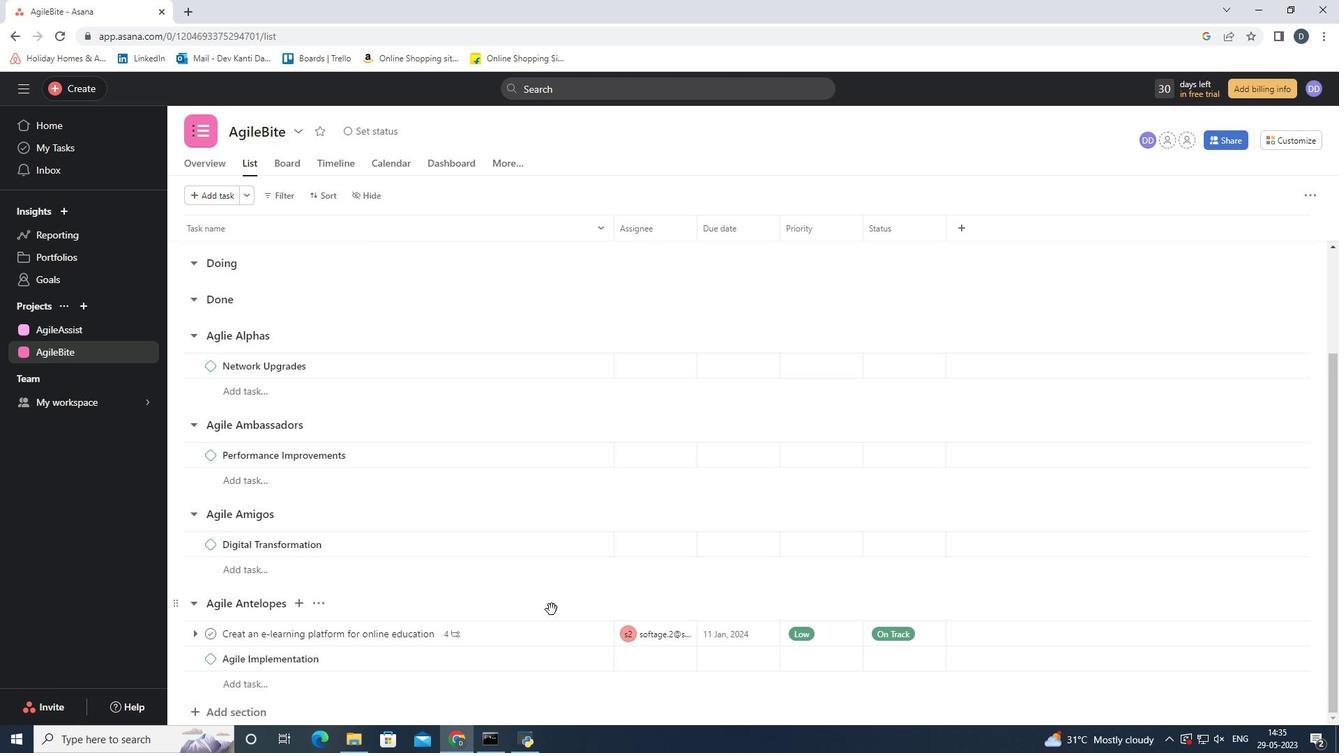
Action: Mouse scrolled (551, 610) with delta (0, 0)
Screenshot: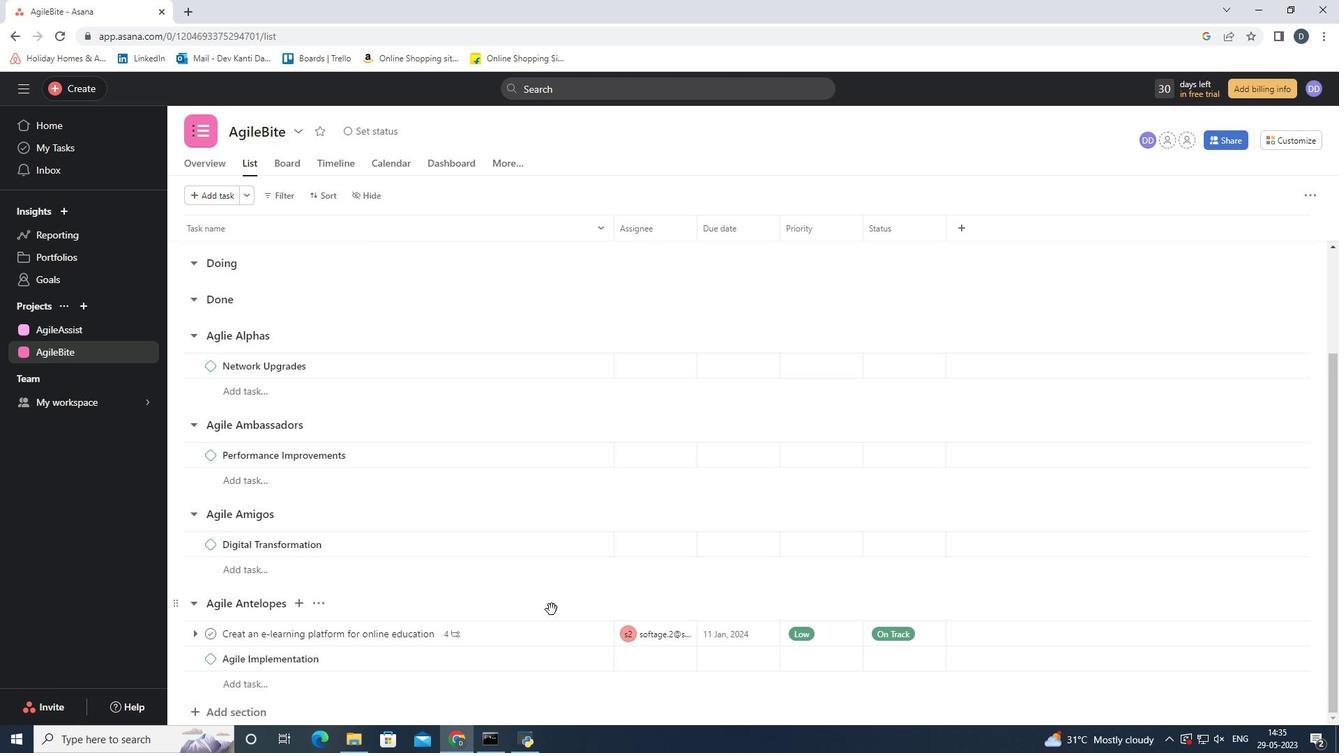 
Action: Mouse scrolled (551, 610) with delta (0, 0)
Screenshot: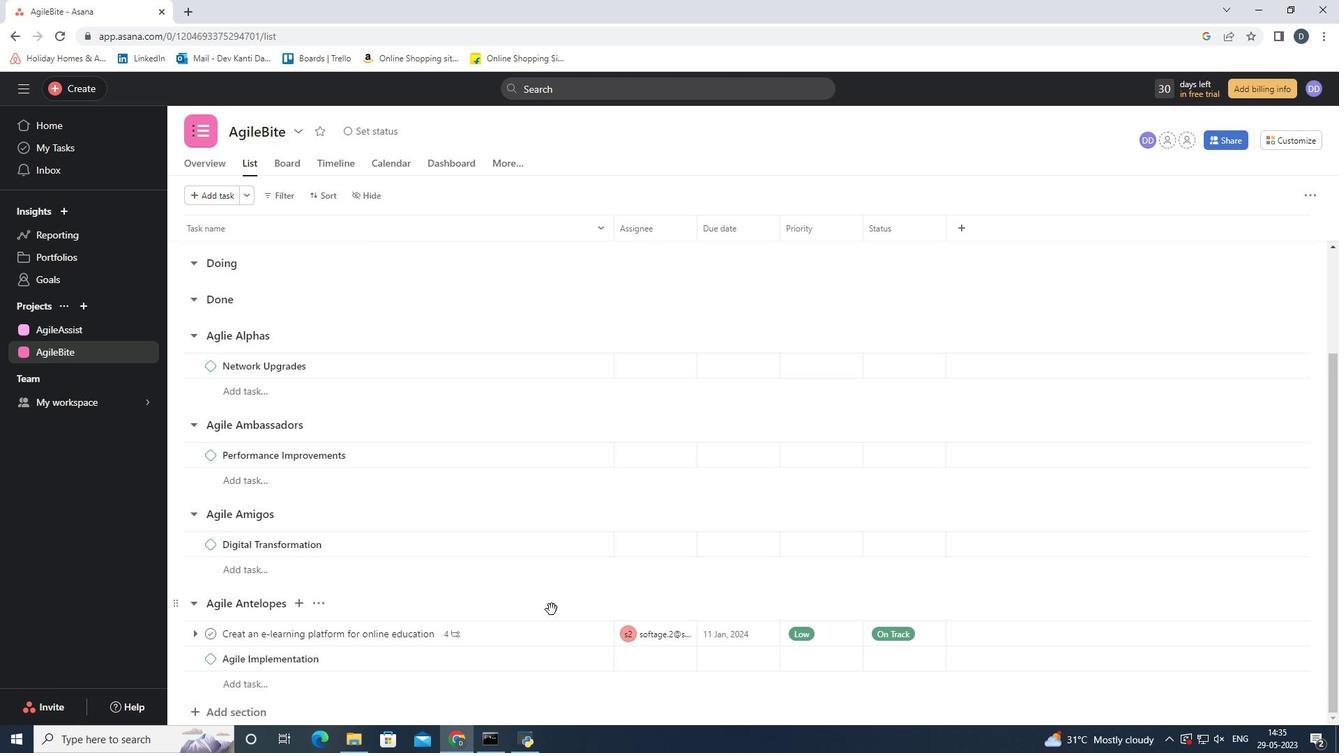 
Action: Mouse scrolled (551, 610) with delta (0, 0)
Screenshot: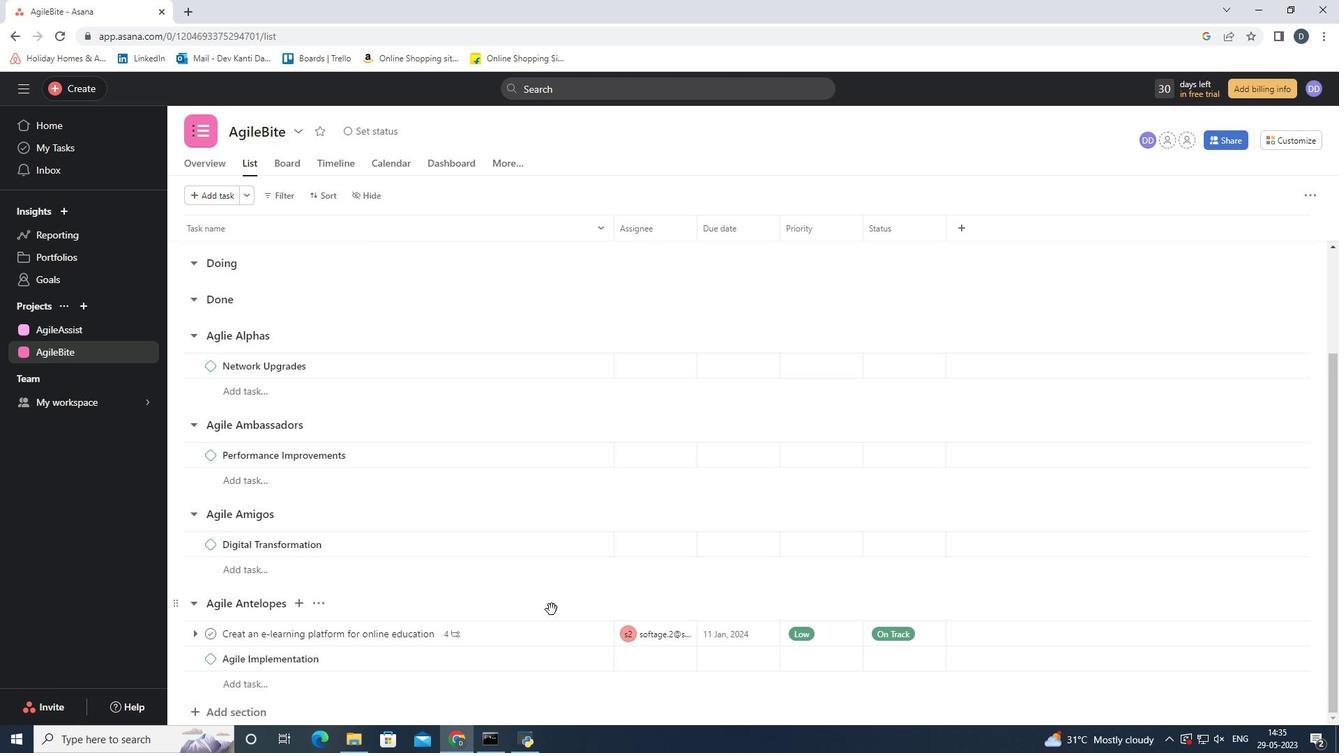 
Action: Mouse scrolled (551, 610) with delta (0, 0)
Screenshot: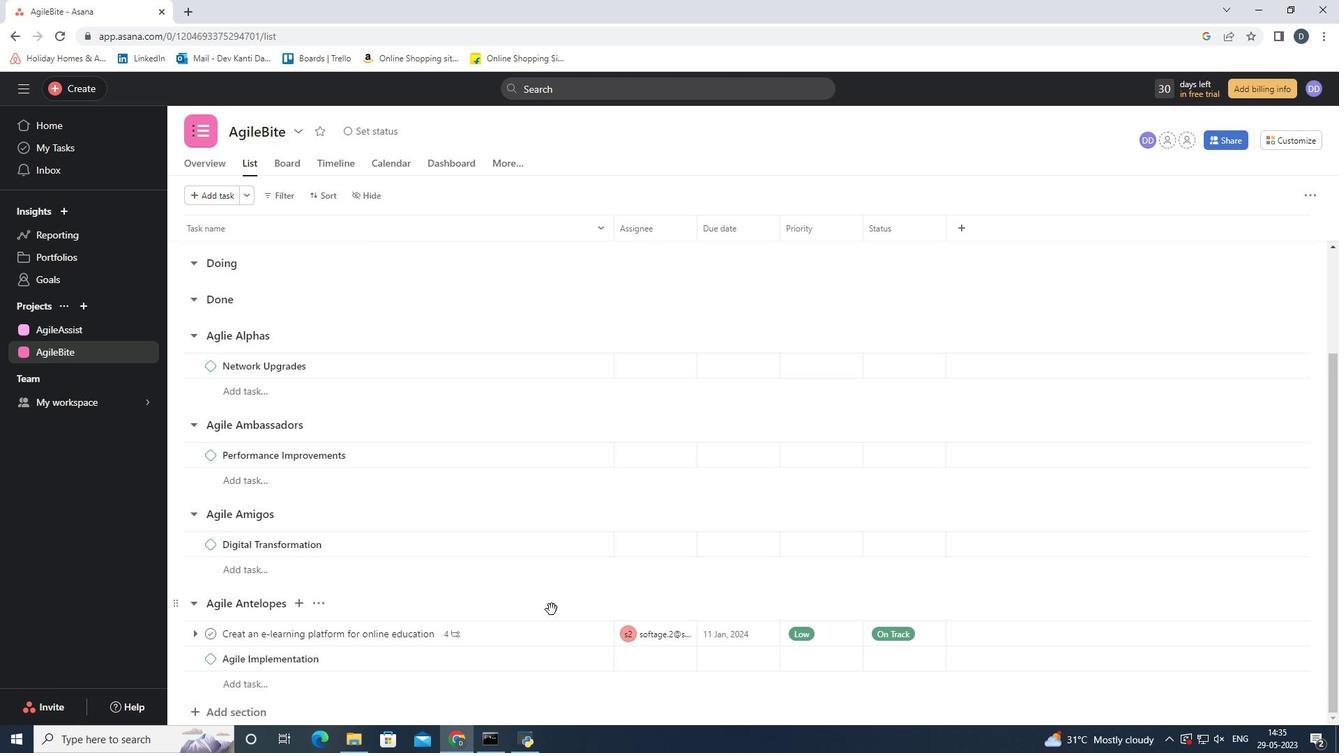 
Action: Mouse moved to (741, 423)
Screenshot: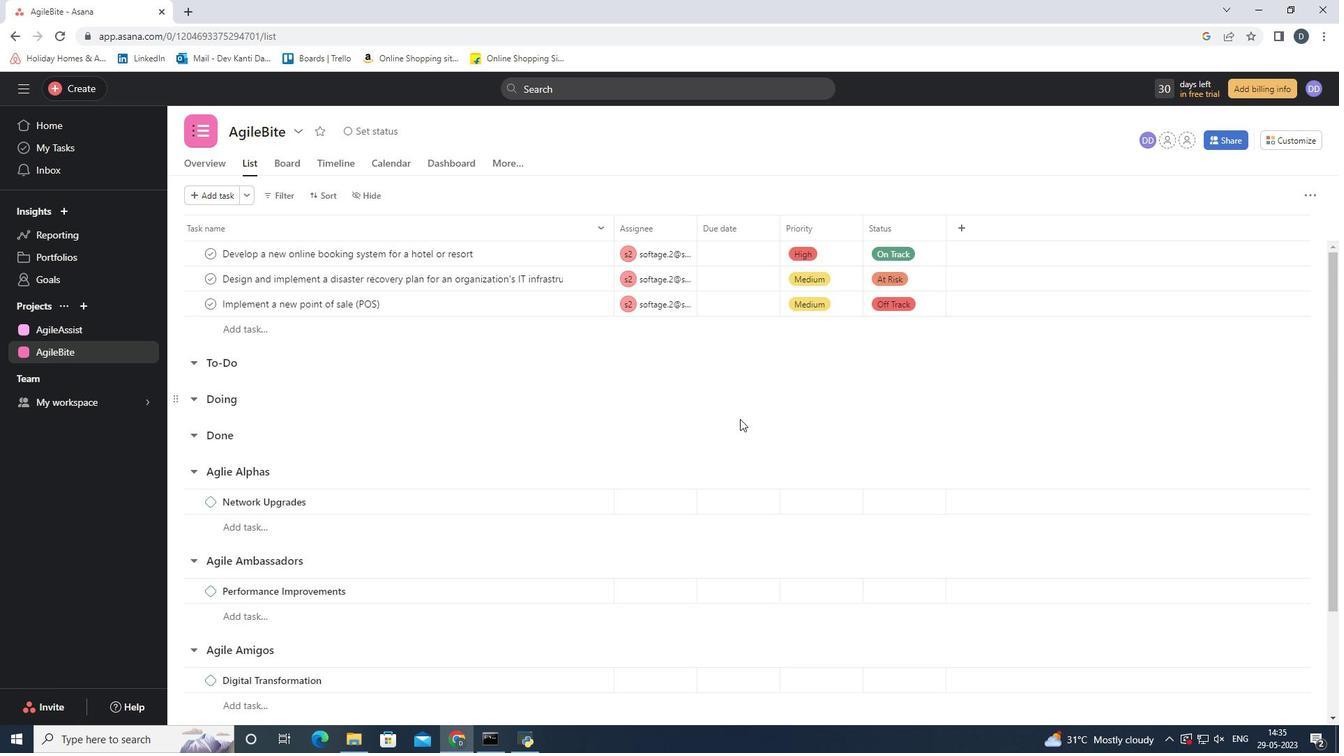 
